 Task: Look for Airbnb properties in Ventanas, Ecuador from 12th December, 2023 to 16th December, 2023 for 8 adults.8 bedrooms having 8 beds and 8 bathrooms. Property type can be hotel. Amenities needed are: wifi, TV, free parkinig on premises, gym, breakfast. Look for 3 properties as per requirement.
Action: Mouse moved to (478, 100)
Screenshot: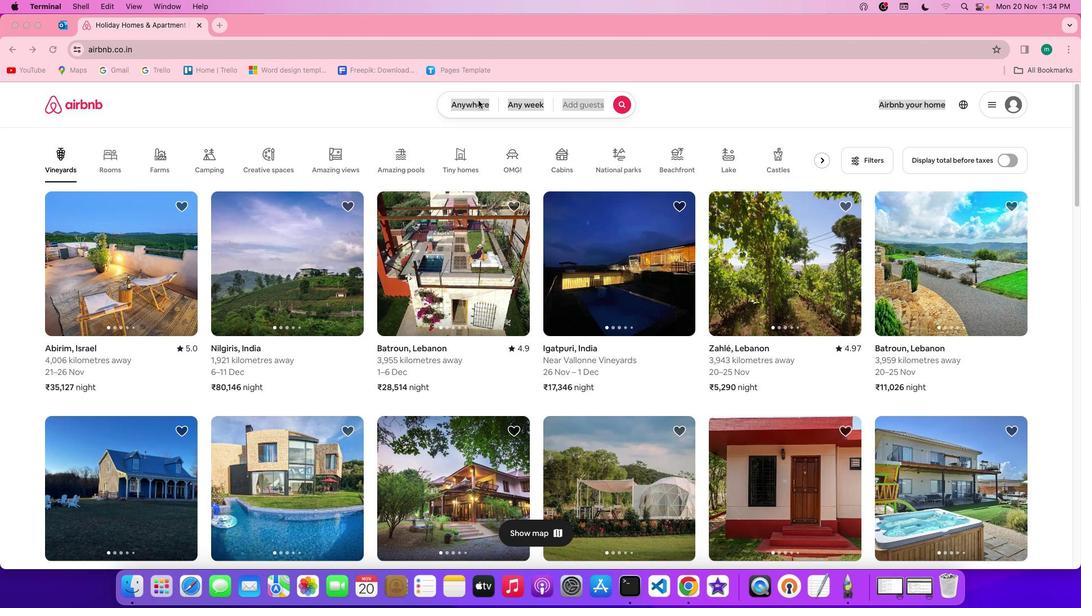 
Action: Mouse pressed left at (478, 100)
Screenshot: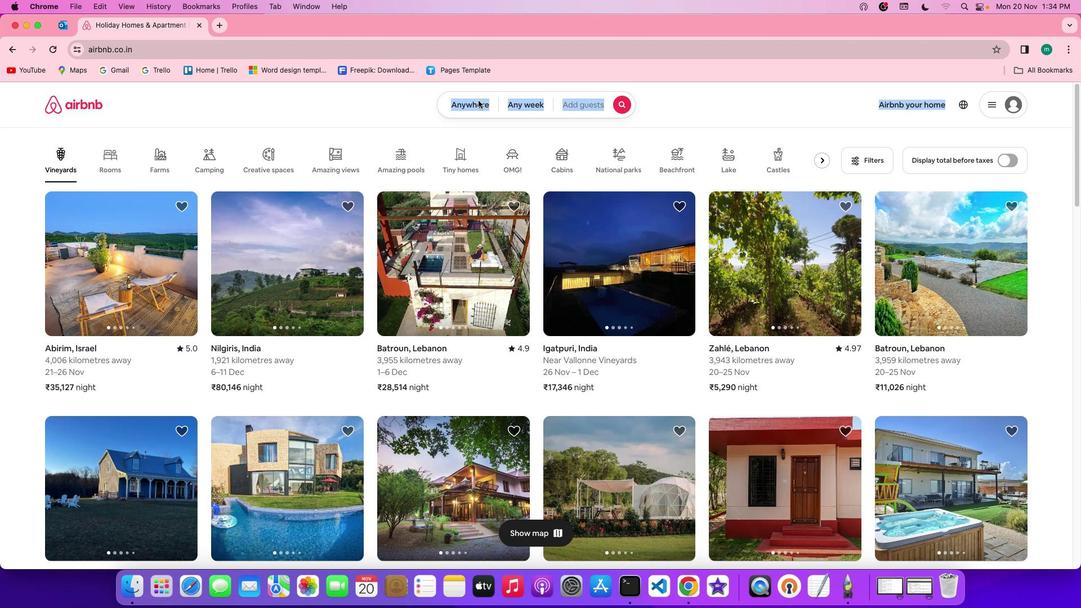 
Action: Mouse moved to (477, 100)
Screenshot: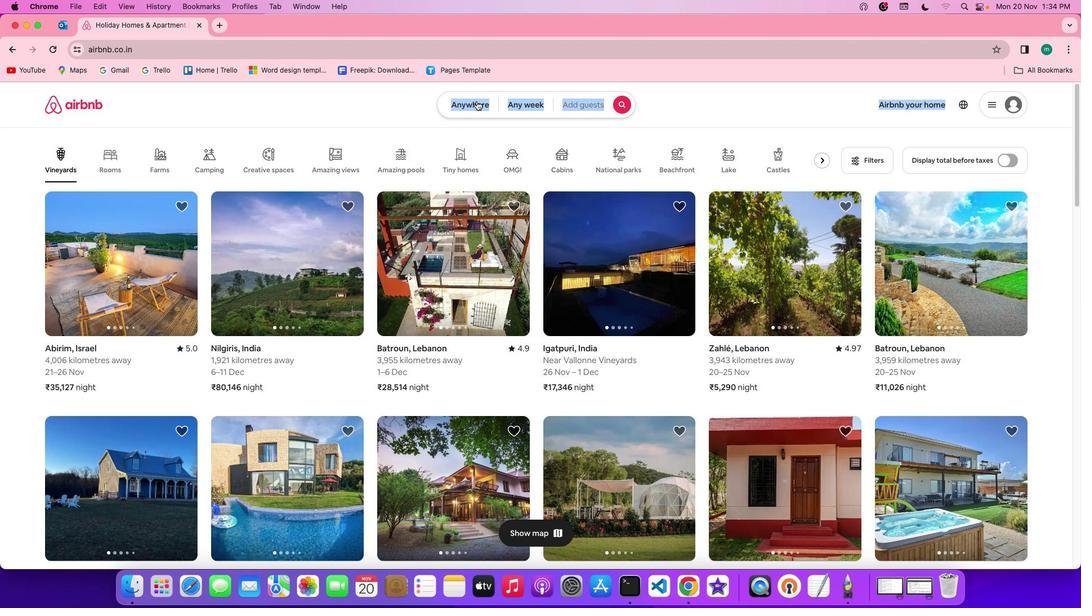 
Action: Mouse pressed left at (477, 100)
Screenshot: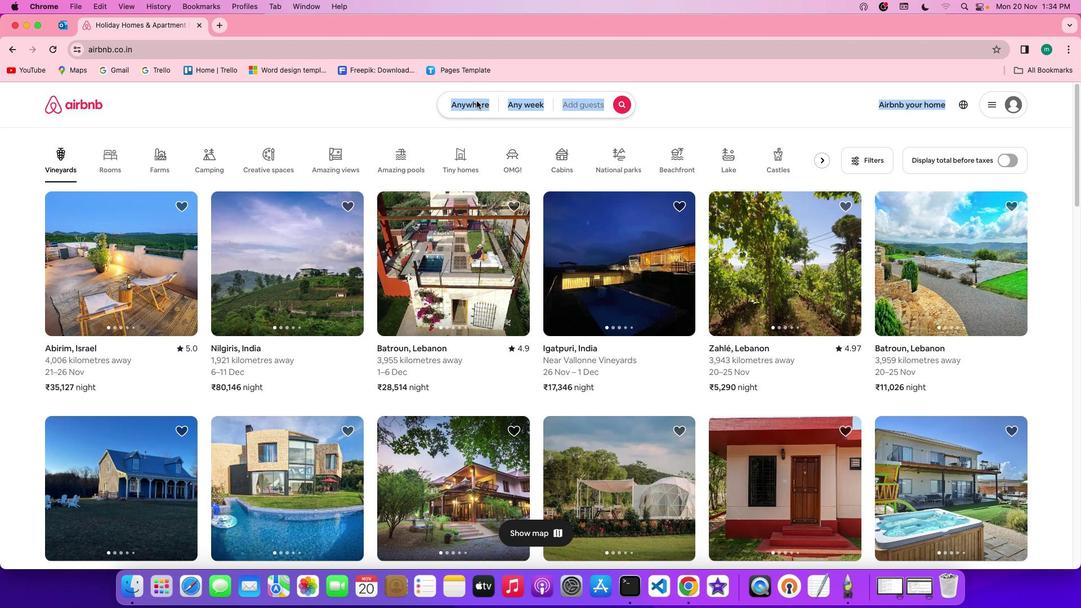 
Action: Mouse moved to (416, 145)
Screenshot: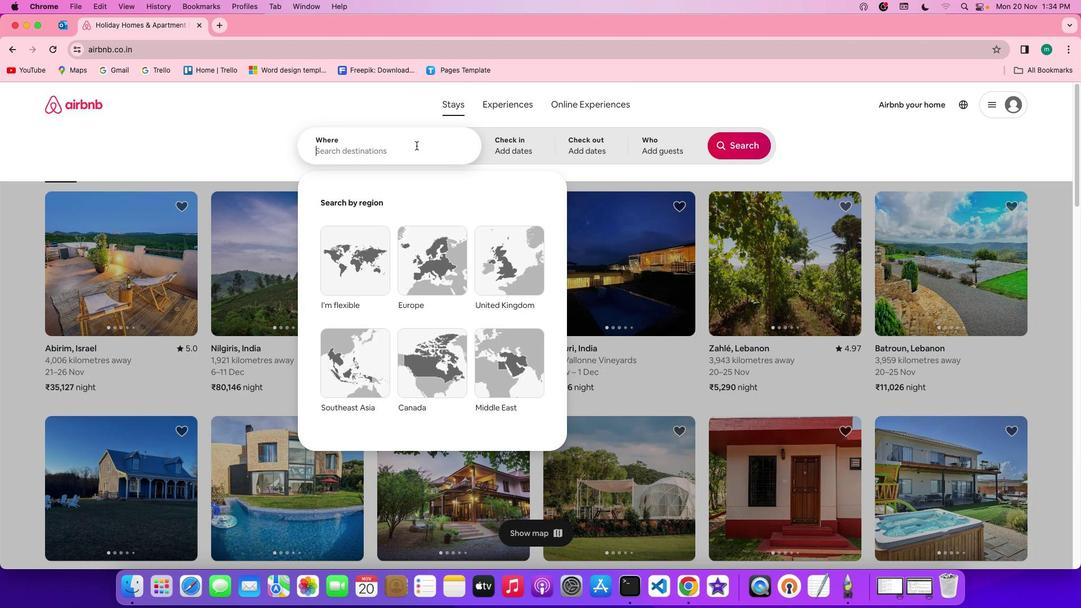 
Action: Mouse pressed left at (416, 145)
Screenshot: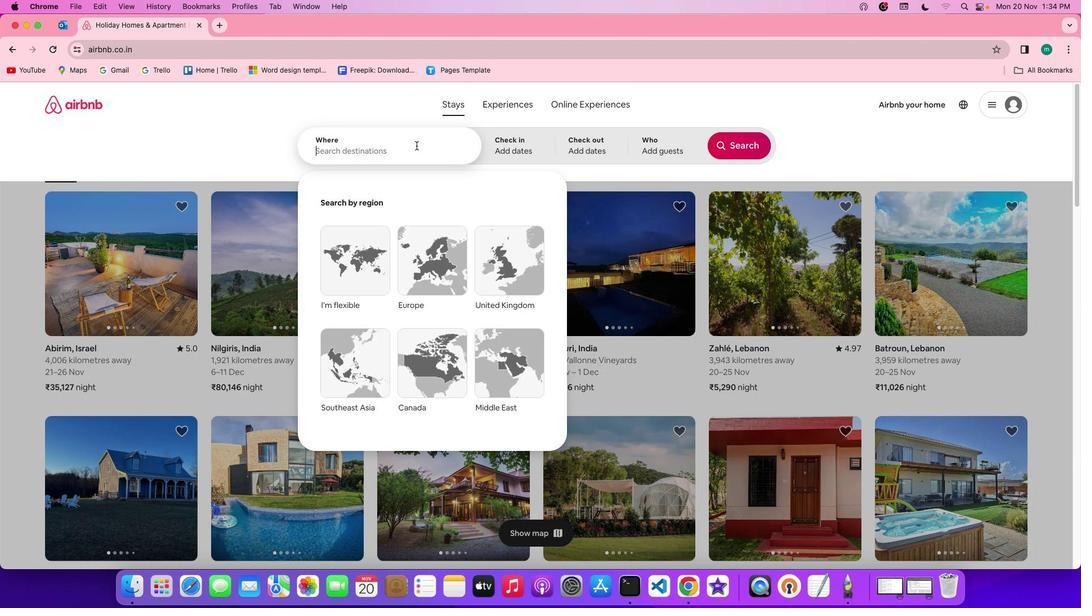 
Action: Mouse moved to (412, 149)
Screenshot: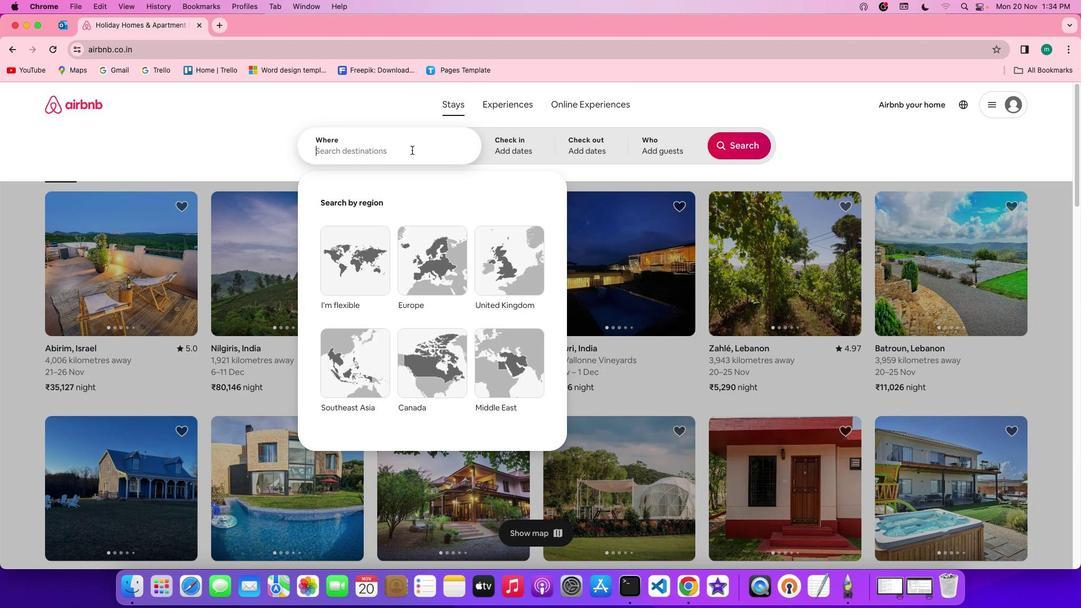 
Action: Key pressed Key.shift'V''e''n''t''a''a'Key.backspace'n''a''s'','Key.spaceKey.shift'E''d''u''a''d''o''r'
Screenshot: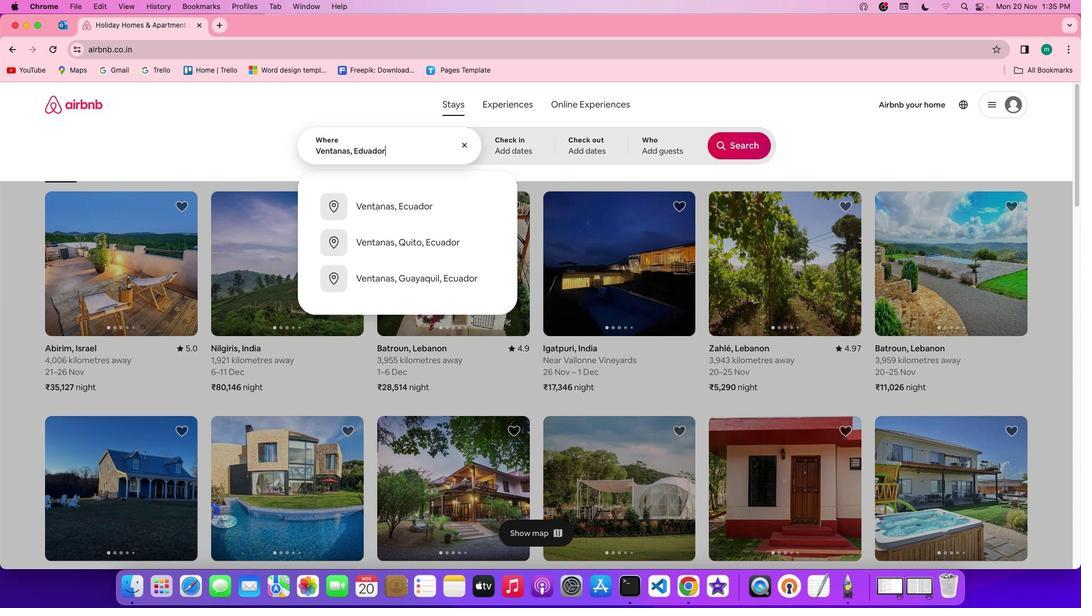 
Action: Mouse moved to (527, 153)
Screenshot: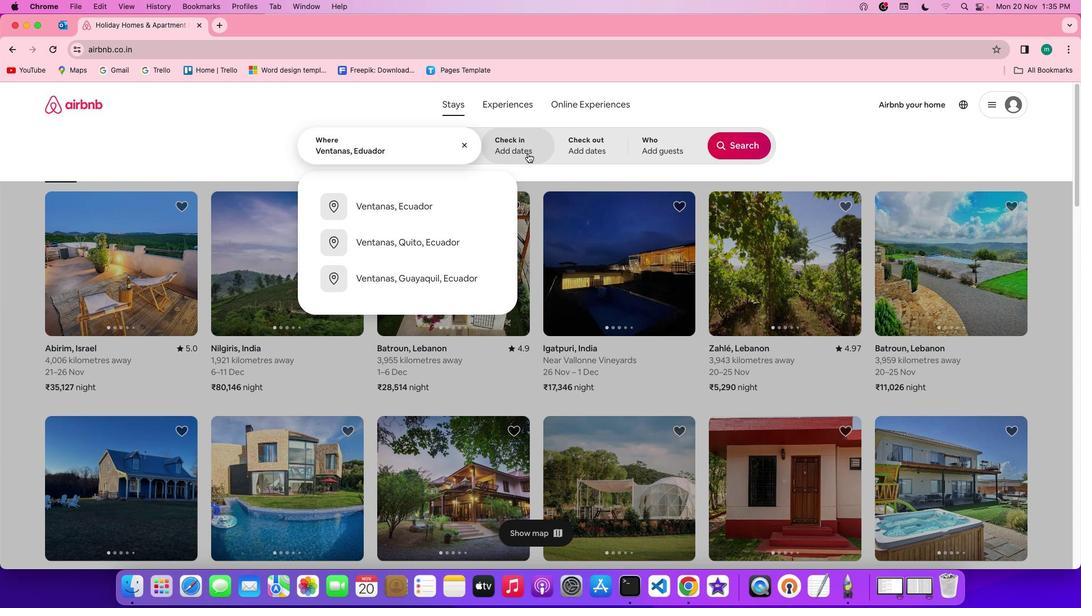 
Action: Mouse pressed left at (527, 153)
Screenshot: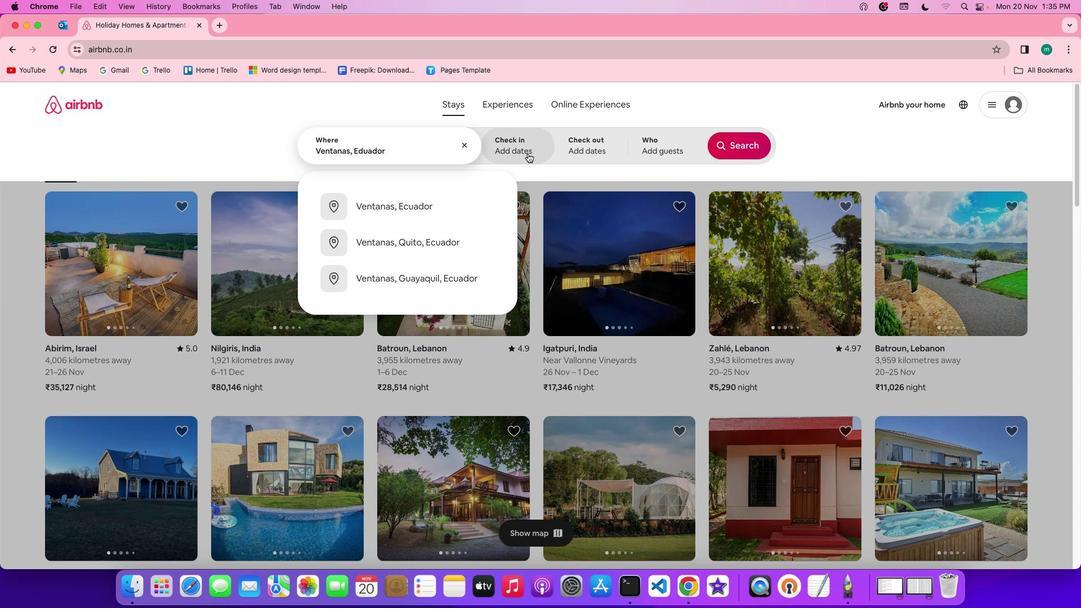 
Action: Mouse moved to (620, 339)
Screenshot: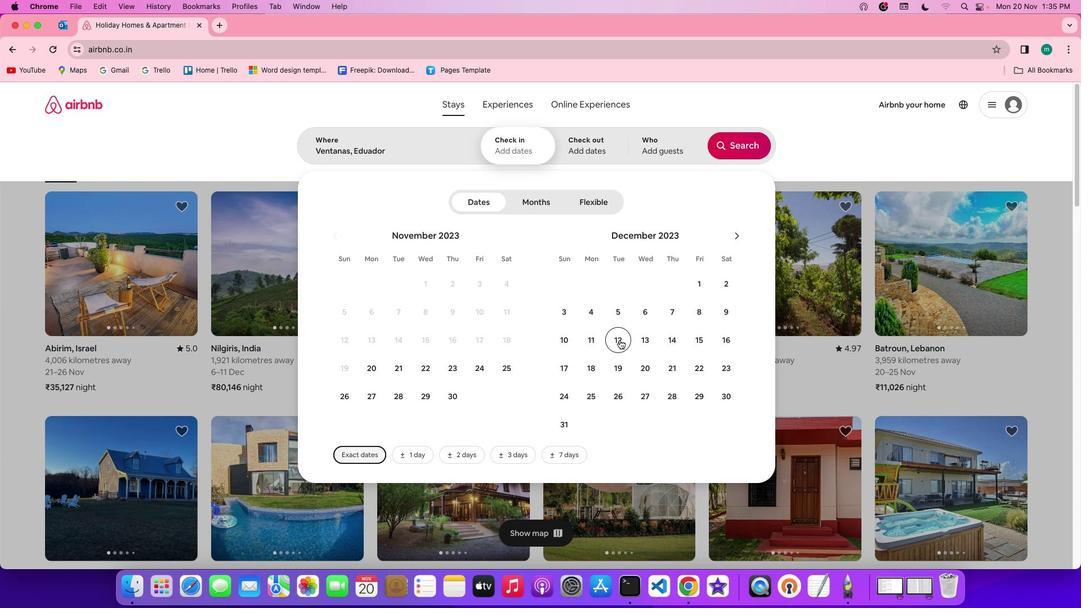 
Action: Mouse pressed left at (620, 339)
Screenshot: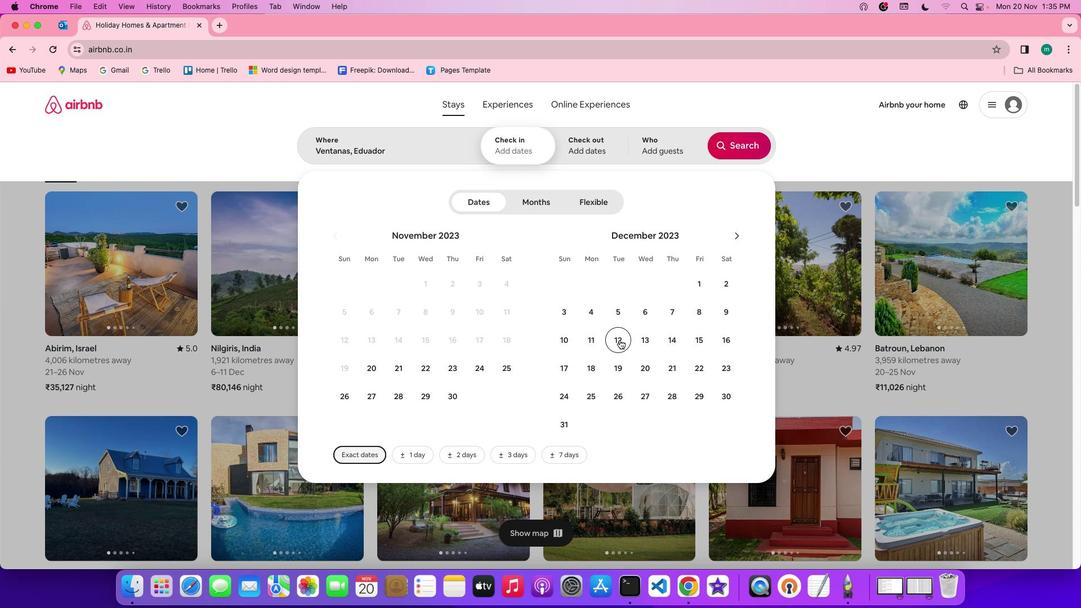 
Action: Mouse moved to (724, 341)
Screenshot: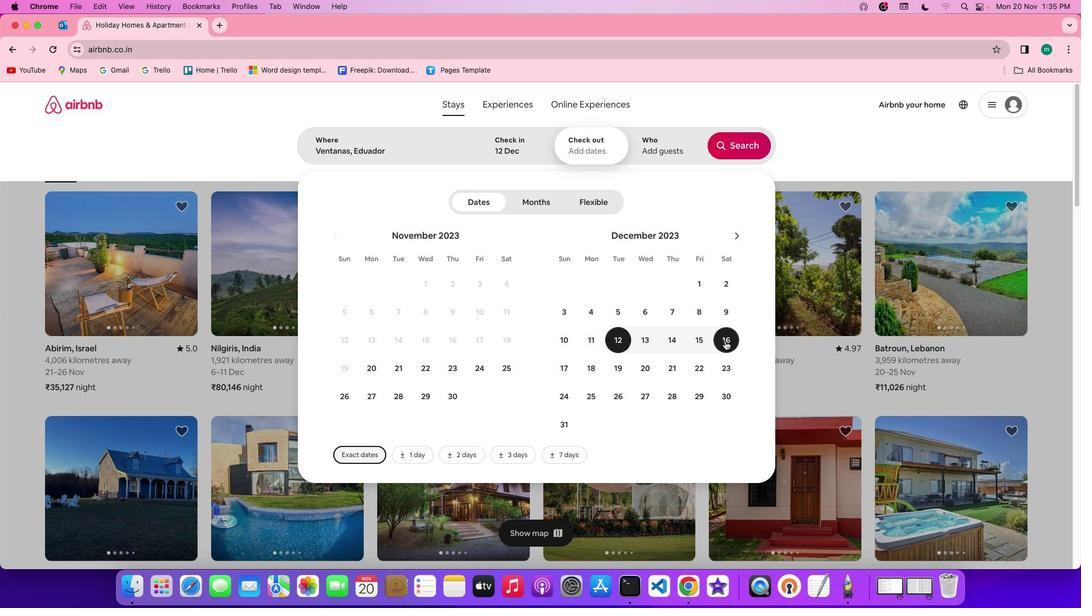 
Action: Mouse pressed left at (724, 341)
Screenshot: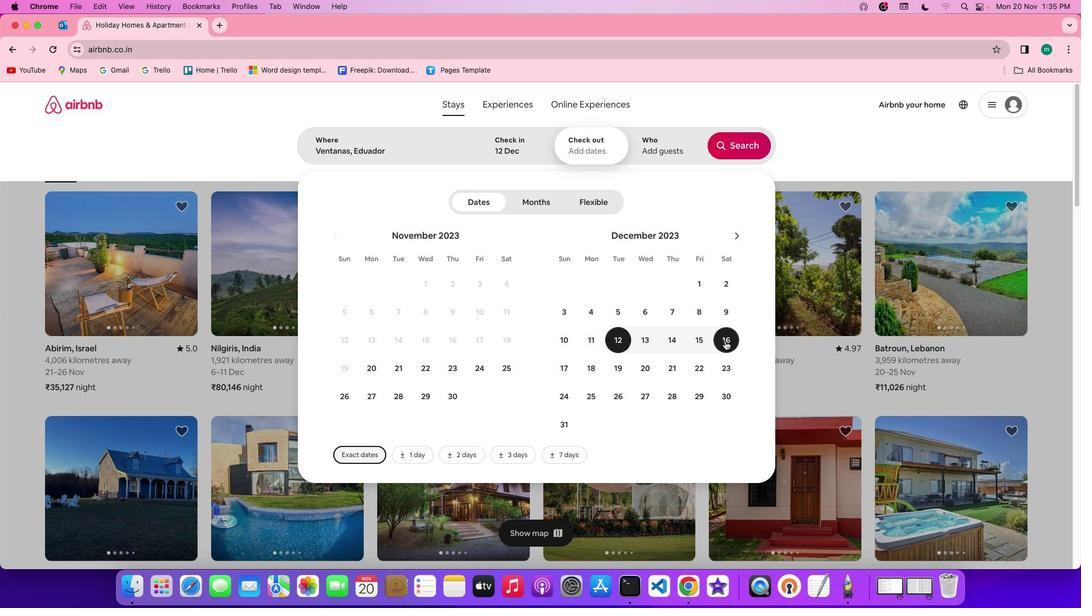 
Action: Mouse moved to (681, 145)
Screenshot: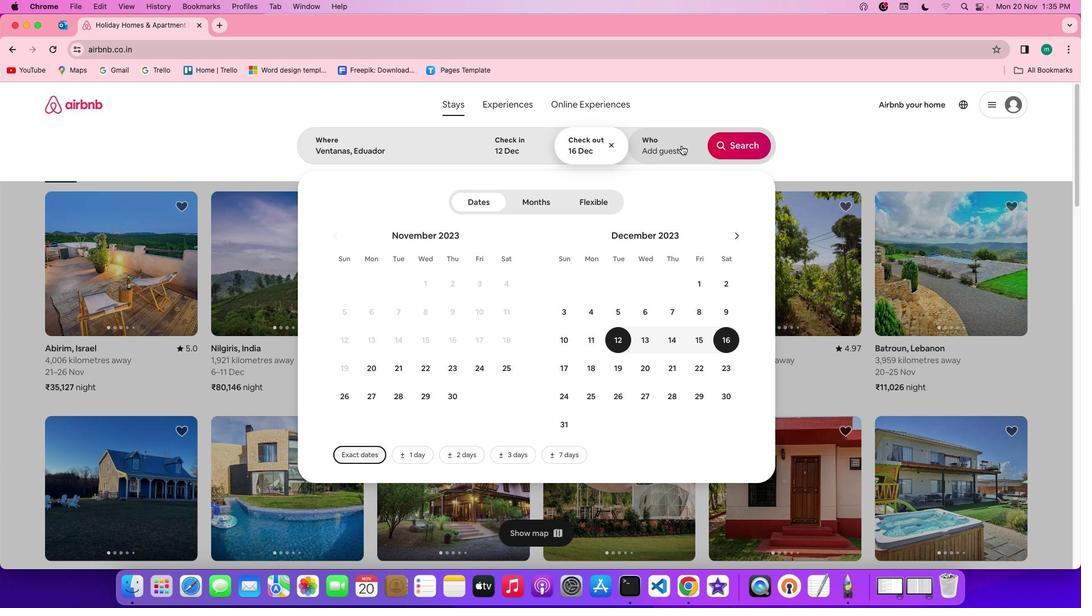 
Action: Mouse pressed left at (681, 145)
Screenshot: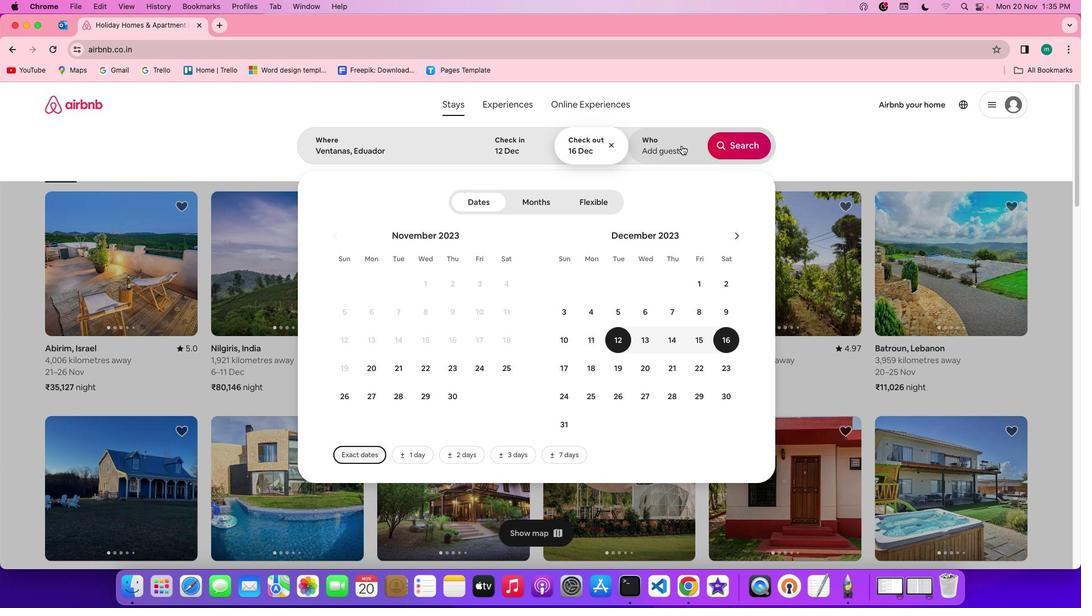 
Action: Mouse moved to (749, 204)
Screenshot: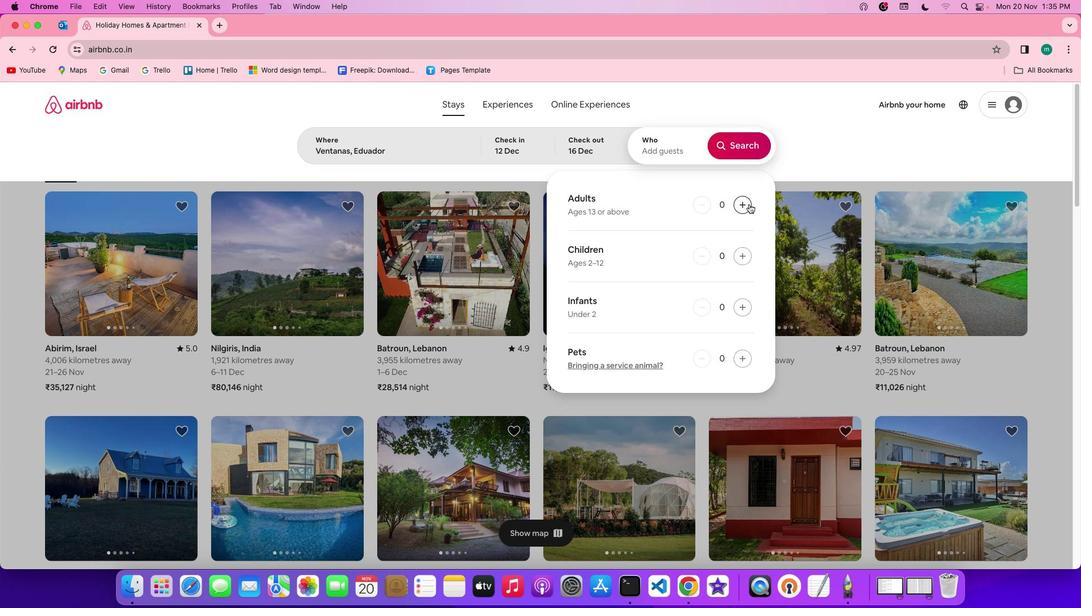 
Action: Mouse pressed left at (749, 204)
Screenshot: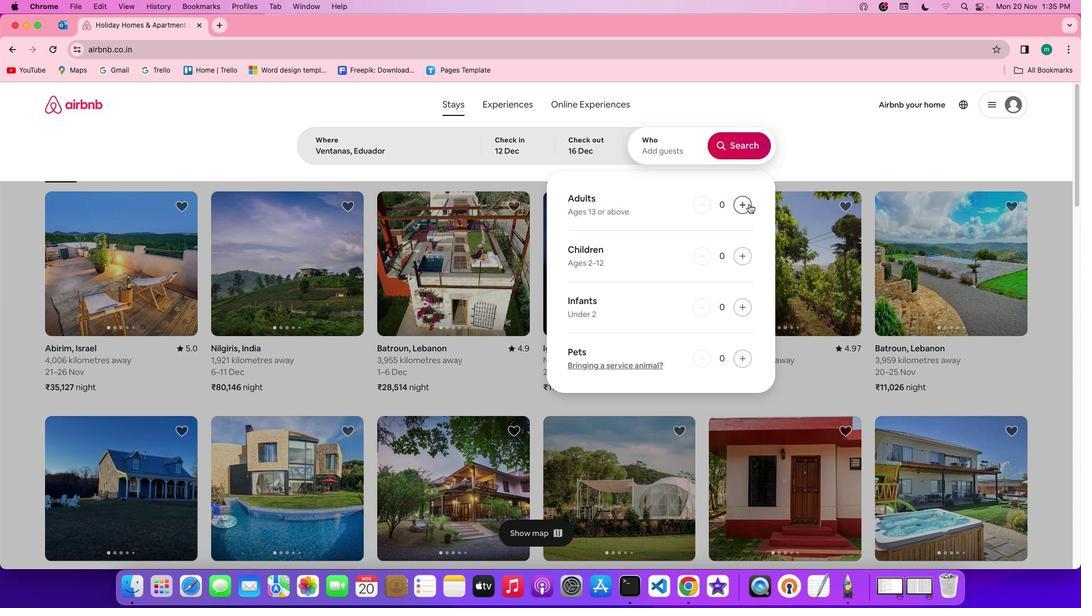 
Action: Mouse pressed left at (749, 204)
Screenshot: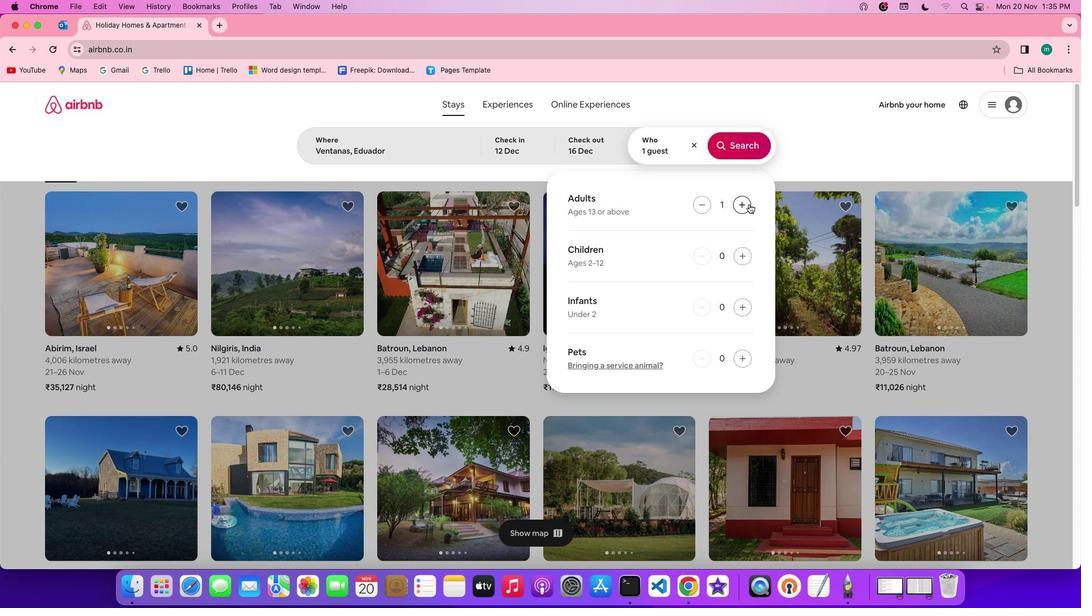 
Action: Mouse pressed left at (749, 204)
Screenshot: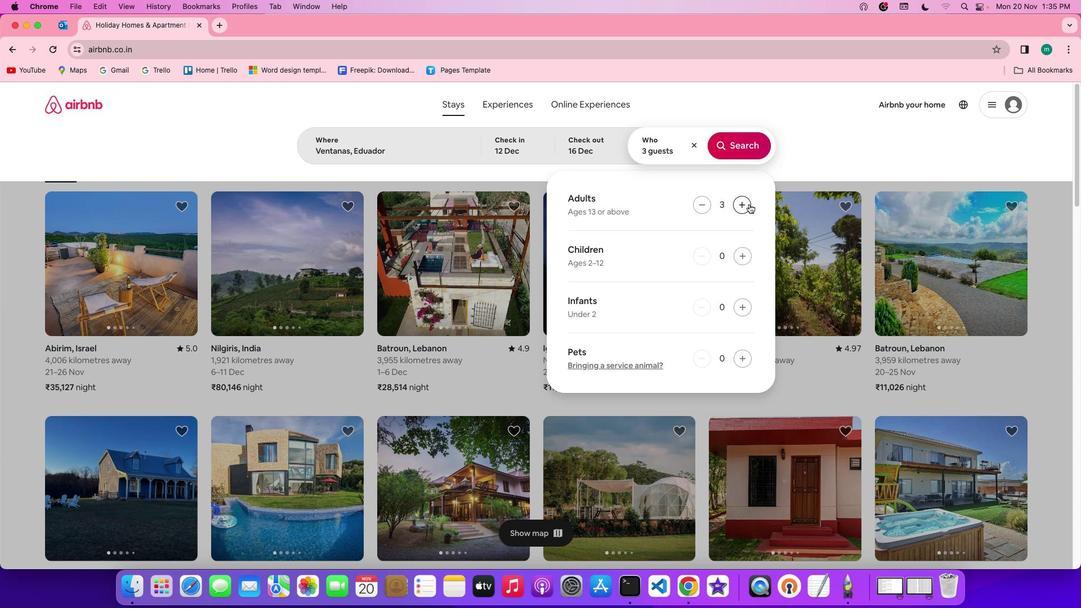 
Action: Mouse pressed left at (749, 204)
Screenshot: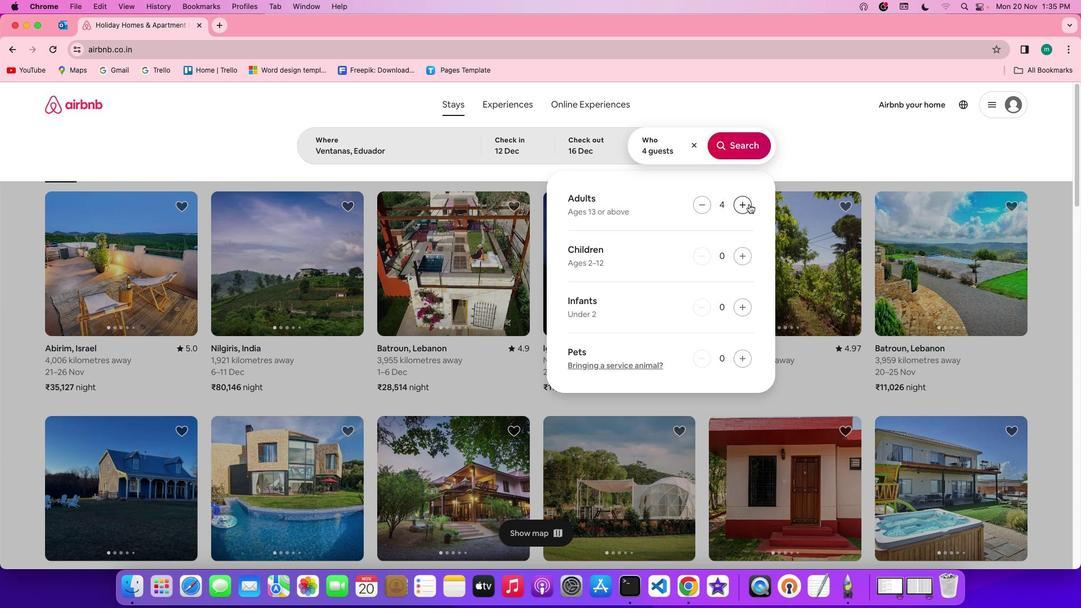 
Action: Mouse pressed left at (749, 204)
Screenshot: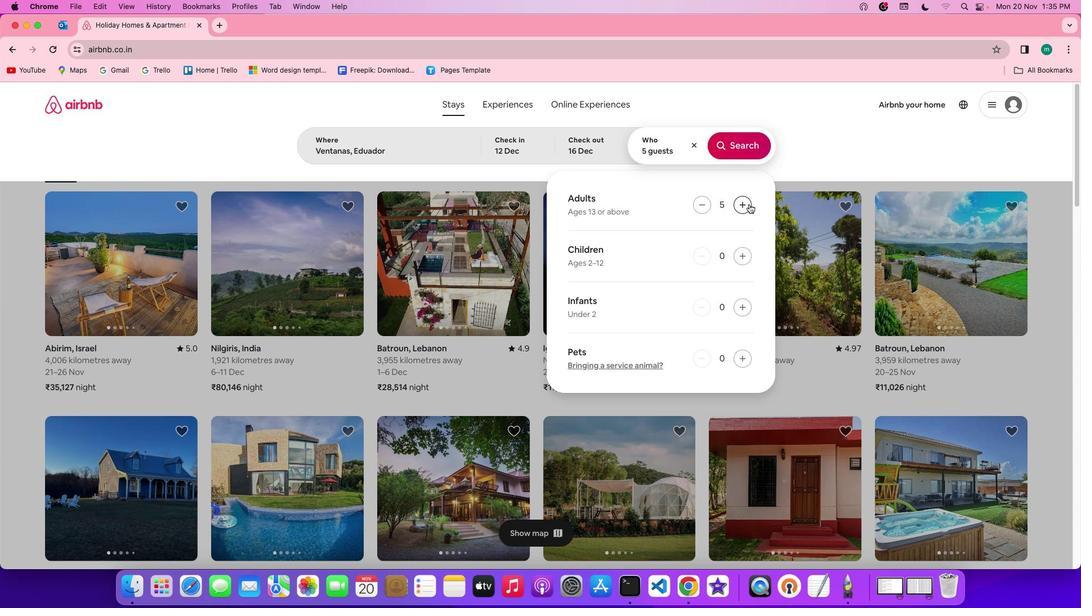 
Action: Mouse pressed left at (749, 204)
Screenshot: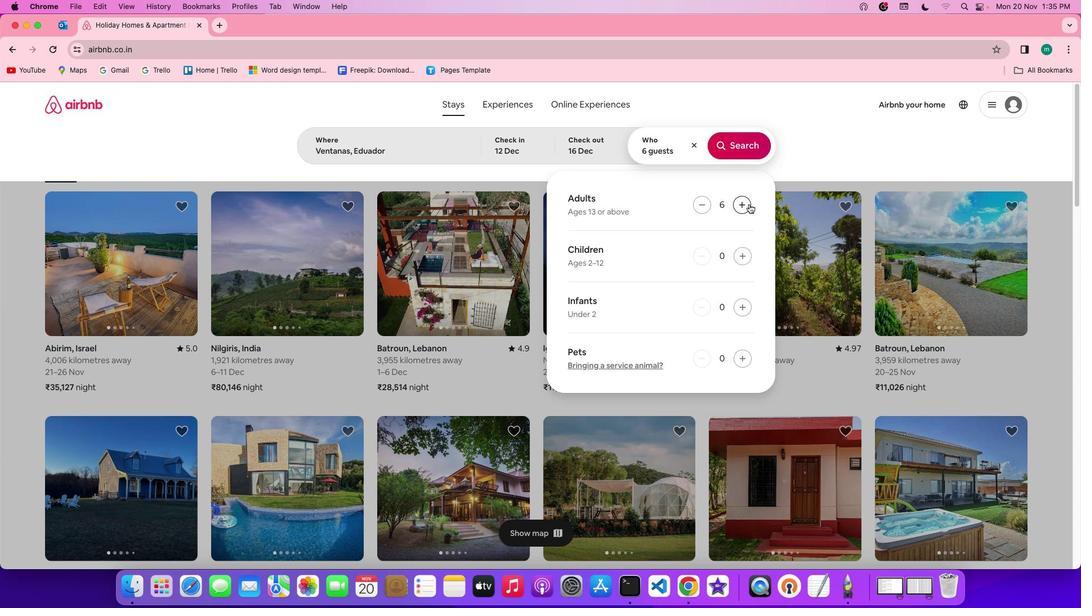 
Action: Mouse pressed left at (749, 204)
Screenshot: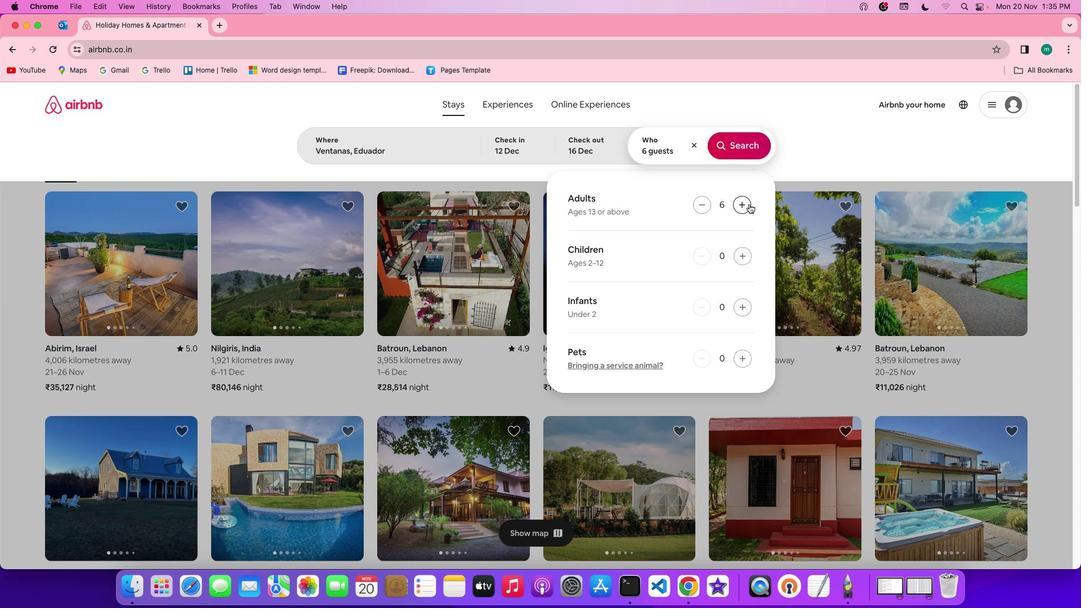 
Action: Mouse pressed left at (749, 204)
Screenshot: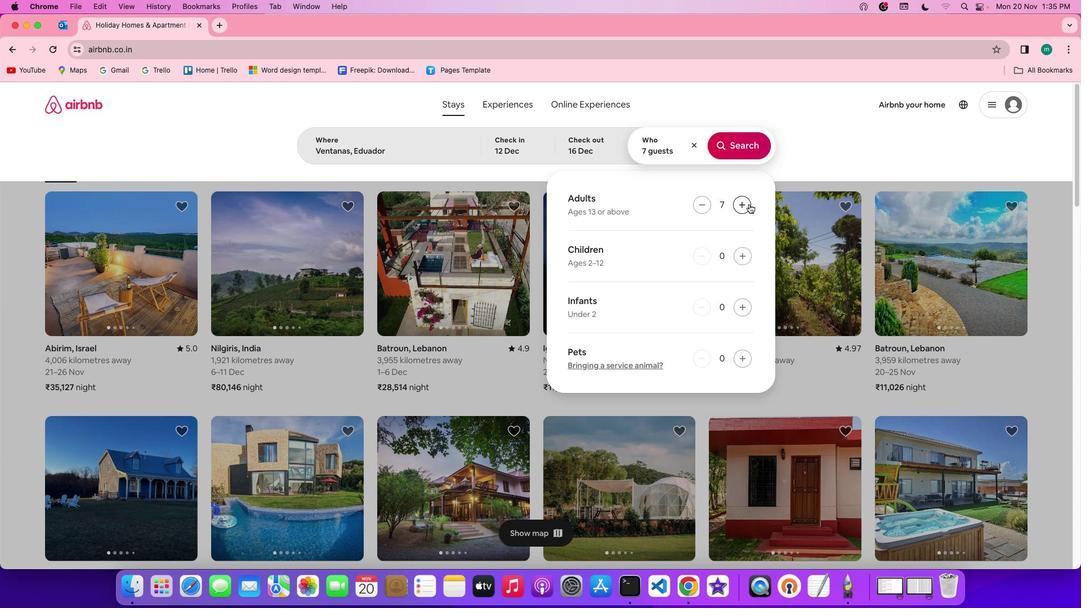 
Action: Mouse moved to (734, 142)
Screenshot: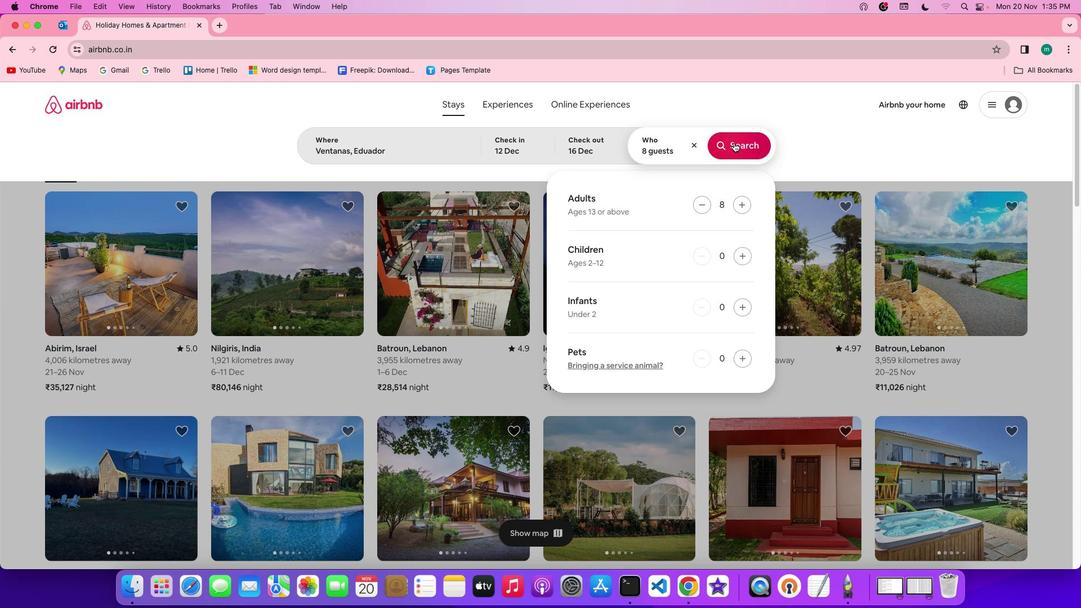 
Action: Mouse pressed left at (734, 142)
Screenshot: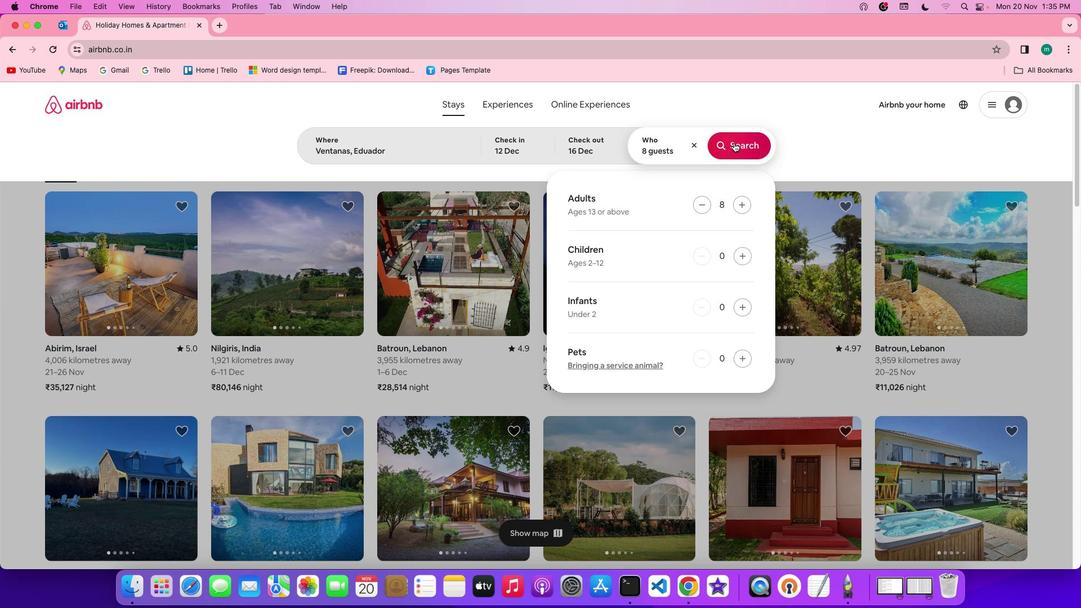 
Action: Mouse moved to (908, 147)
Screenshot: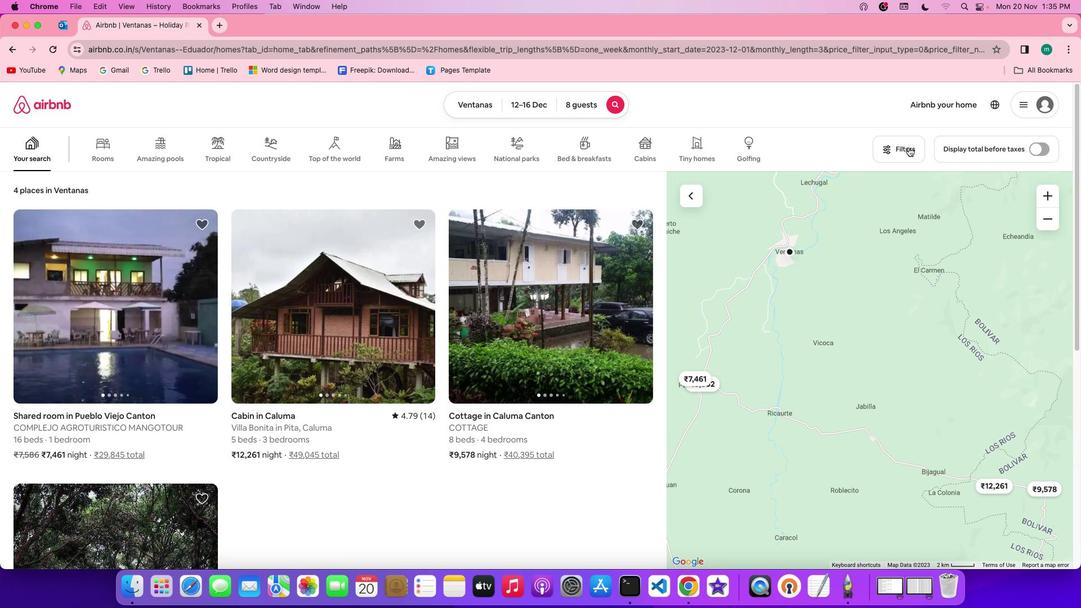 
Action: Mouse pressed left at (908, 147)
Screenshot: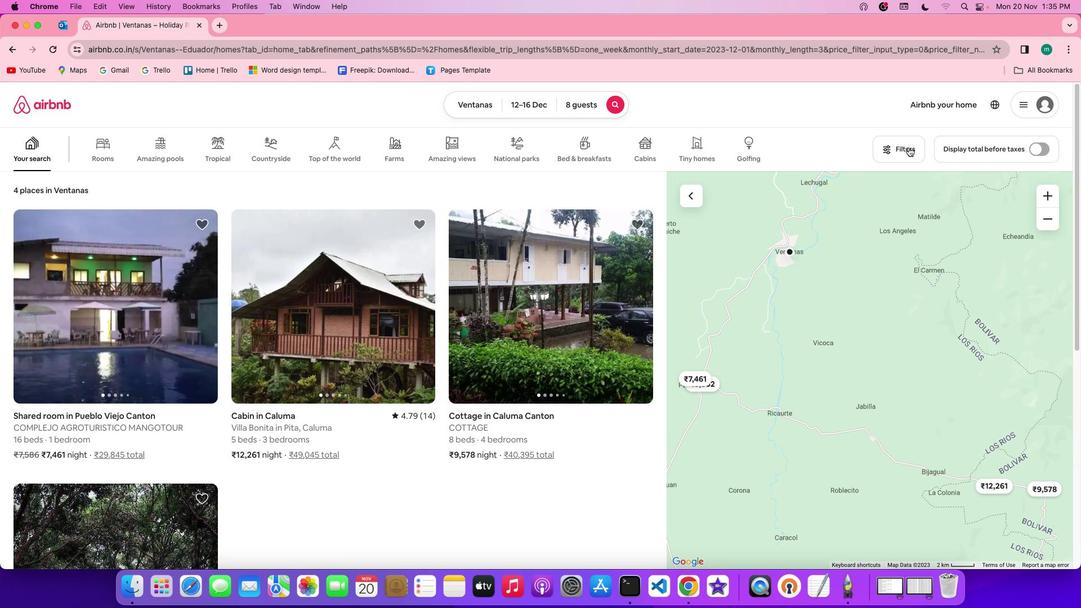 
Action: Mouse moved to (435, 327)
Screenshot: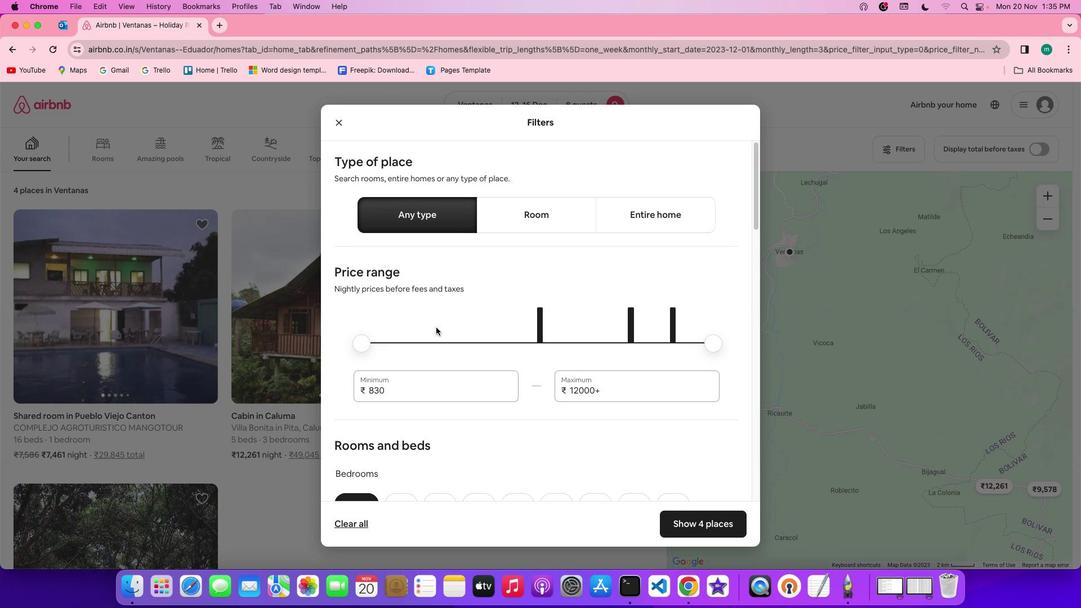 
Action: Mouse scrolled (435, 327) with delta (0, 0)
Screenshot: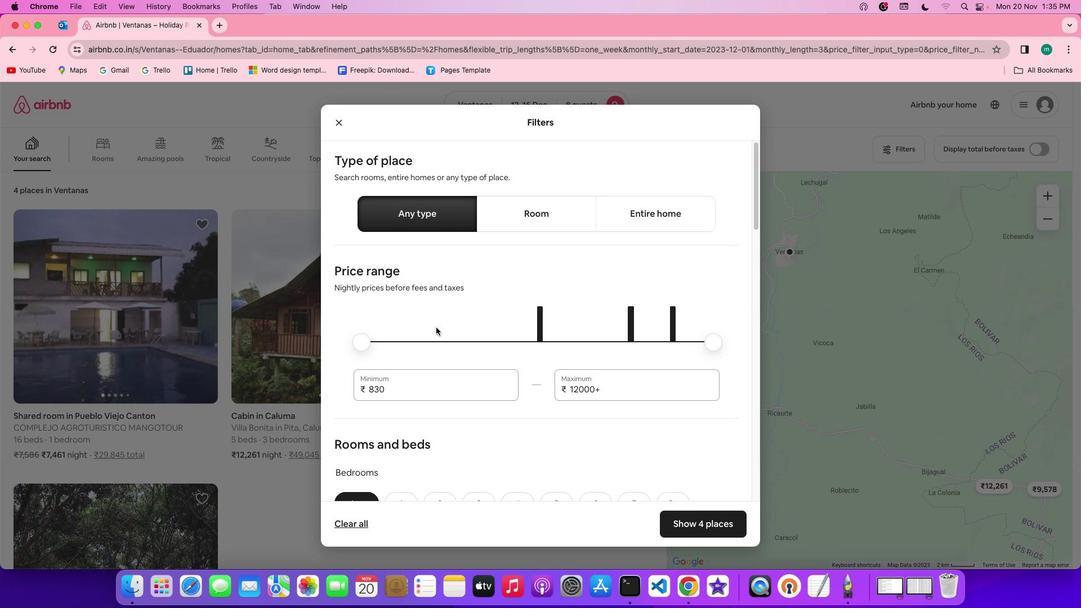 
Action: Mouse scrolled (435, 327) with delta (0, 0)
Screenshot: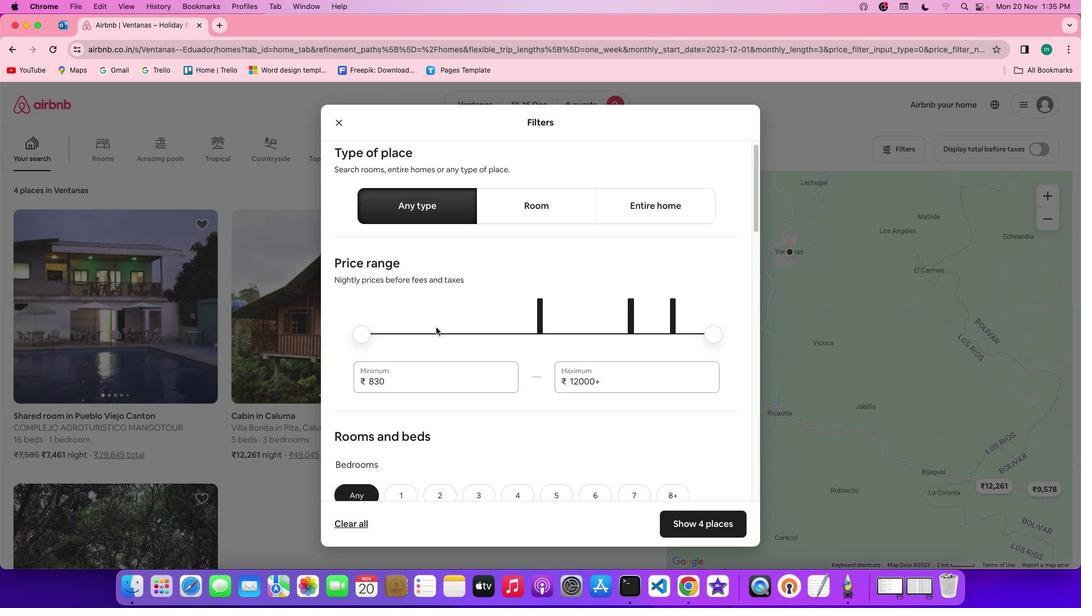 
Action: Mouse scrolled (435, 327) with delta (0, -1)
Screenshot: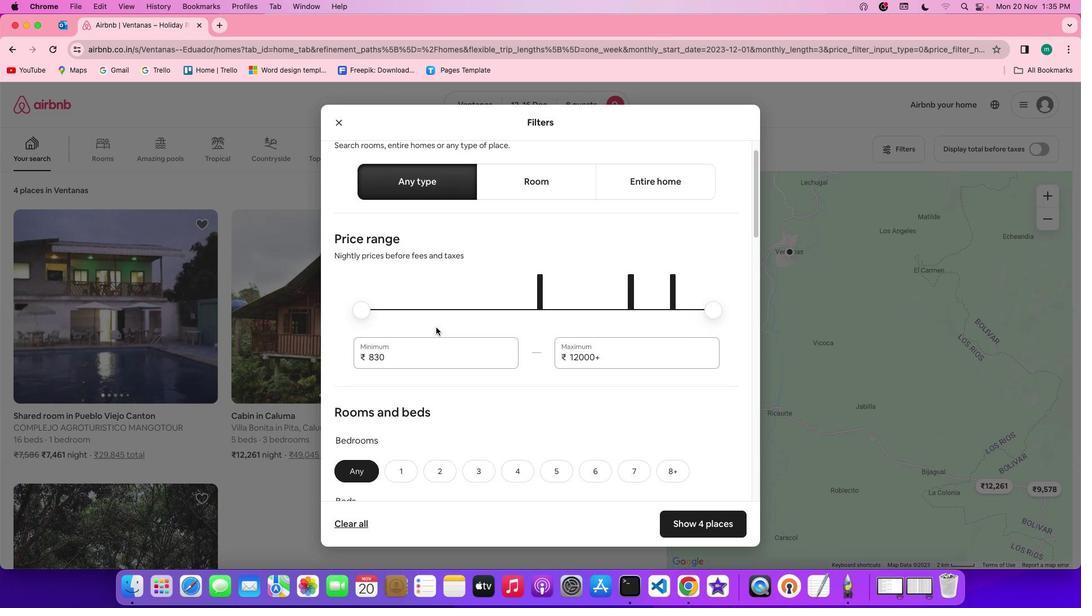 
Action: Mouse scrolled (435, 327) with delta (0, 0)
Screenshot: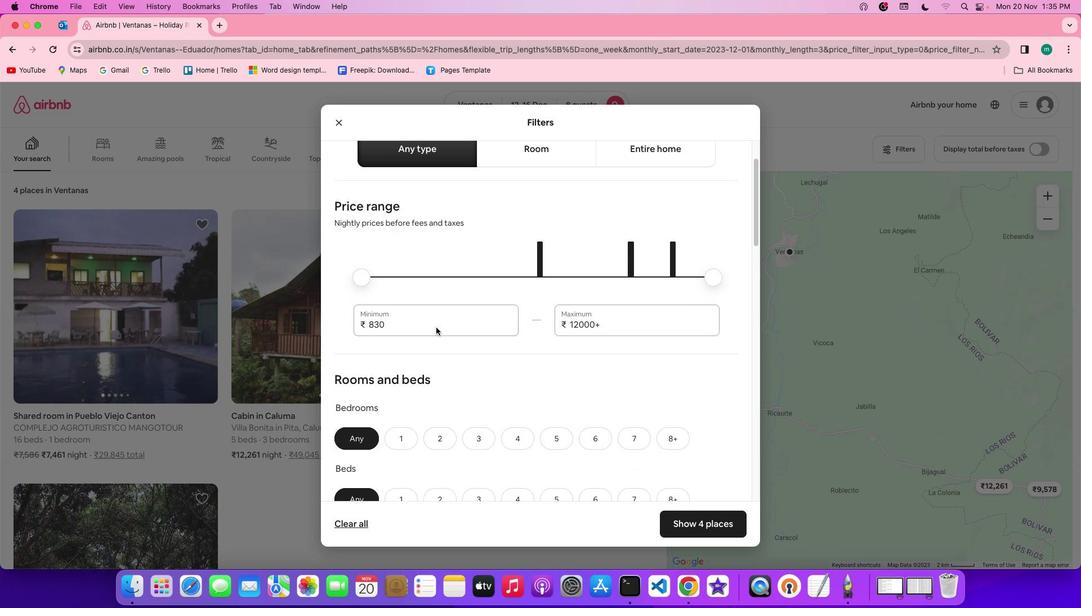 
Action: Mouse moved to (434, 324)
Screenshot: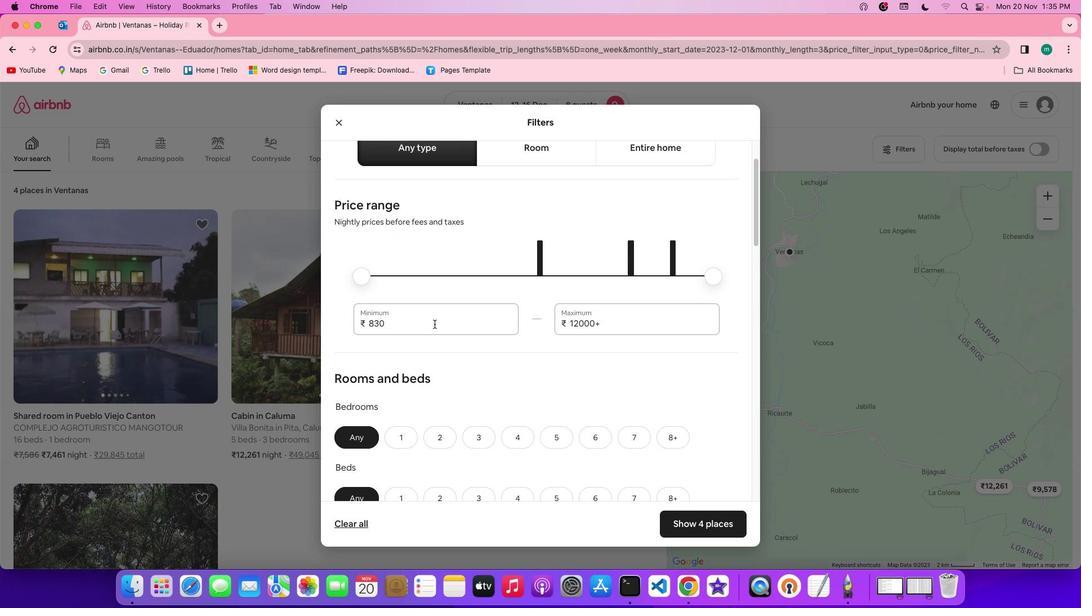 
Action: Mouse scrolled (434, 324) with delta (0, 0)
Screenshot: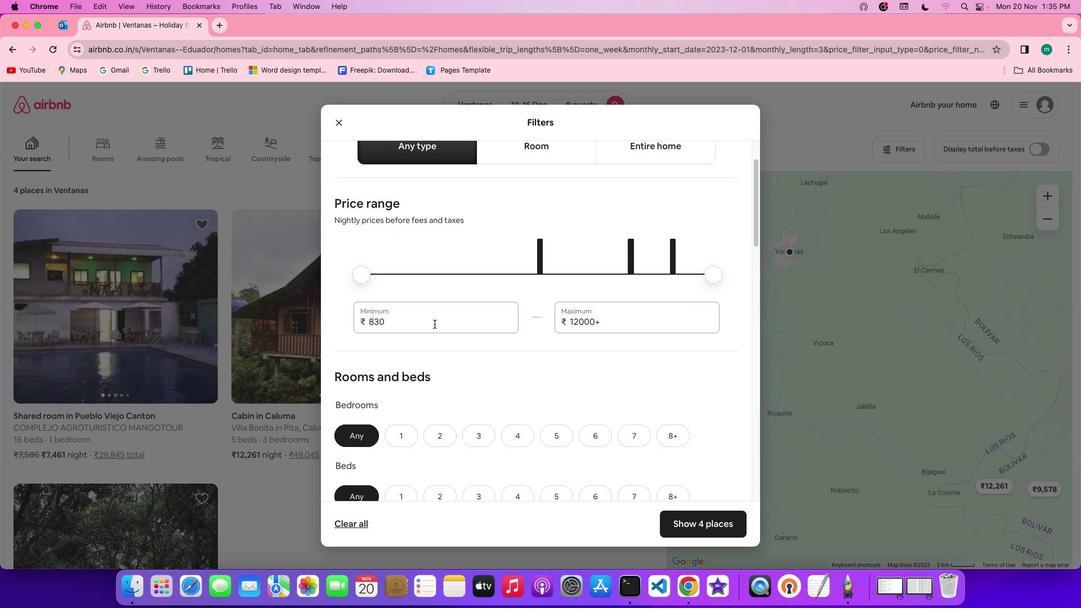 
Action: Mouse scrolled (434, 324) with delta (0, 0)
Screenshot: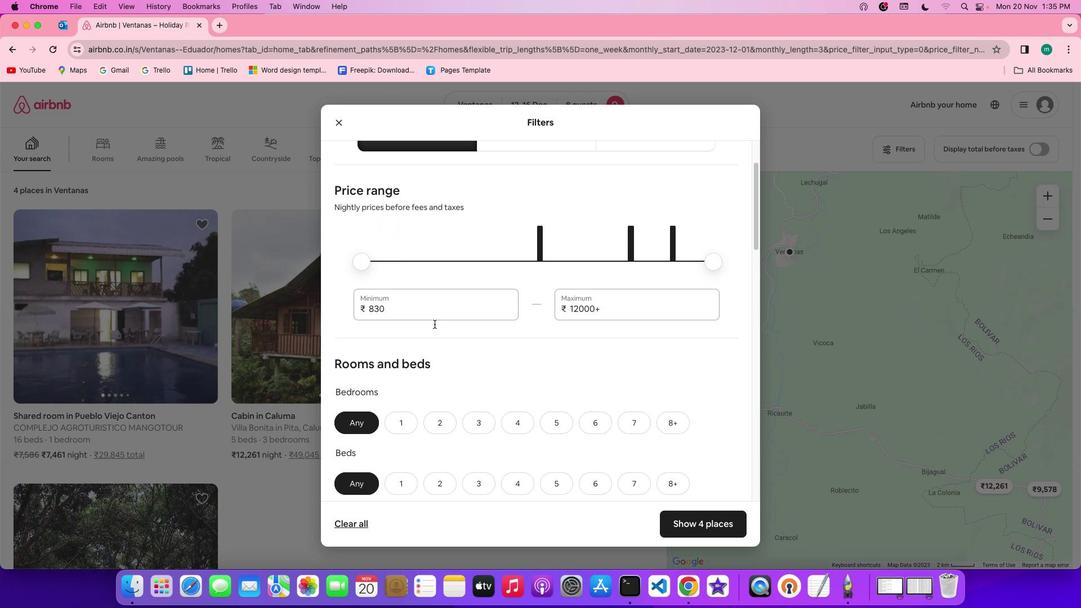 
Action: Mouse scrolled (434, 324) with delta (0, -1)
Screenshot: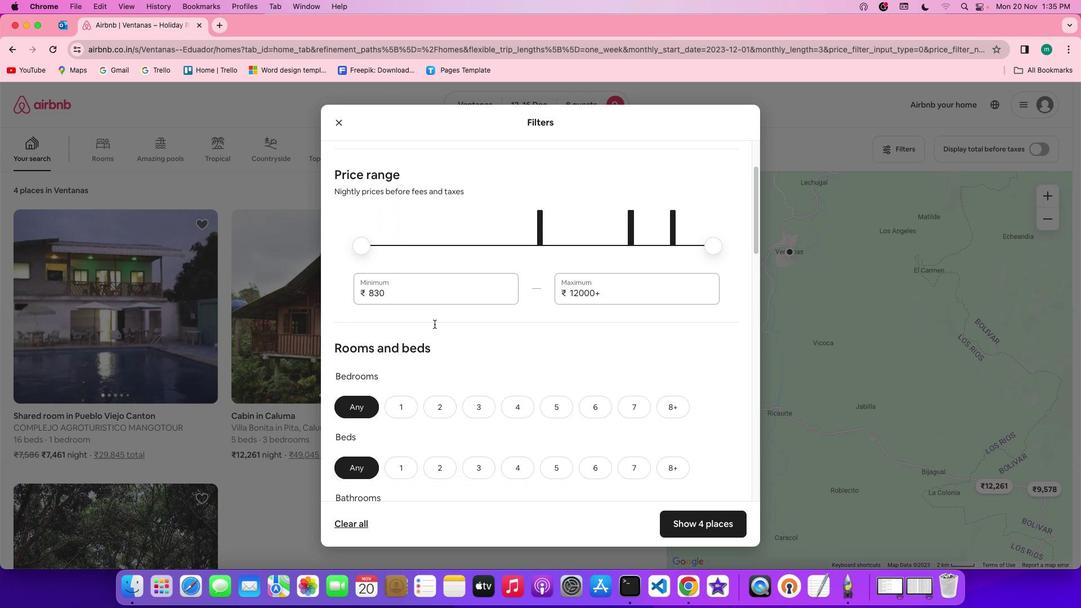
Action: Mouse scrolled (434, 324) with delta (0, -1)
Screenshot: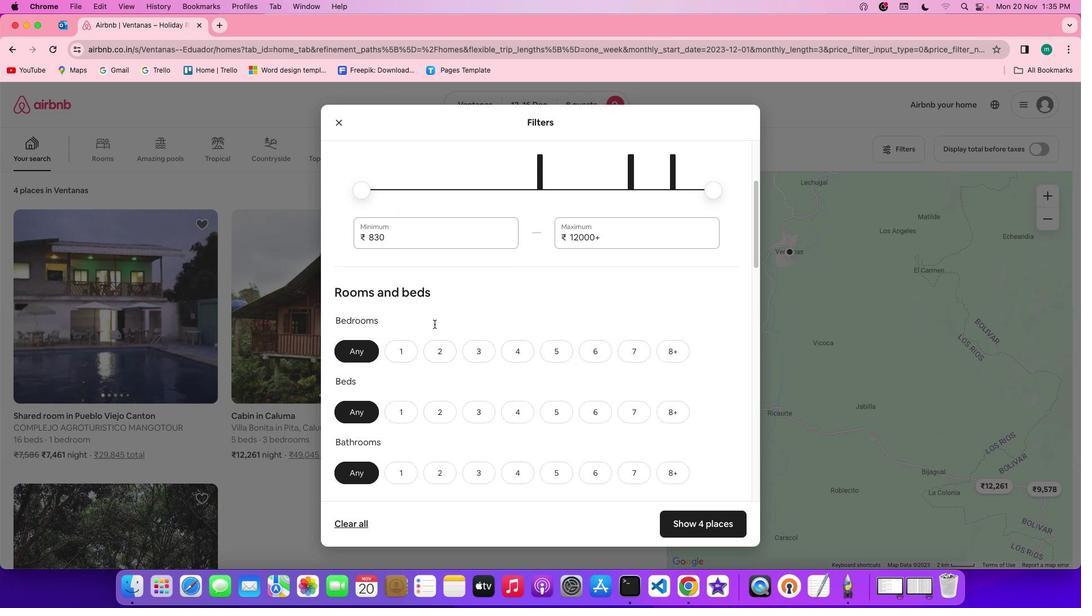 
Action: Mouse scrolled (434, 324) with delta (0, -1)
Screenshot: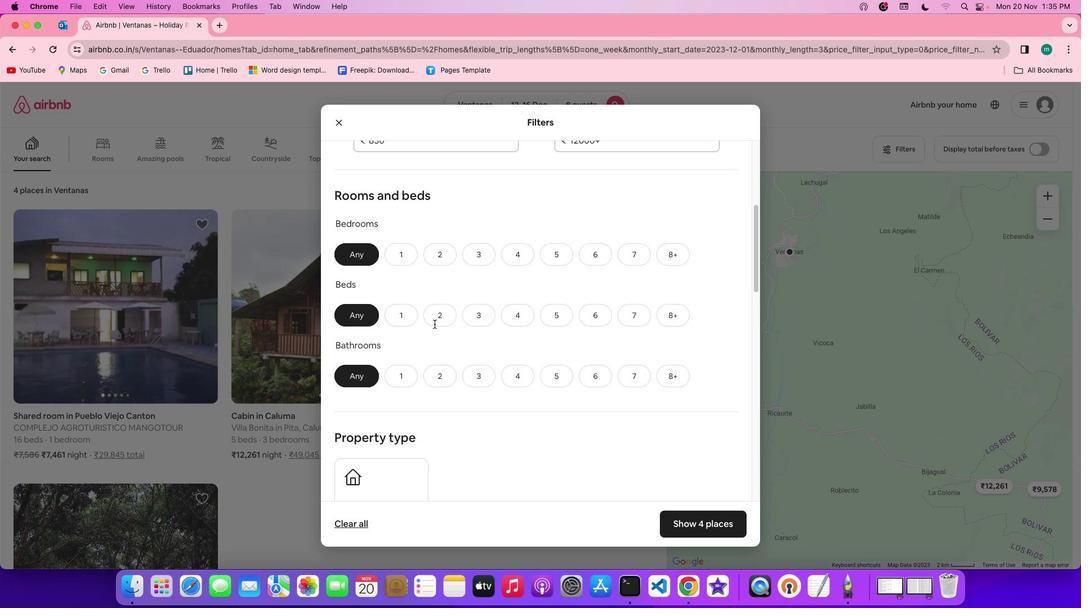 
Action: Mouse scrolled (434, 324) with delta (0, 0)
Screenshot: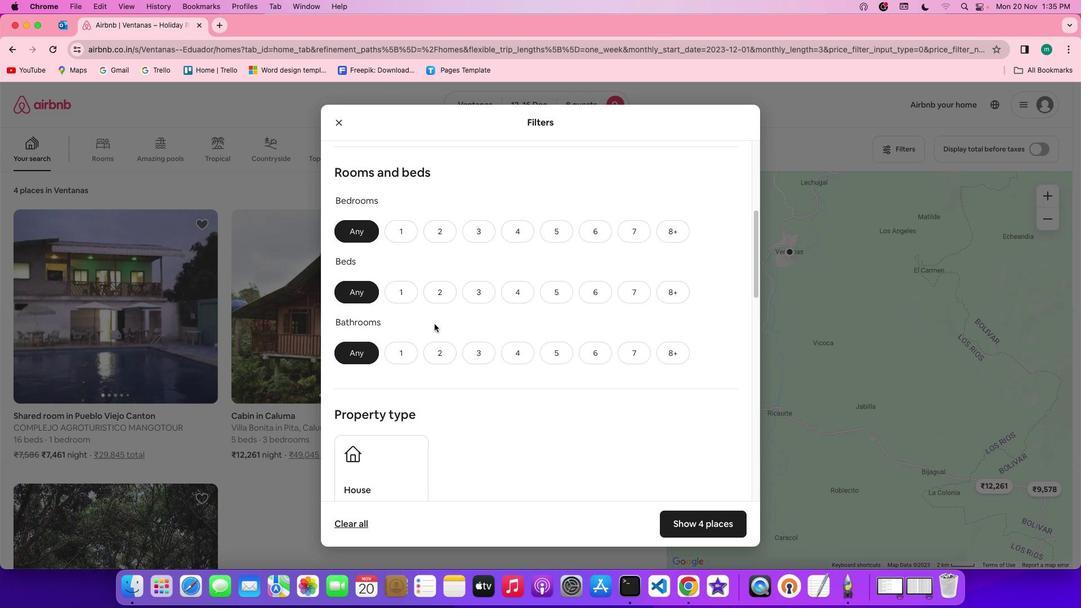 
Action: Mouse scrolled (434, 324) with delta (0, 0)
Screenshot: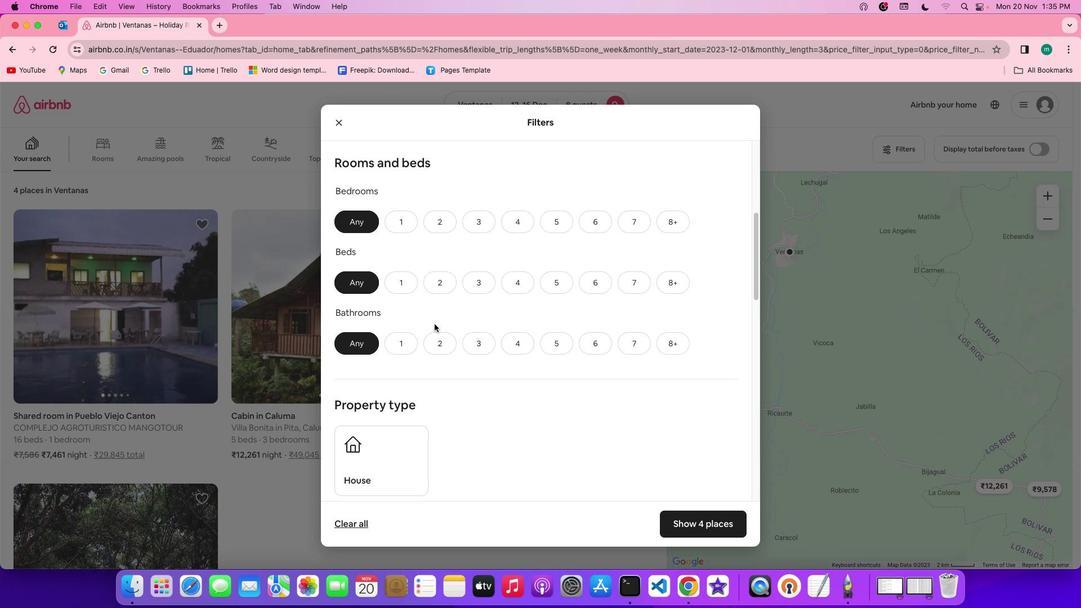 
Action: Mouse scrolled (434, 324) with delta (0, 0)
Screenshot: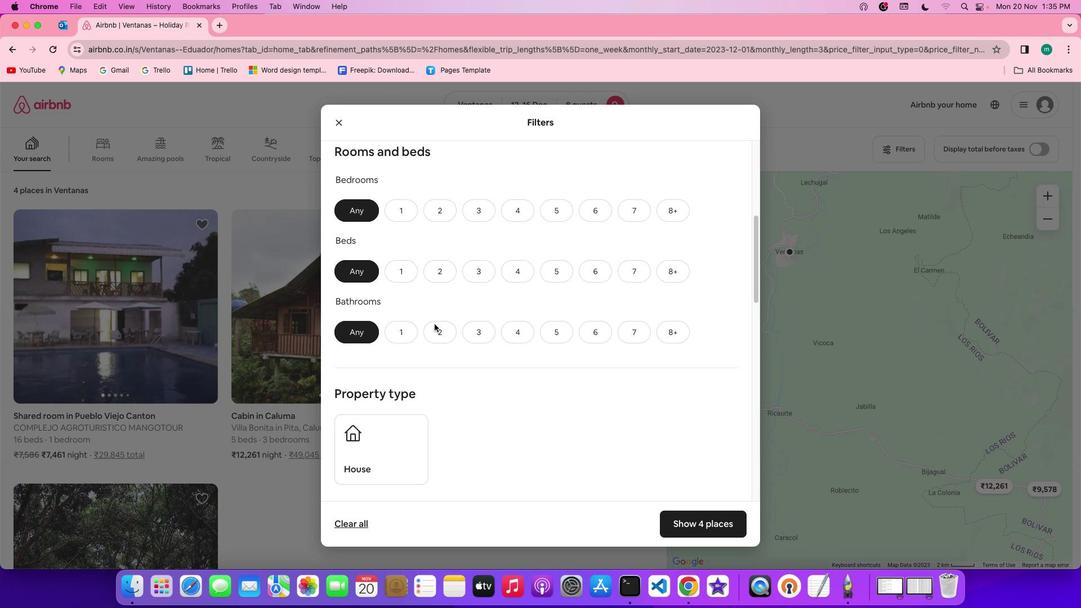 
Action: Mouse scrolled (434, 324) with delta (0, 0)
Screenshot: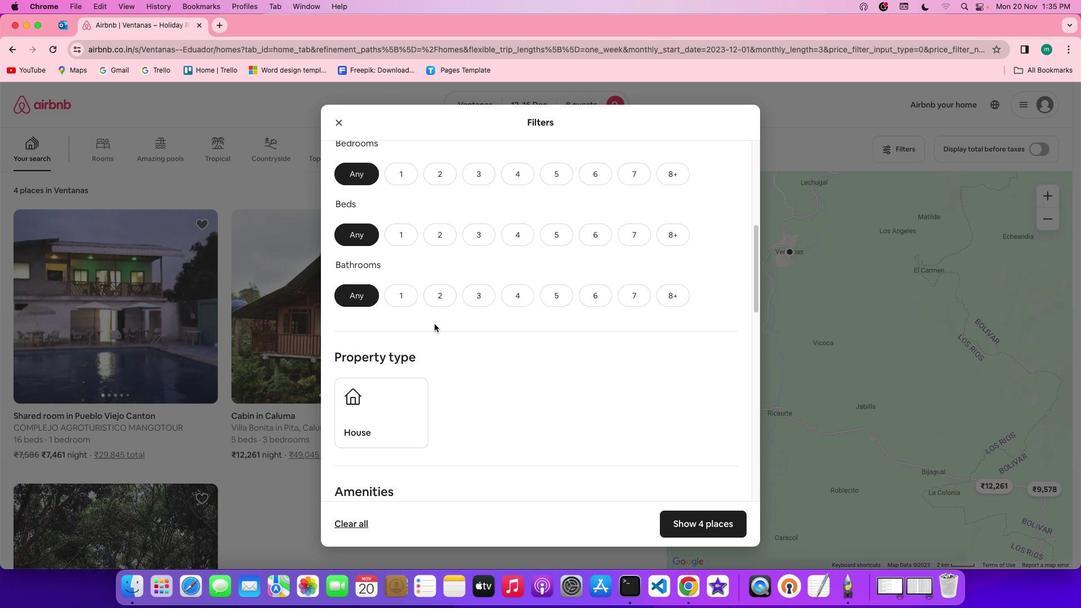 
Action: Mouse scrolled (434, 324) with delta (0, 0)
Screenshot: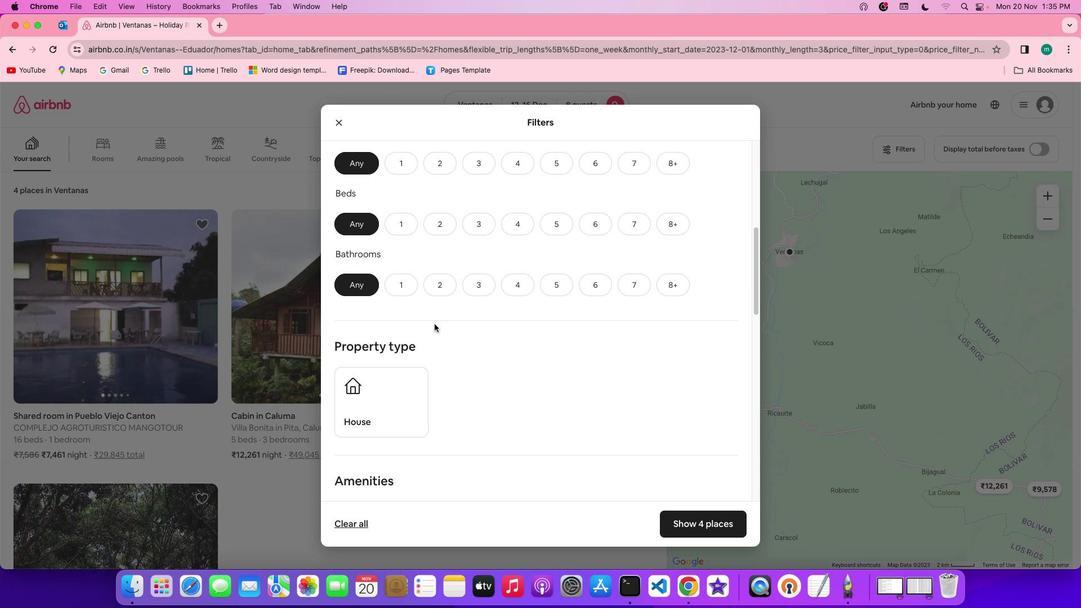 
Action: Mouse scrolled (434, 324) with delta (0, -1)
Screenshot: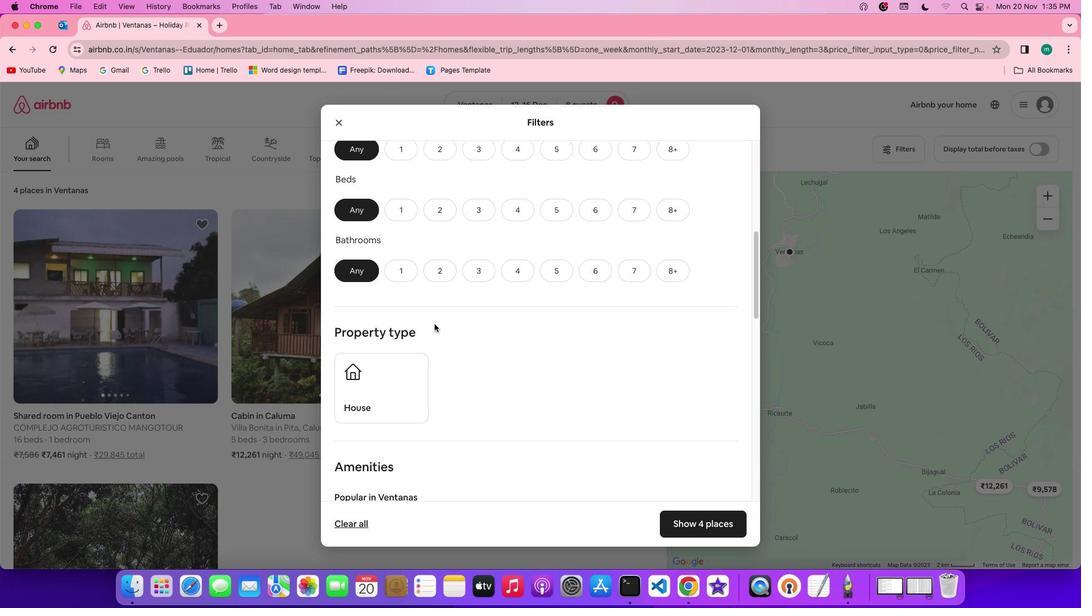
Action: Mouse moved to (661, 255)
Screenshot: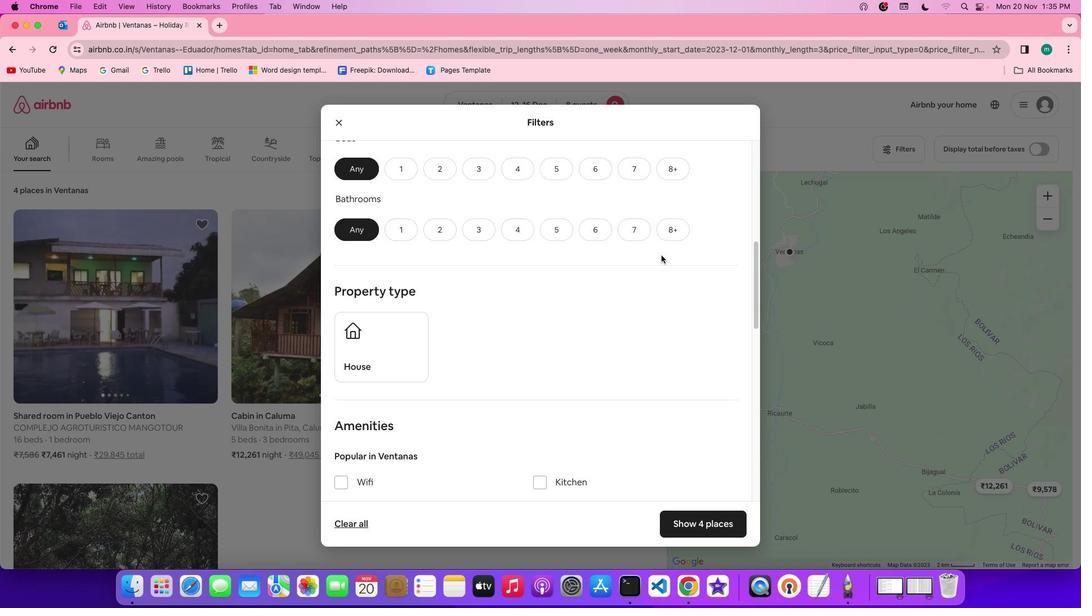 
Action: Mouse scrolled (661, 255) with delta (0, 0)
Screenshot: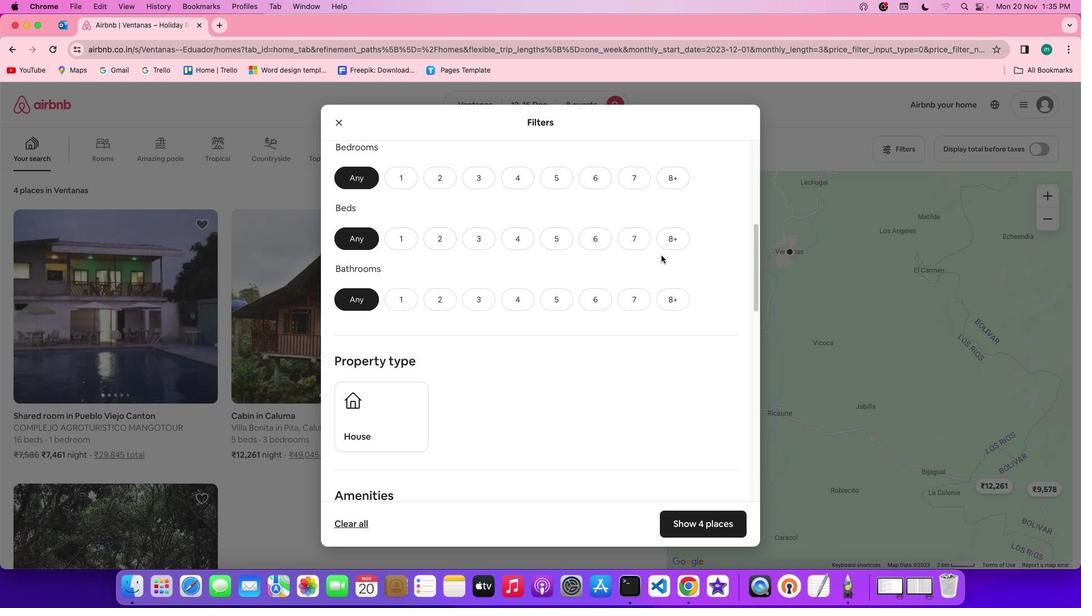 
Action: Mouse scrolled (661, 255) with delta (0, 0)
Screenshot: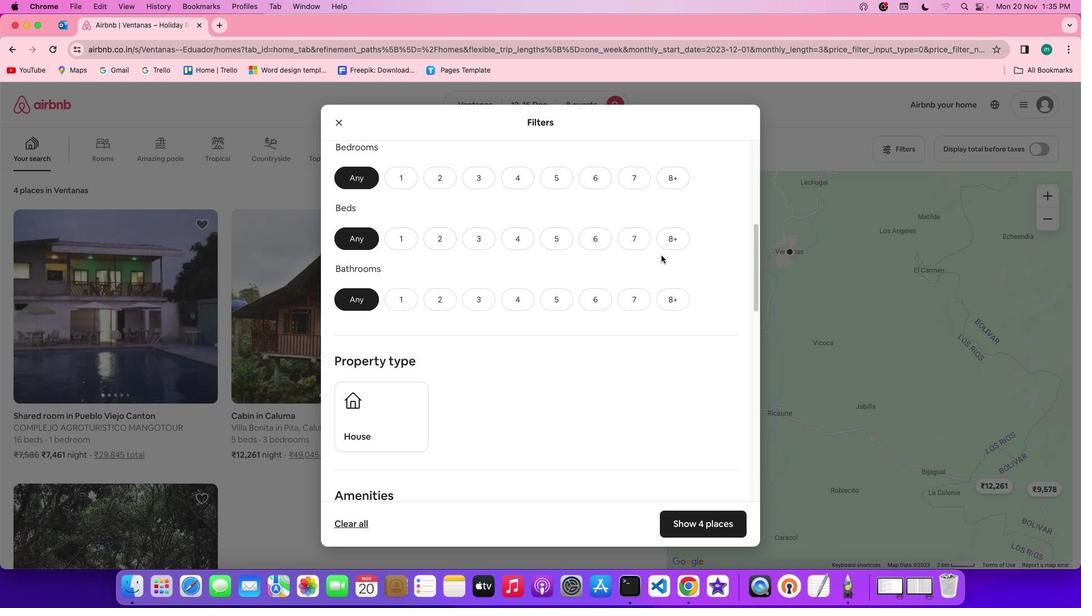 
Action: Mouse scrolled (661, 255) with delta (0, 1)
Screenshot: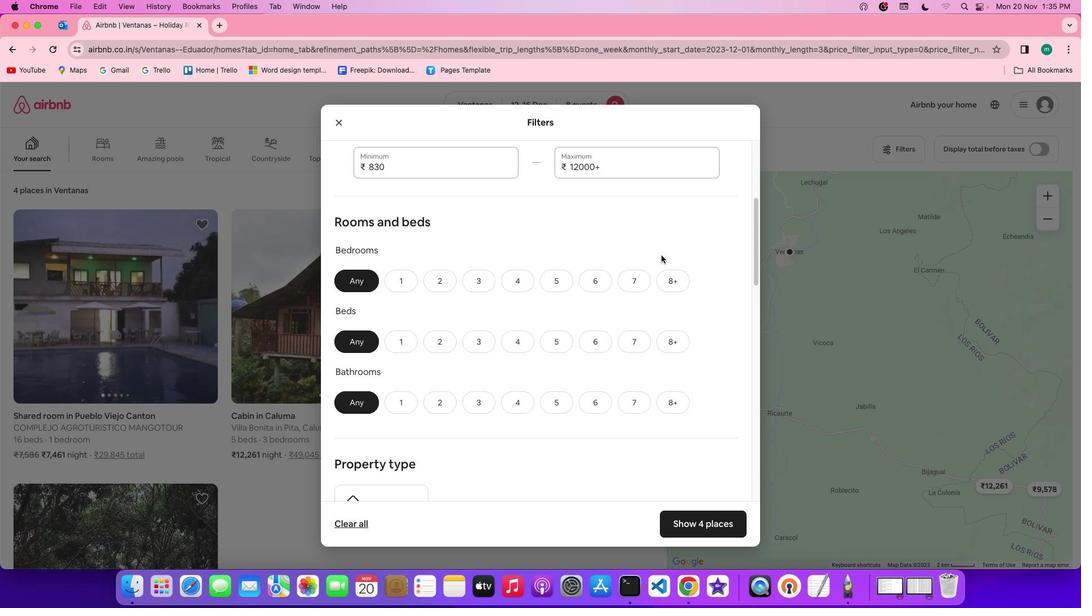 
Action: Mouse scrolled (661, 255) with delta (0, 2)
Screenshot: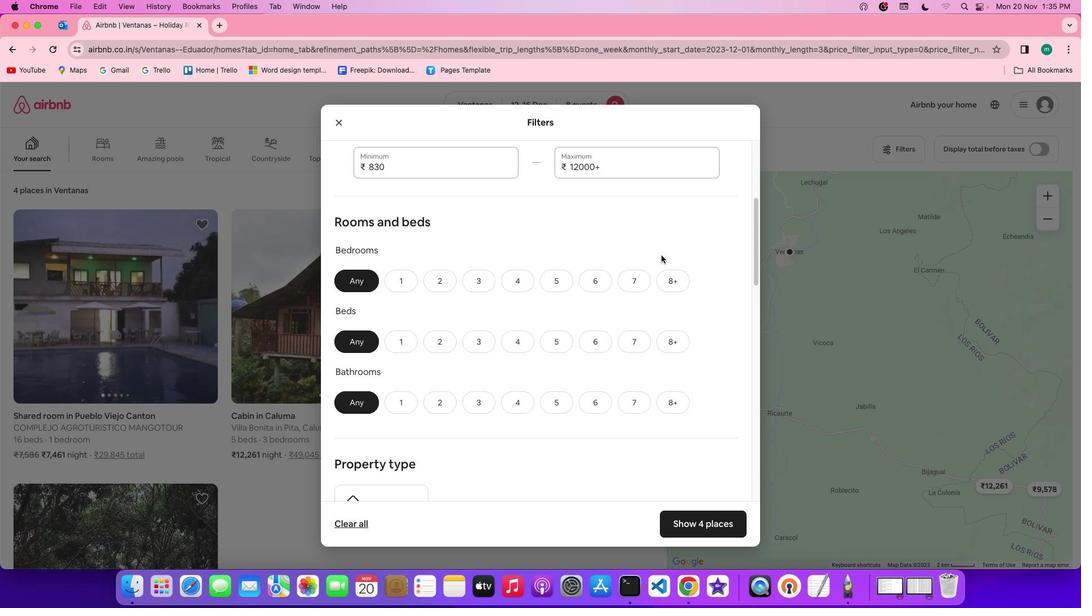 
Action: Mouse moved to (669, 336)
Screenshot: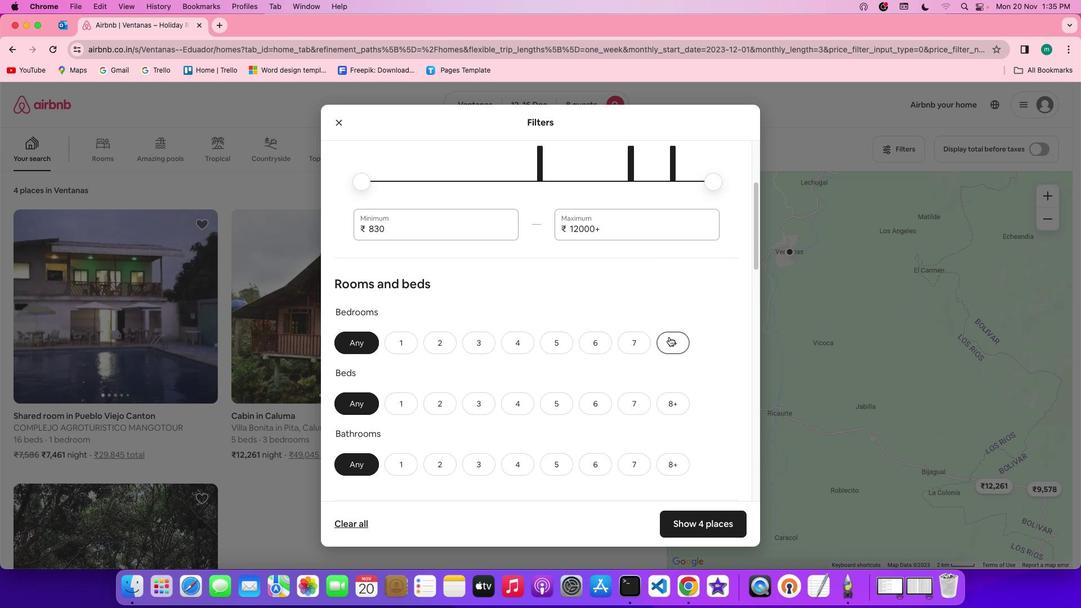 
Action: Mouse pressed left at (669, 336)
Screenshot: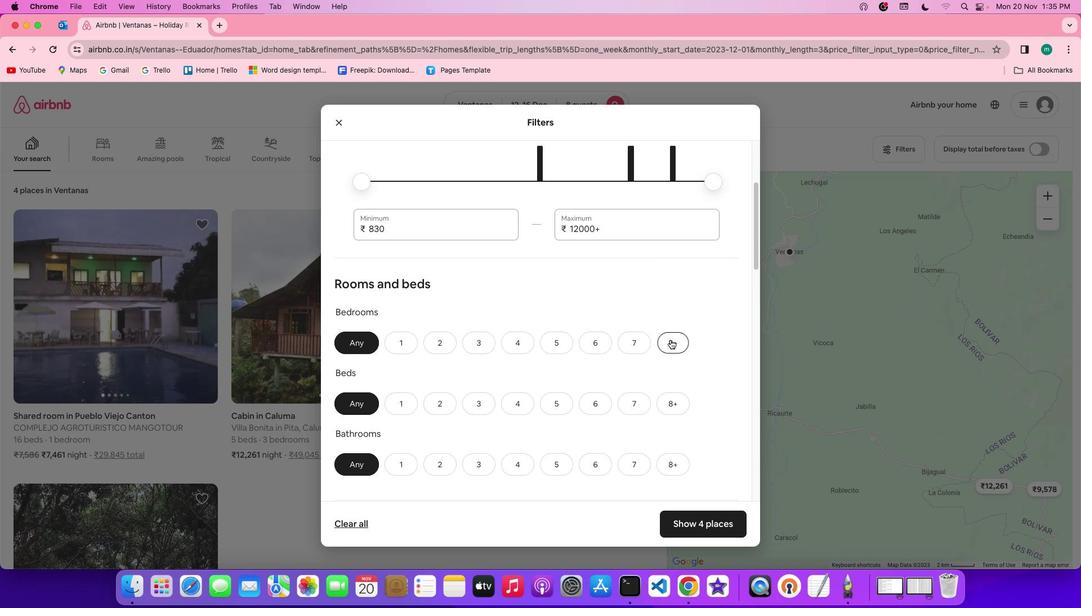 
Action: Mouse moved to (672, 410)
Screenshot: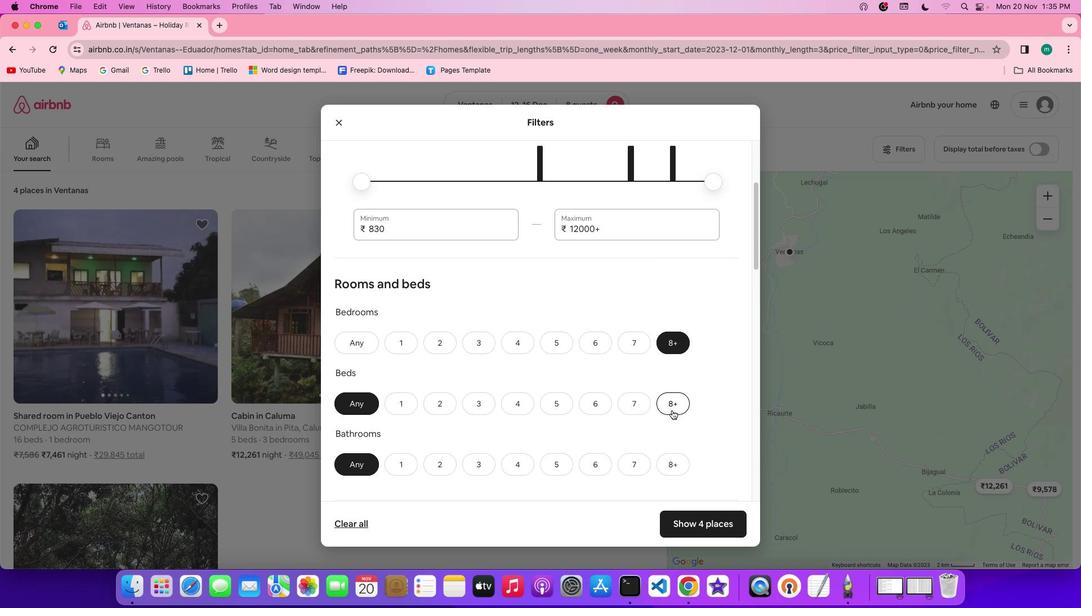 
Action: Mouse pressed left at (672, 410)
Screenshot: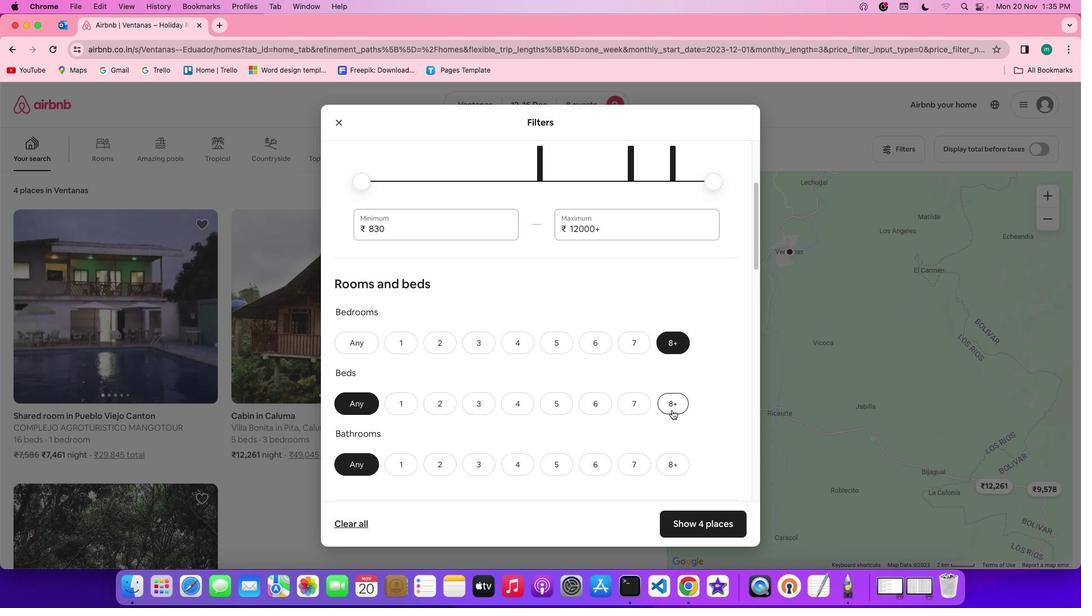 
Action: Mouse moved to (670, 461)
Screenshot: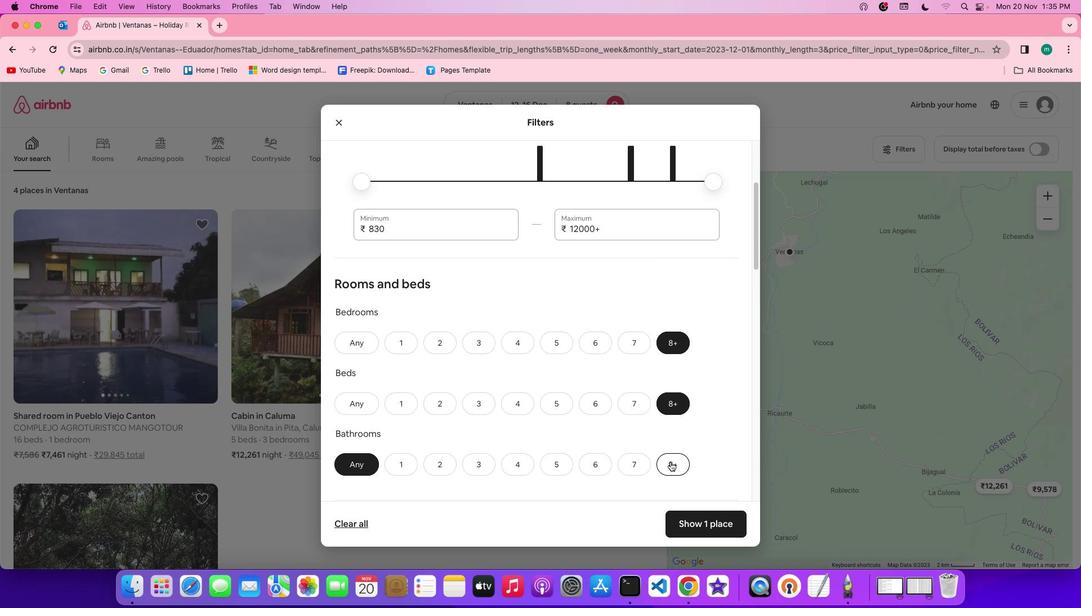 
Action: Mouse pressed left at (670, 461)
Screenshot: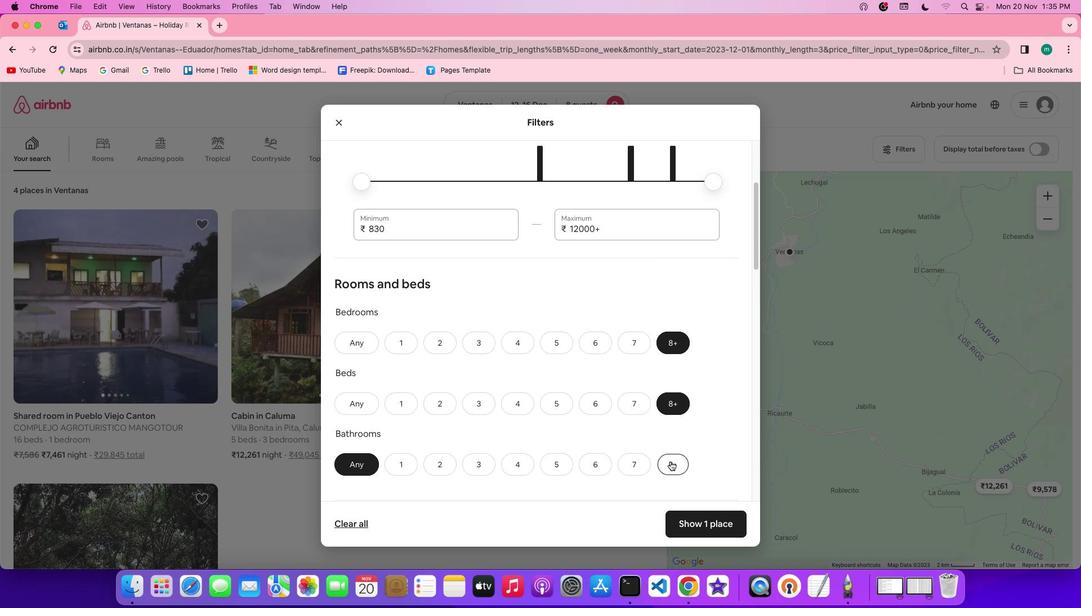 
Action: Mouse moved to (590, 435)
Screenshot: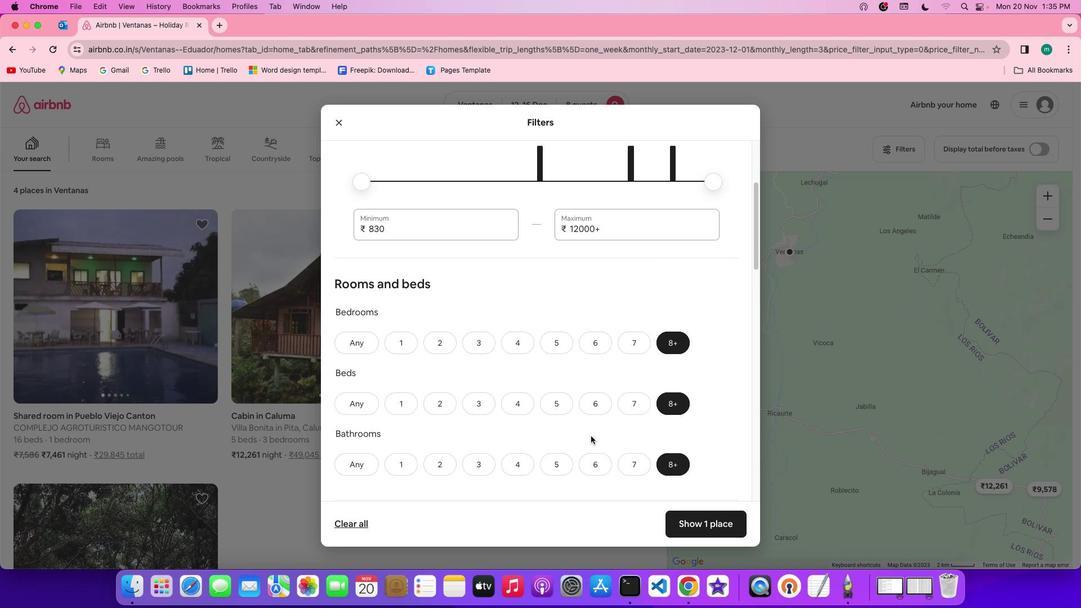 
Action: Mouse scrolled (590, 435) with delta (0, 0)
Screenshot: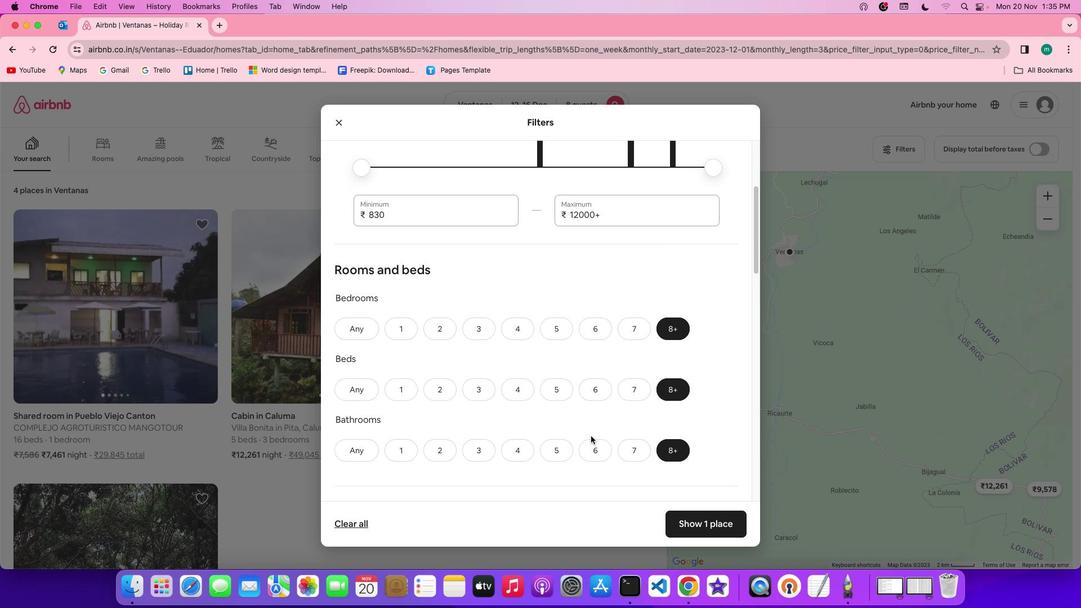 
Action: Mouse scrolled (590, 435) with delta (0, 0)
Screenshot: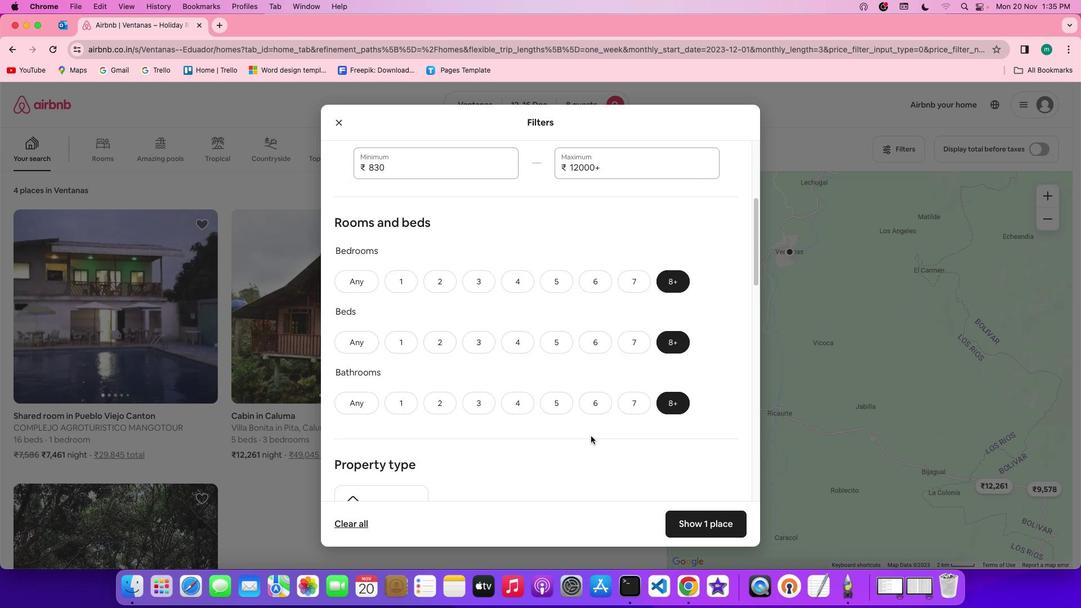 
Action: Mouse scrolled (590, 435) with delta (0, -1)
Screenshot: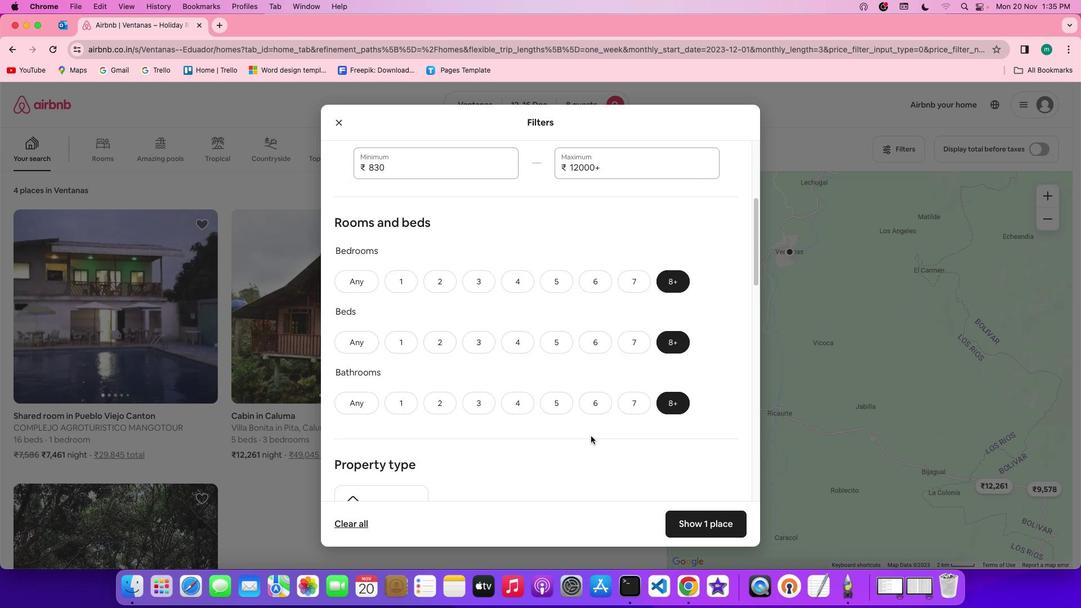 
Action: Mouse scrolled (590, 435) with delta (0, -2)
Screenshot: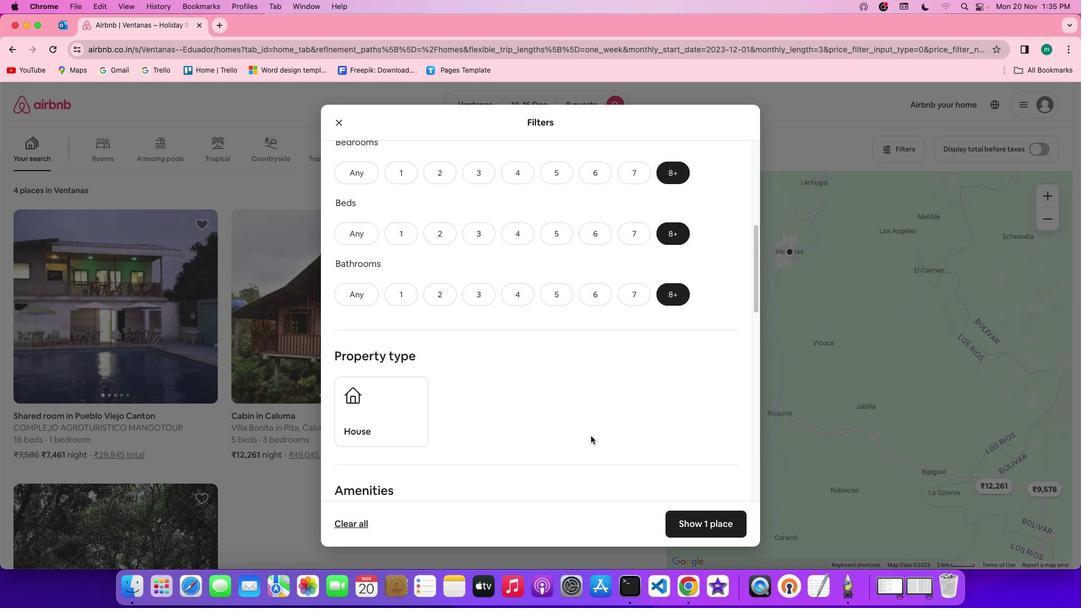 
Action: Mouse moved to (590, 433)
Screenshot: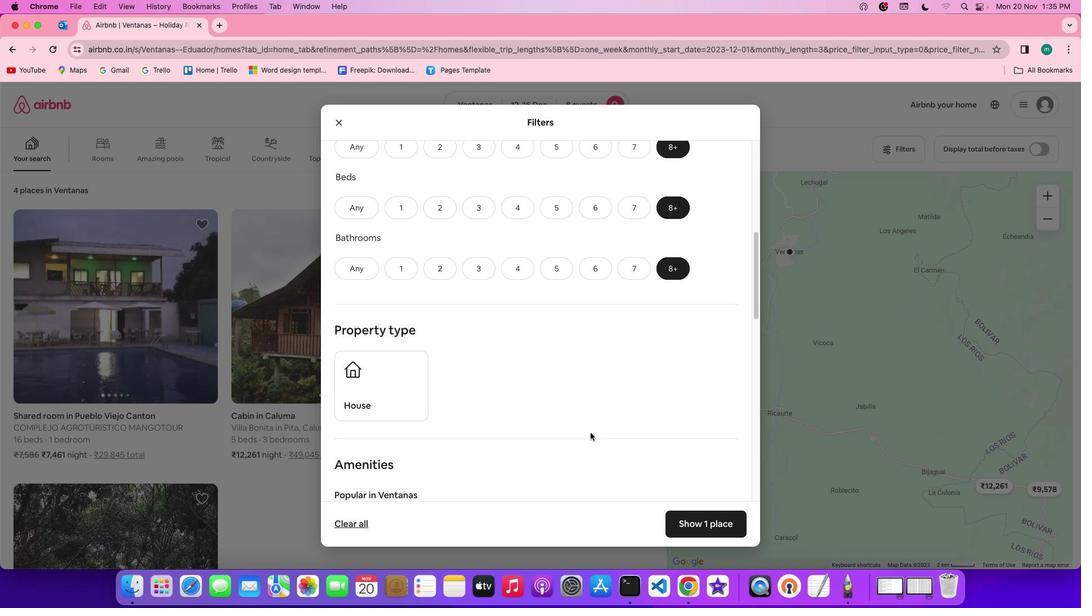 
Action: Mouse scrolled (590, 433) with delta (0, 0)
Screenshot: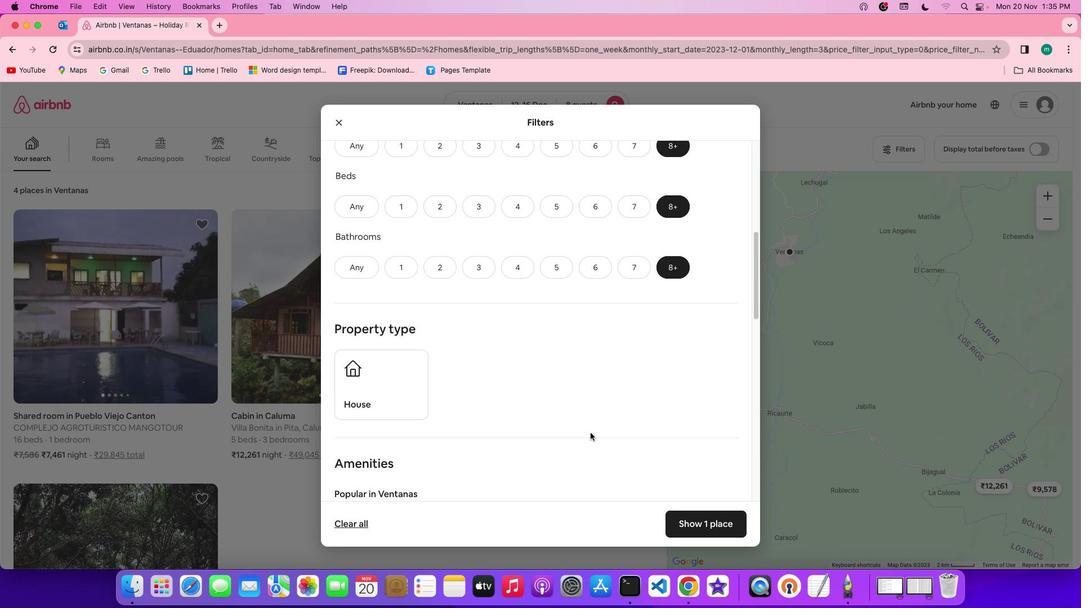
Action: Mouse moved to (590, 433)
Screenshot: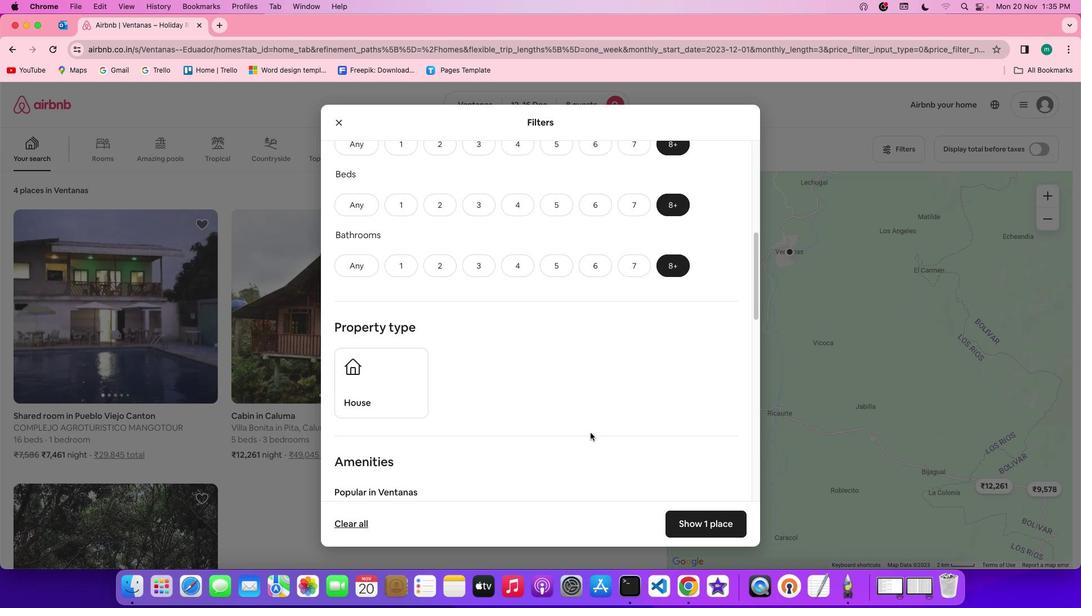 
Action: Mouse scrolled (590, 433) with delta (0, 0)
Screenshot: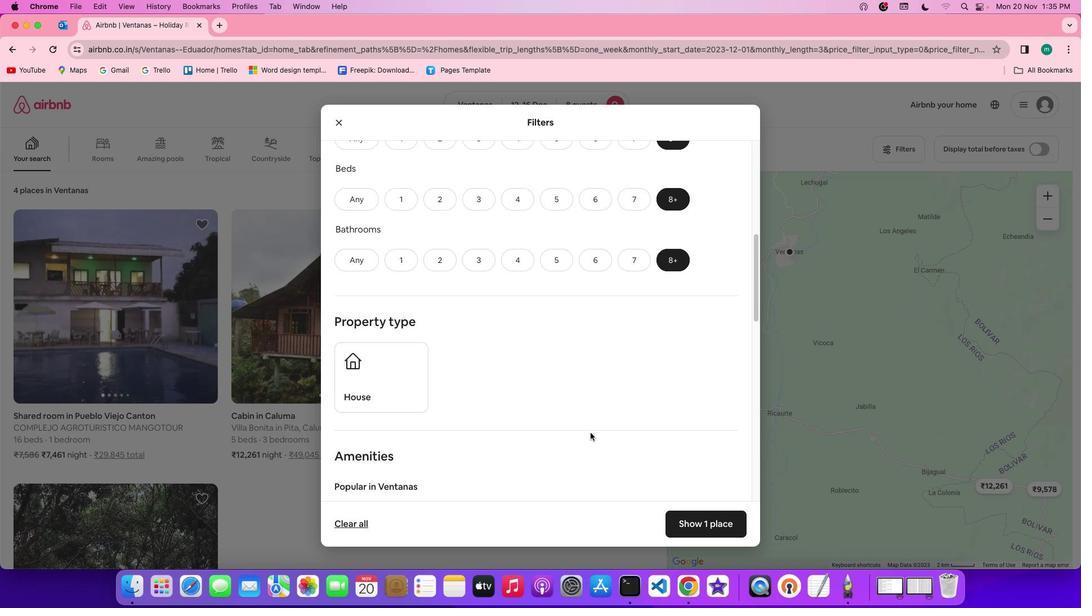 
Action: Mouse scrolled (590, 433) with delta (0, 0)
Screenshot: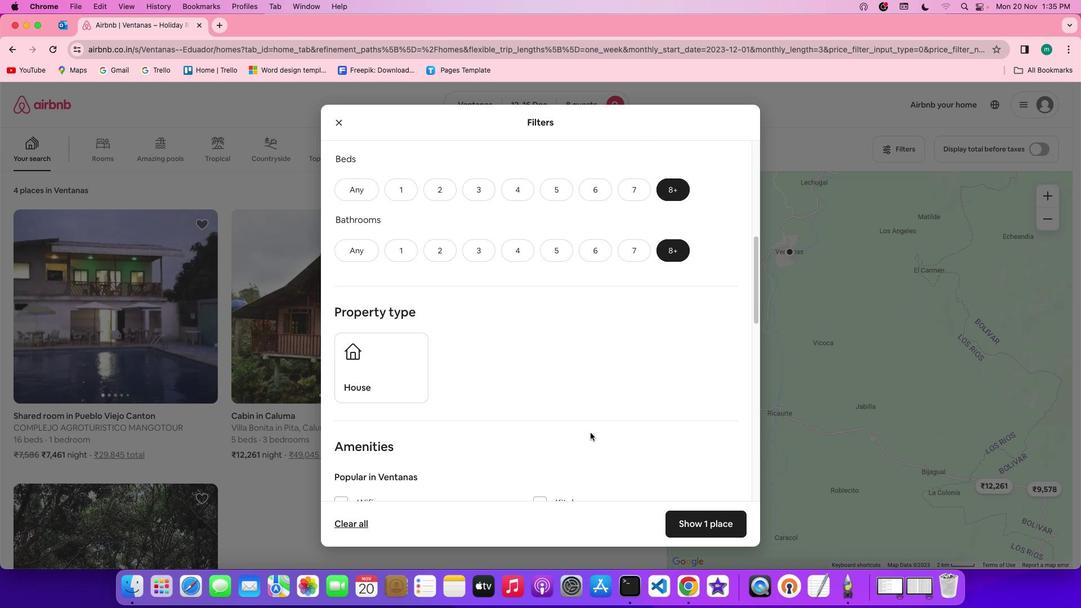 
Action: Mouse scrolled (590, 433) with delta (0, -1)
Screenshot: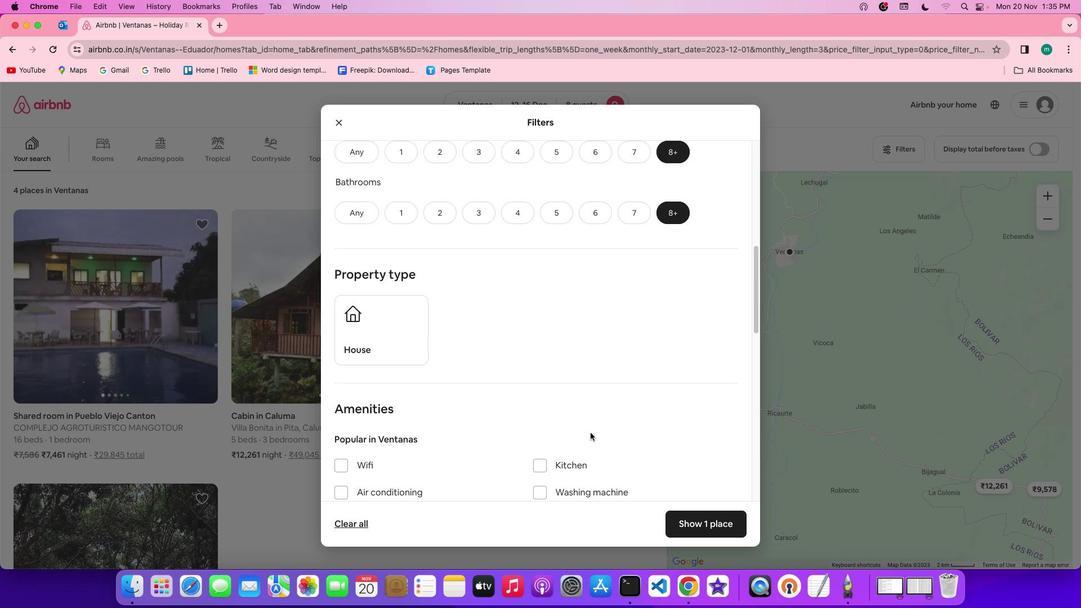 
Action: Mouse scrolled (590, 433) with delta (0, -1)
Screenshot: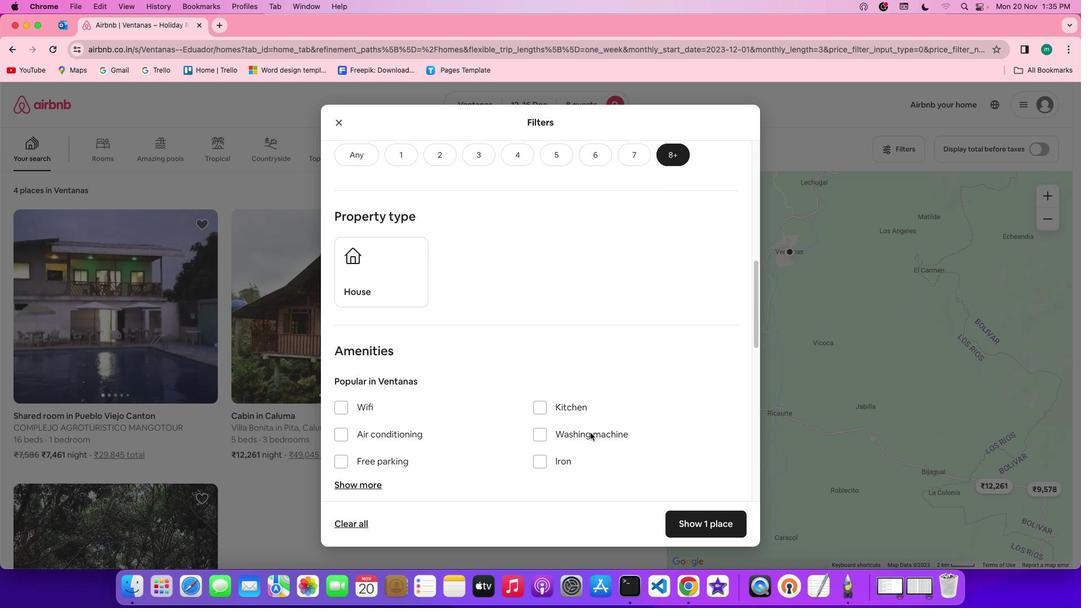 
Action: Mouse moved to (590, 431)
Screenshot: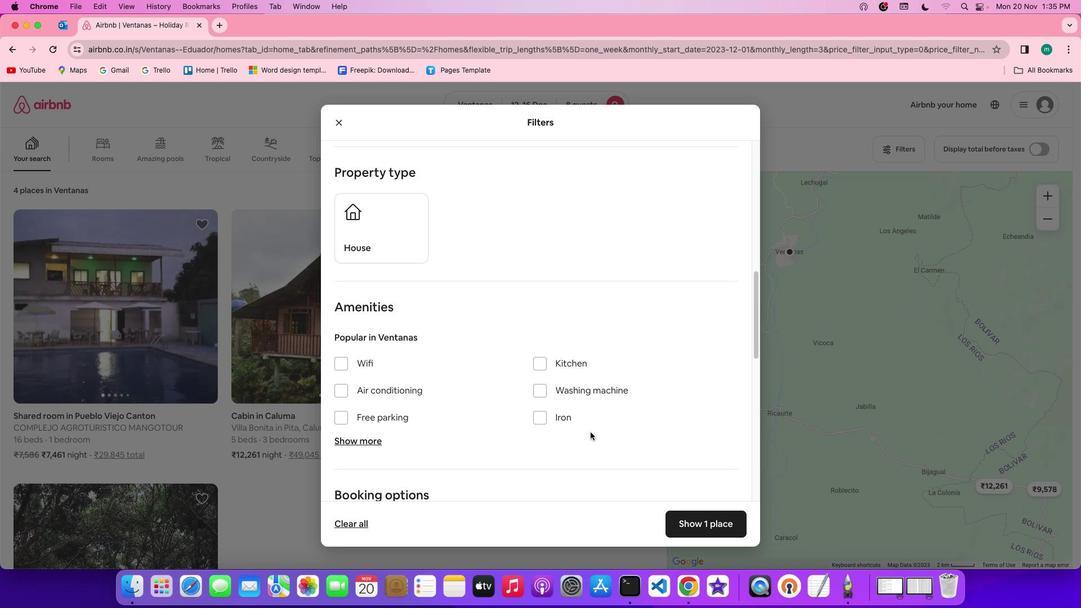 
Action: Mouse scrolled (590, 431) with delta (0, 0)
Screenshot: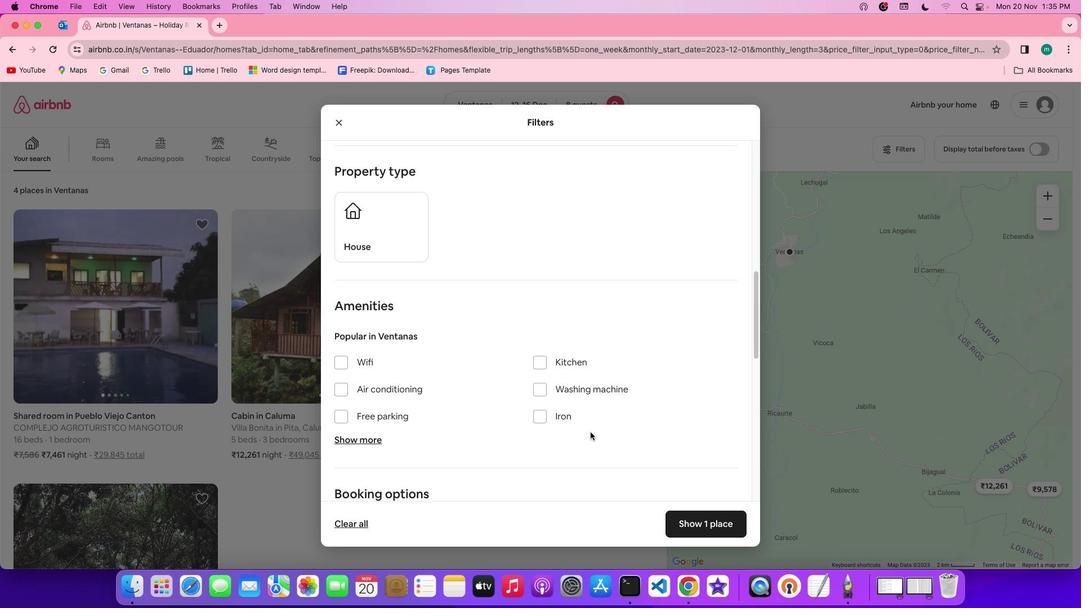 
Action: Mouse scrolled (590, 431) with delta (0, 0)
Screenshot: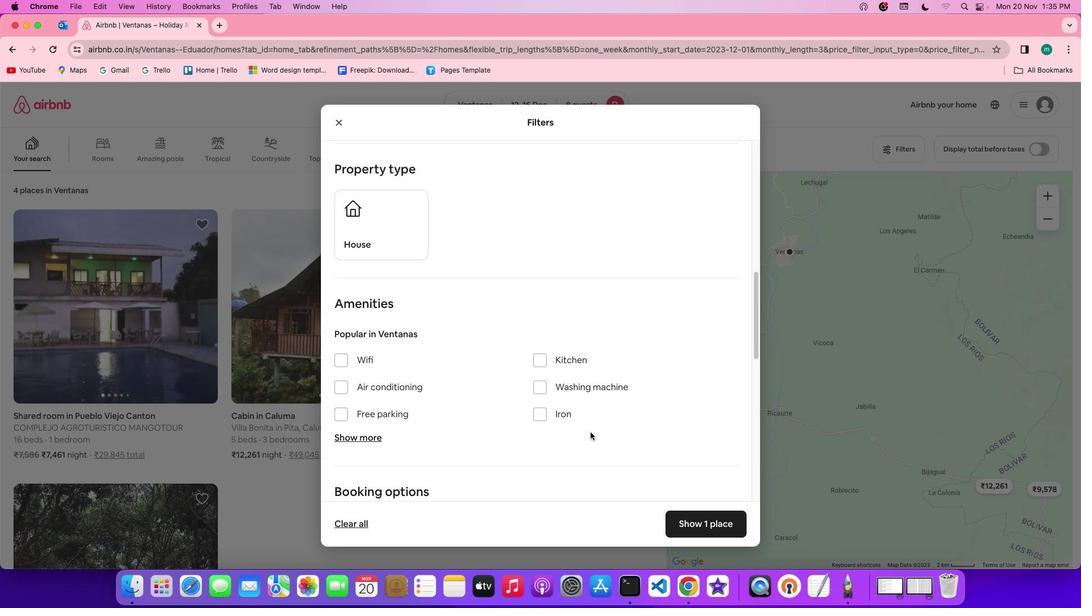 
Action: Mouse scrolled (590, 431) with delta (0, 0)
Screenshot: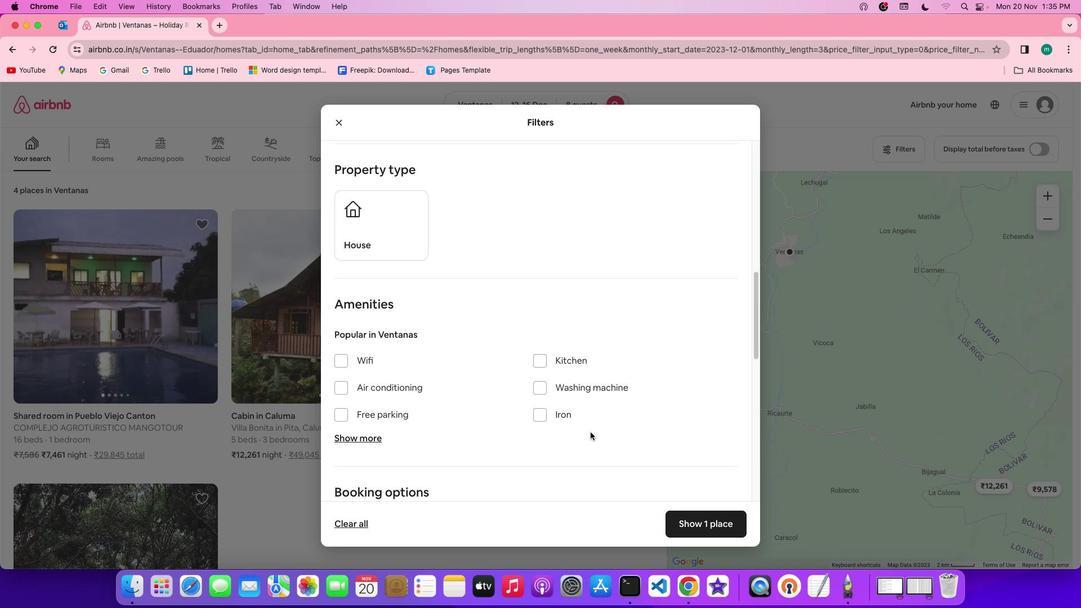 
Action: Mouse scrolled (590, 431) with delta (0, 0)
Screenshot: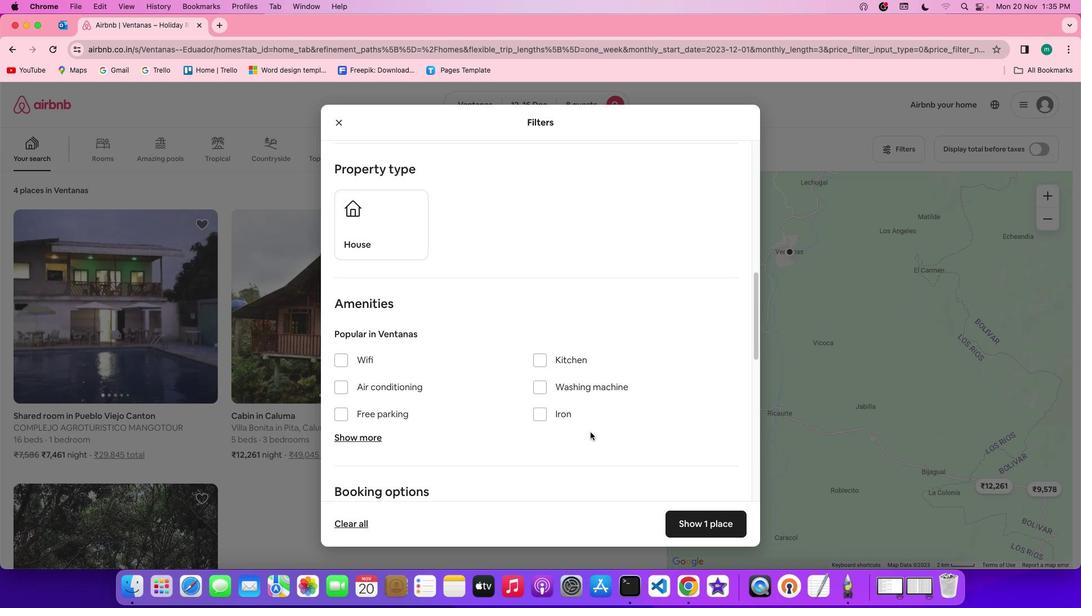 
Action: Mouse scrolled (590, 431) with delta (0, 0)
Screenshot: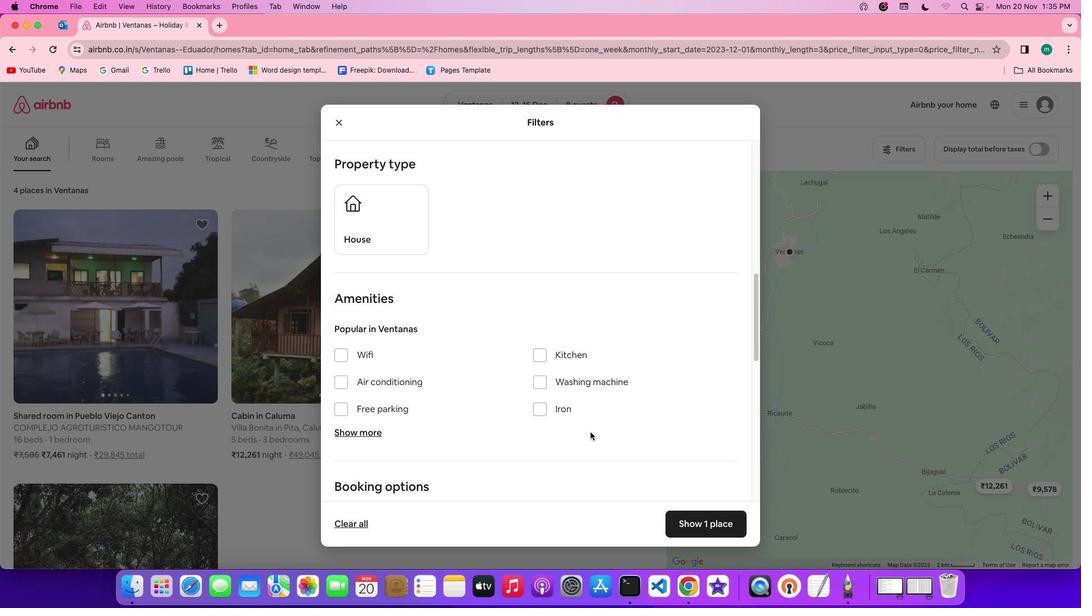 
Action: Mouse scrolled (590, 431) with delta (0, 0)
Screenshot: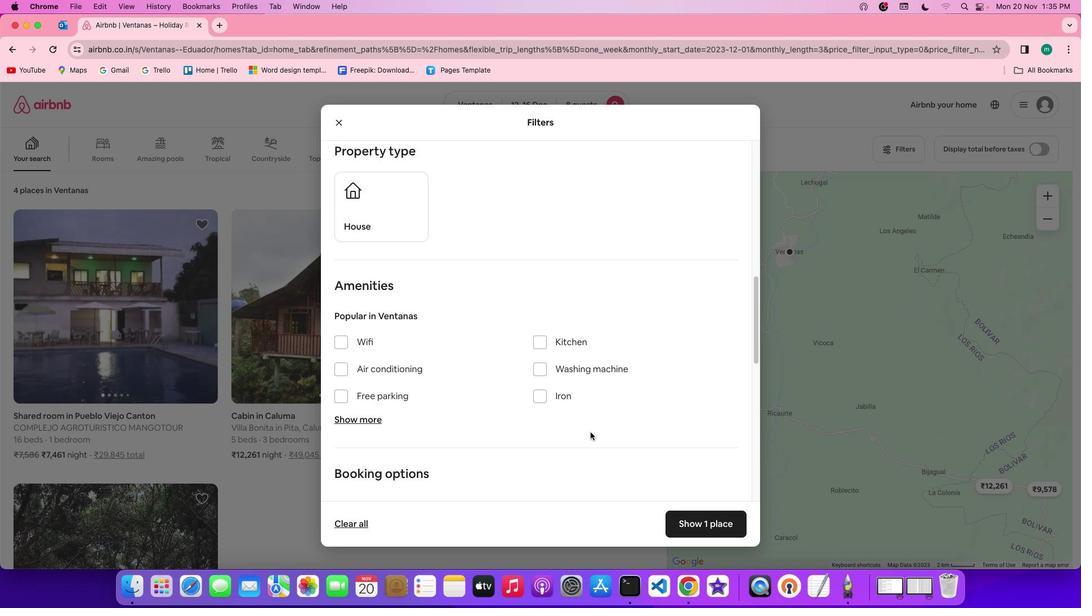 
Action: Mouse scrolled (590, 431) with delta (0, 0)
Screenshot: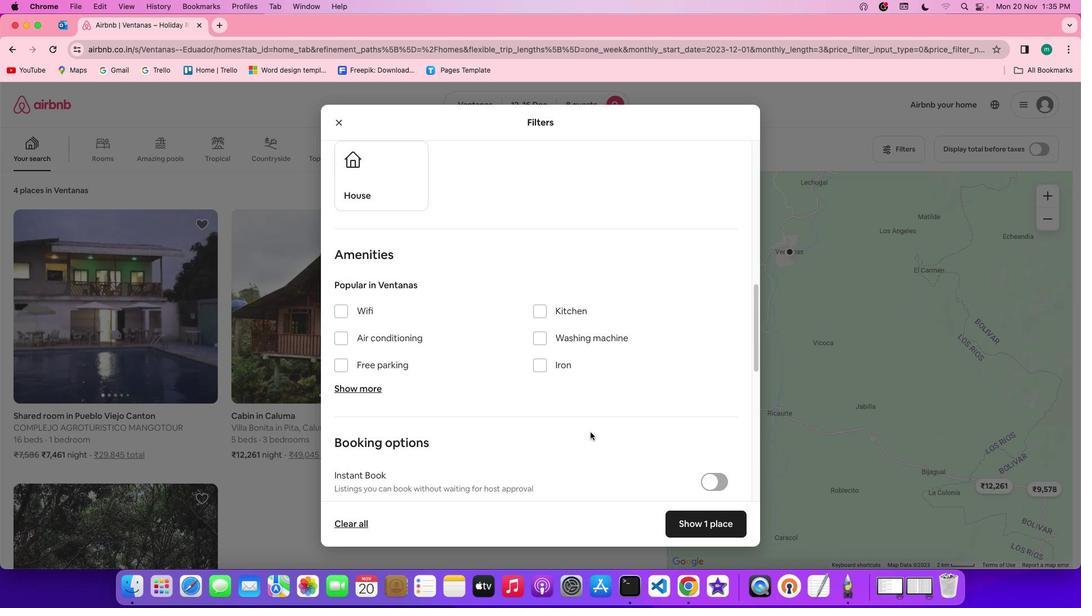
Action: Mouse scrolled (590, 431) with delta (0, 0)
Screenshot: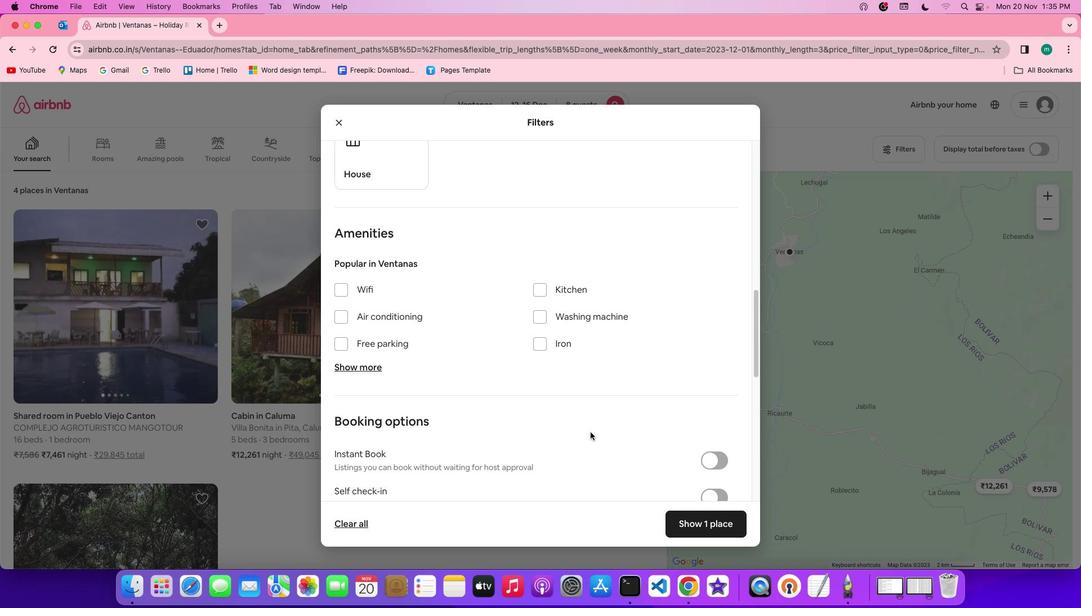 
Action: Mouse scrolled (590, 431) with delta (0, 0)
Screenshot: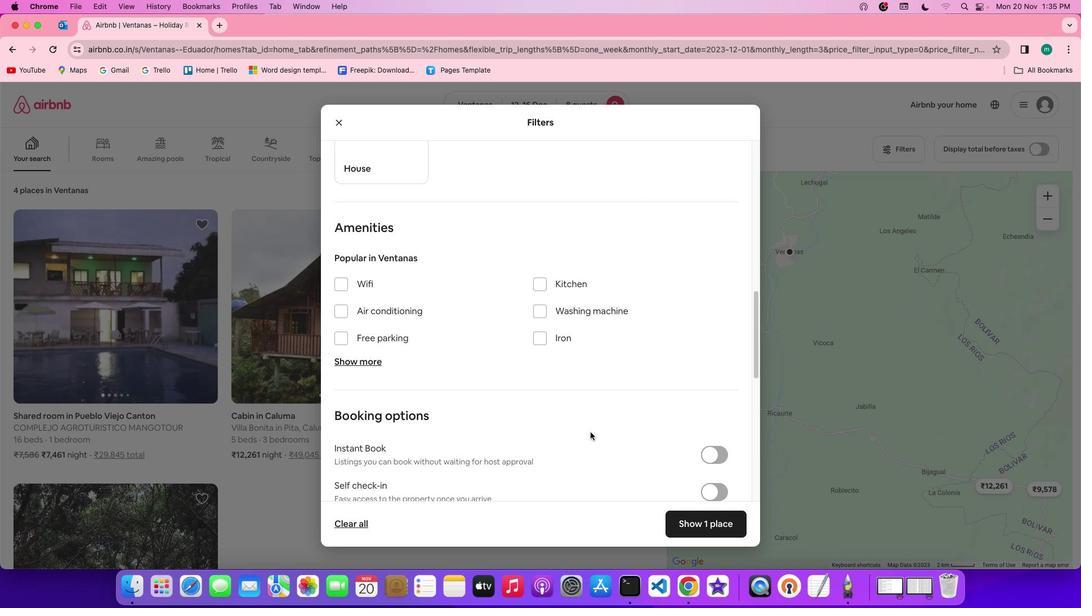 
Action: Mouse scrolled (590, 431) with delta (0, 0)
Screenshot: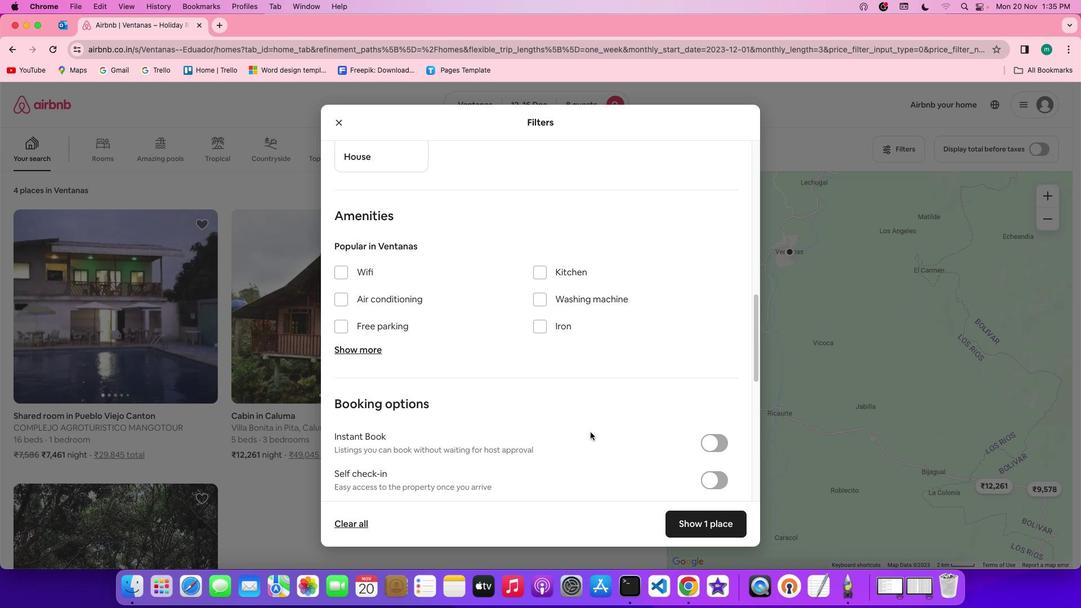 
Action: Mouse scrolled (590, 431) with delta (0, 0)
Screenshot: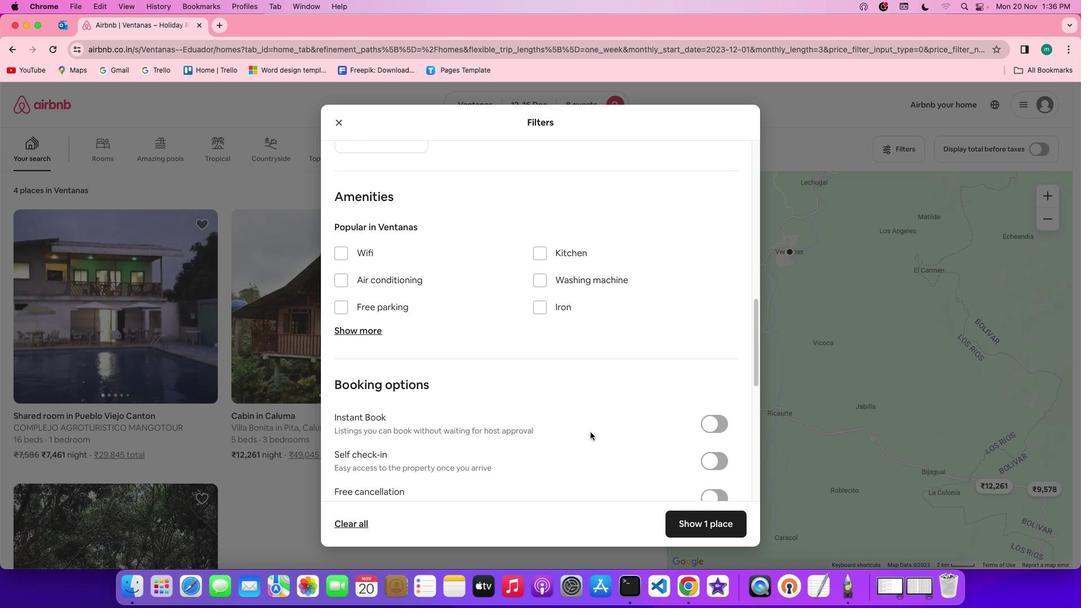 
Action: Mouse scrolled (590, 431) with delta (0, 0)
Screenshot: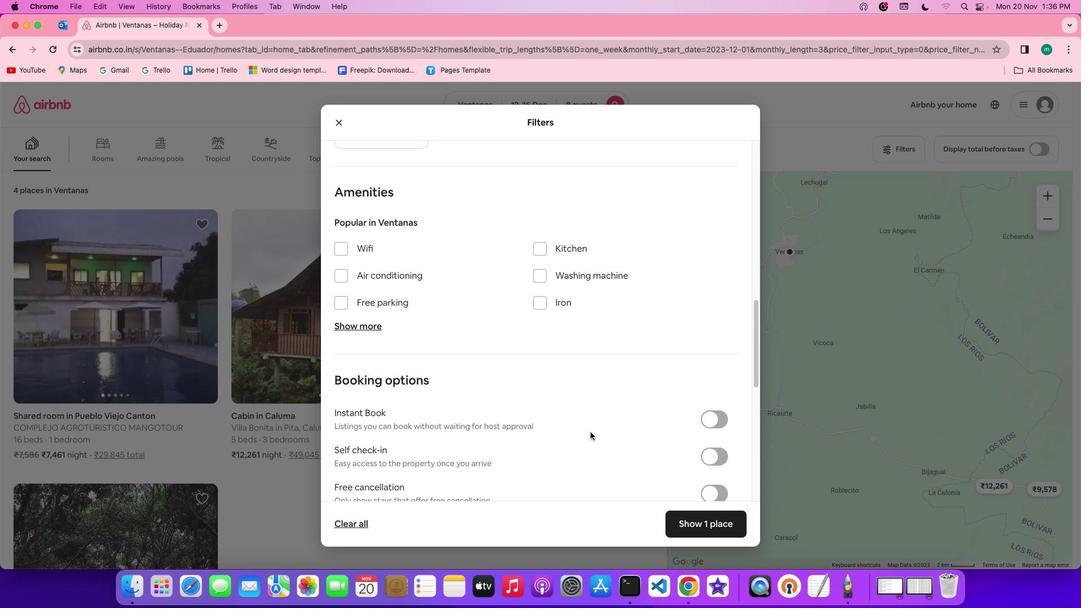 
Action: Mouse scrolled (590, 431) with delta (0, 0)
Screenshot: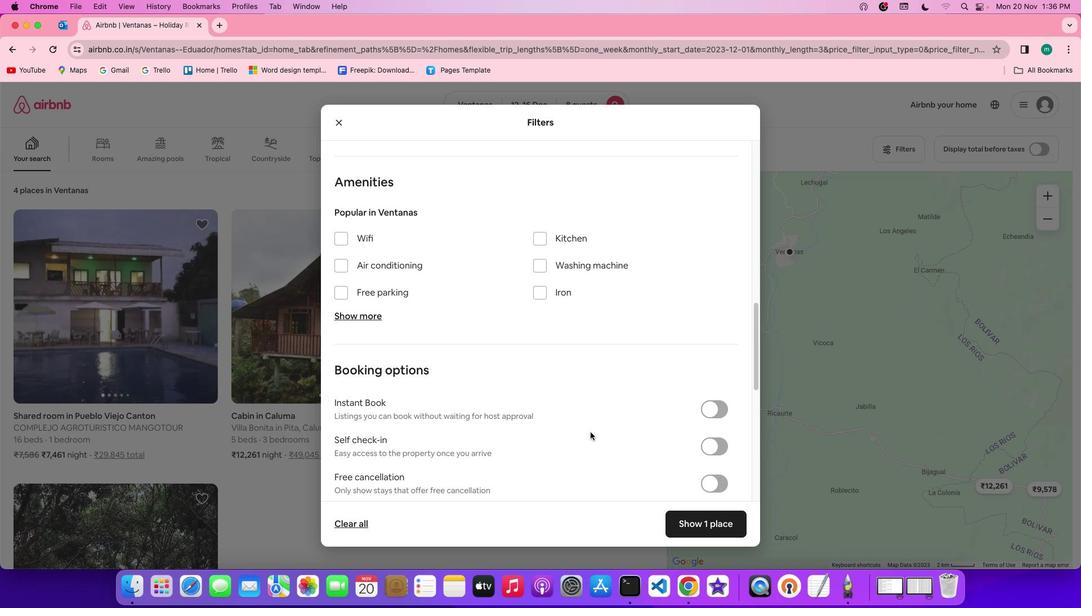 
Action: Mouse moved to (339, 223)
Screenshot: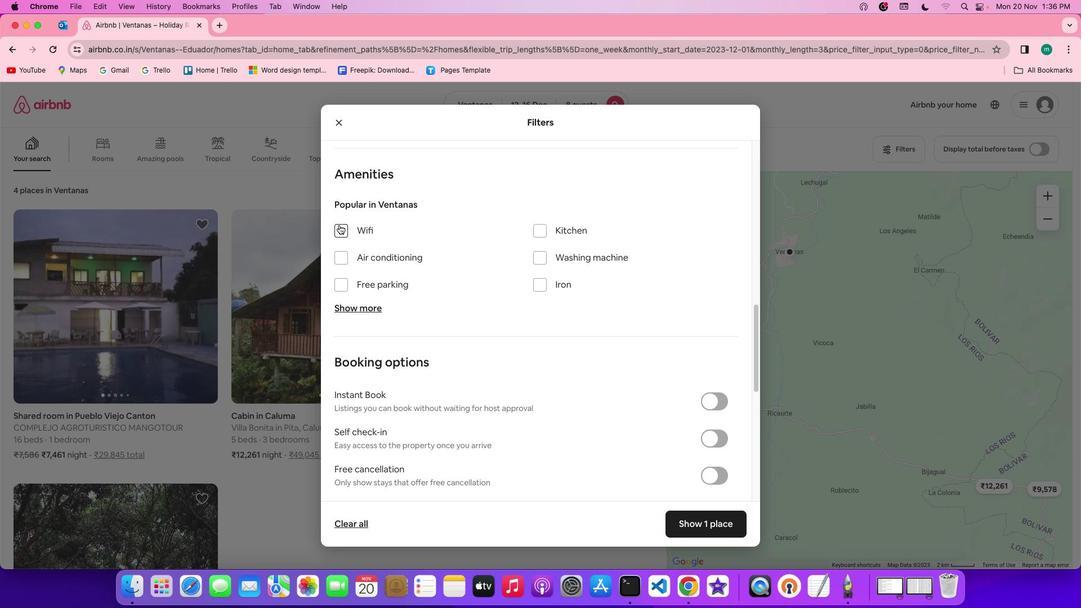 
Action: Mouse pressed left at (339, 223)
Screenshot: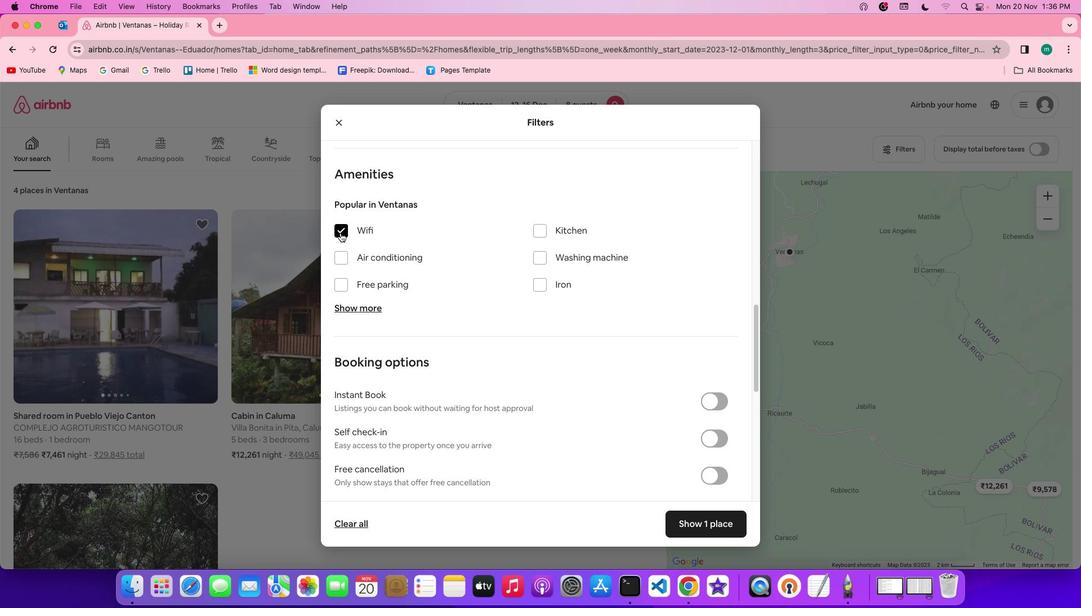 
Action: Mouse moved to (350, 302)
Screenshot: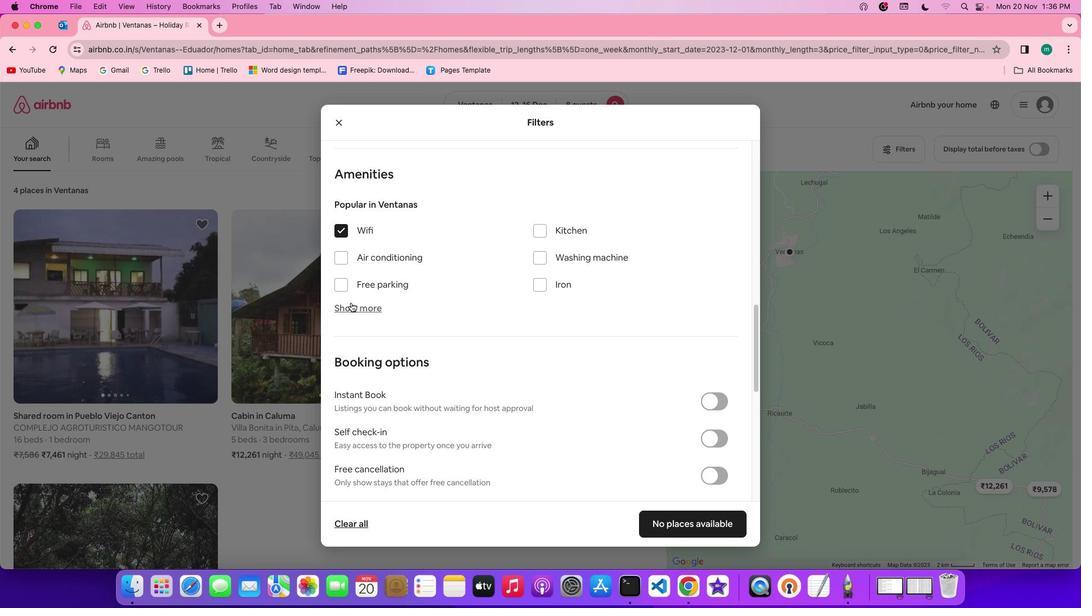 
Action: Mouse pressed left at (350, 302)
Screenshot: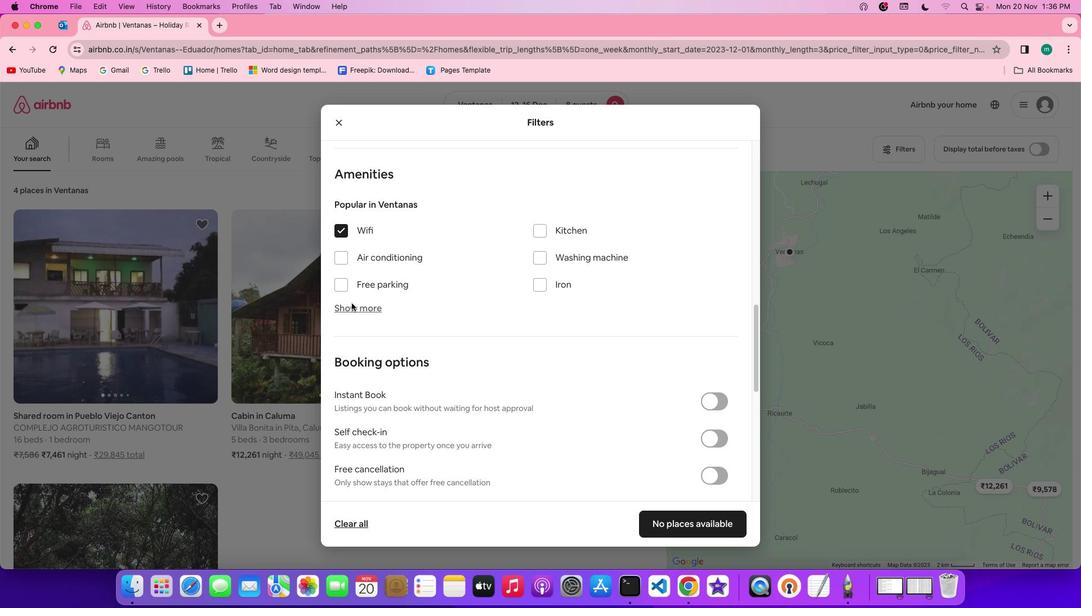 
Action: Mouse moved to (494, 319)
Screenshot: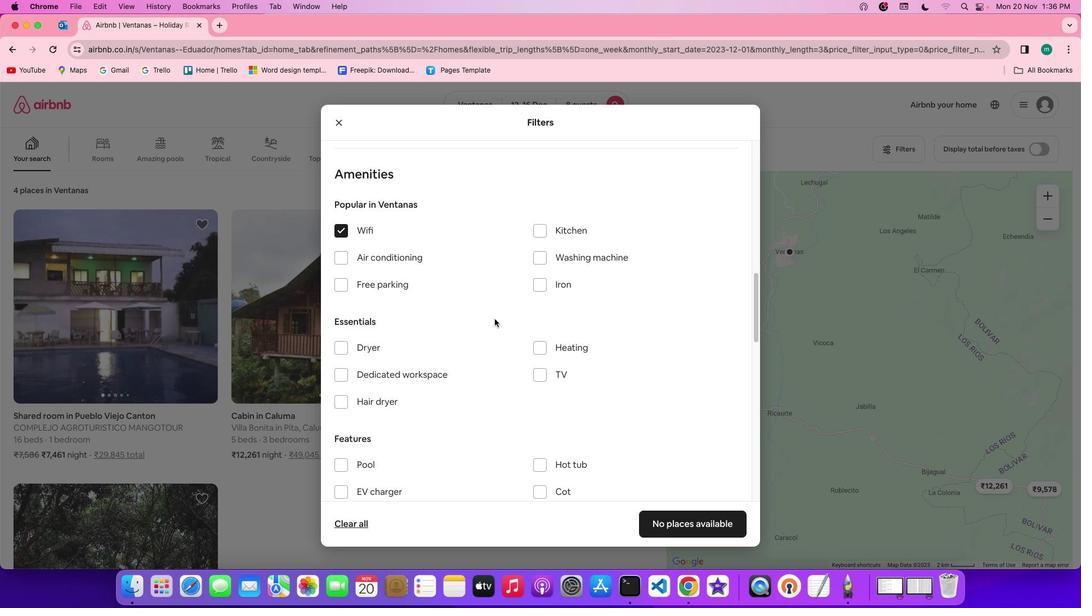 
Action: Mouse scrolled (494, 319) with delta (0, 0)
Screenshot: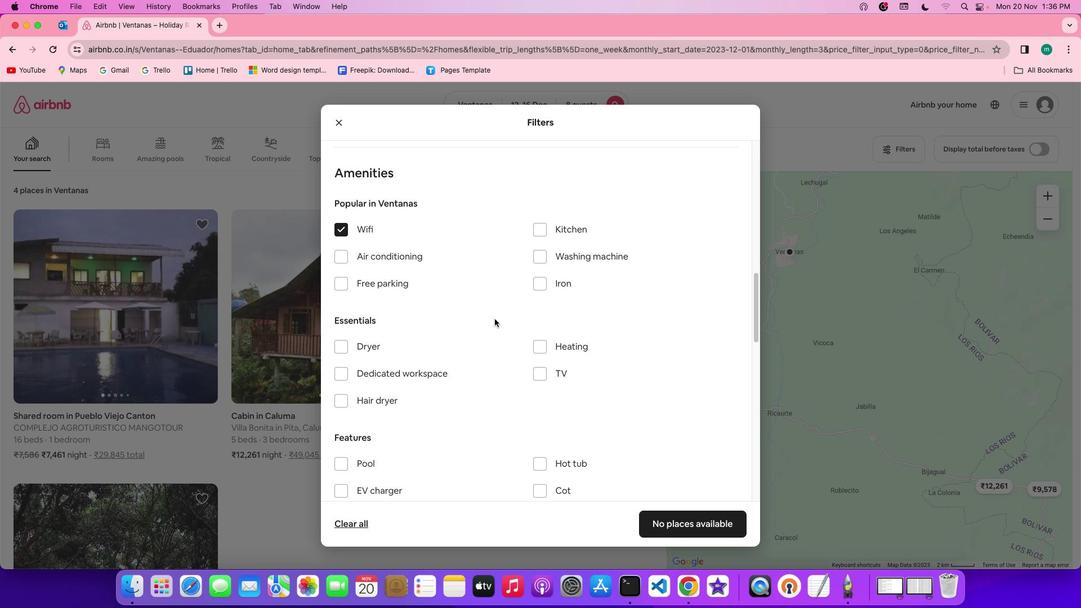 
Action: Mouse scrolled (494, 319) with delta (0, 0)
Screenshot: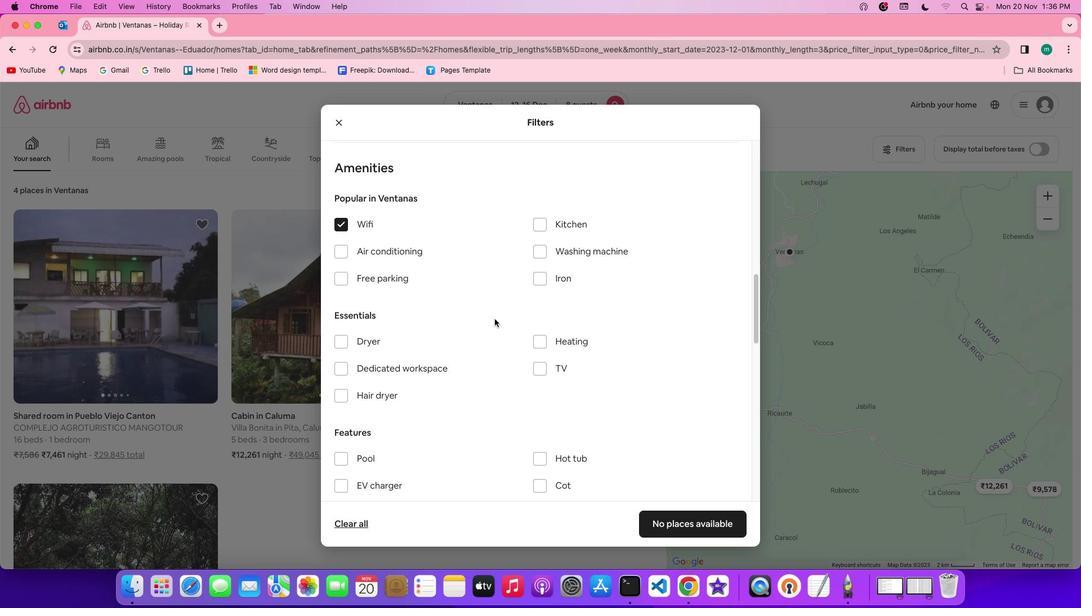 
Action: Mouse scrolled (494, 319) with delta (0, 0)
Screenshot: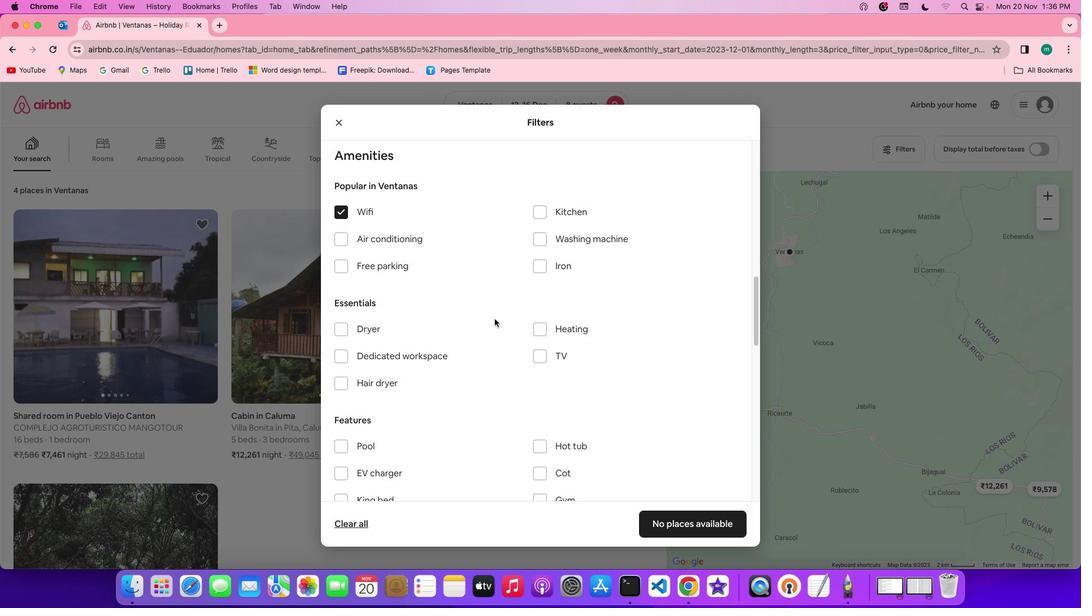 
Action: Mouse scrolled (494, 319) with delta (0, 0)
Screenshot: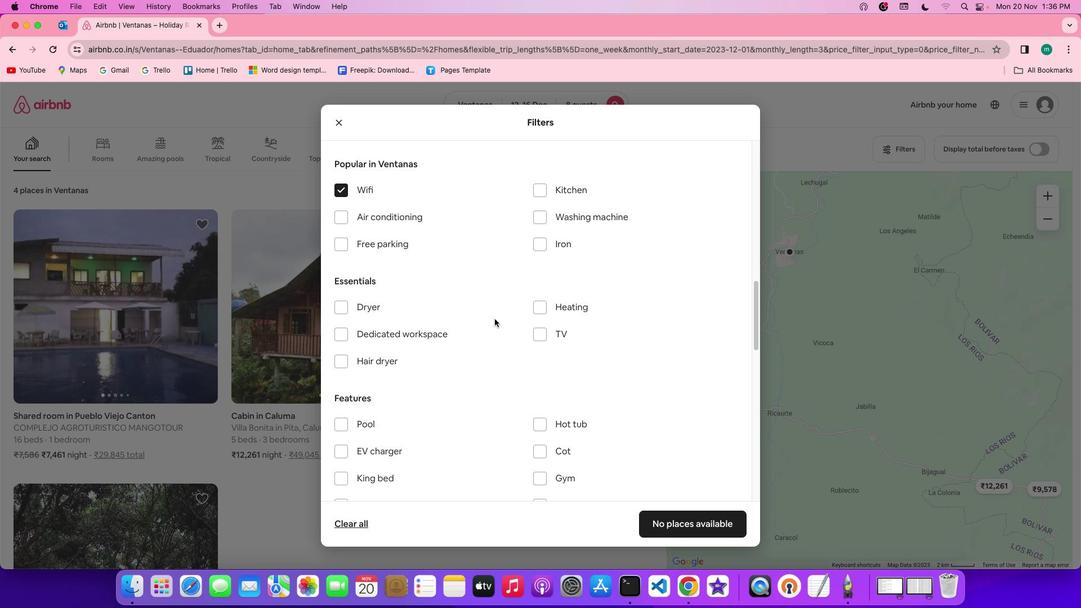 
Action: Mouse scrolled (494, 319) with delta (0, 0)
Screenshot: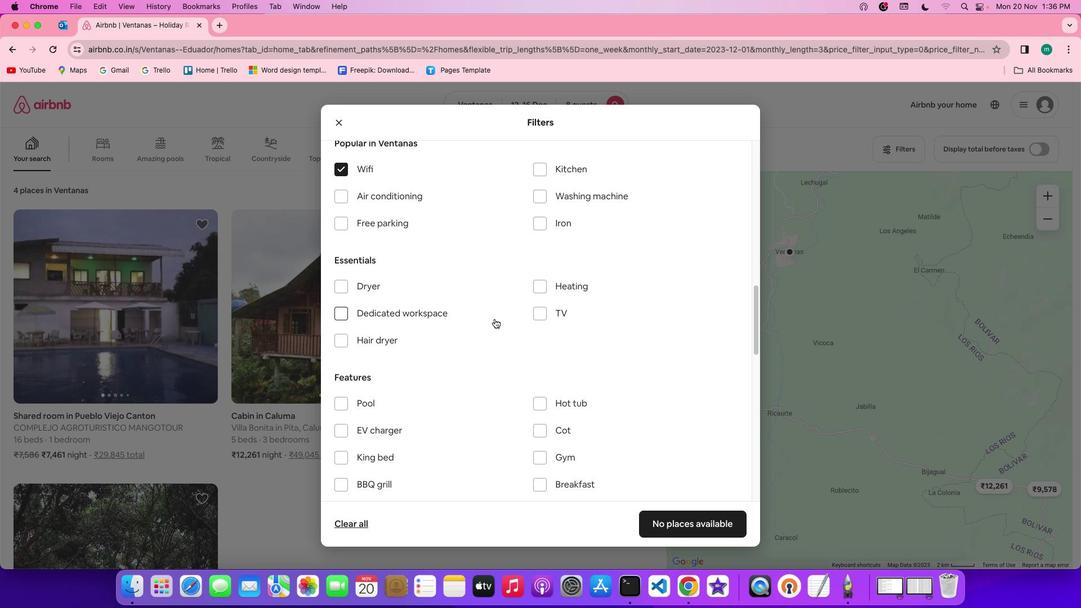 
Action: Mouse scrolled (494, 319) with delta (0, 0)
Screenshot: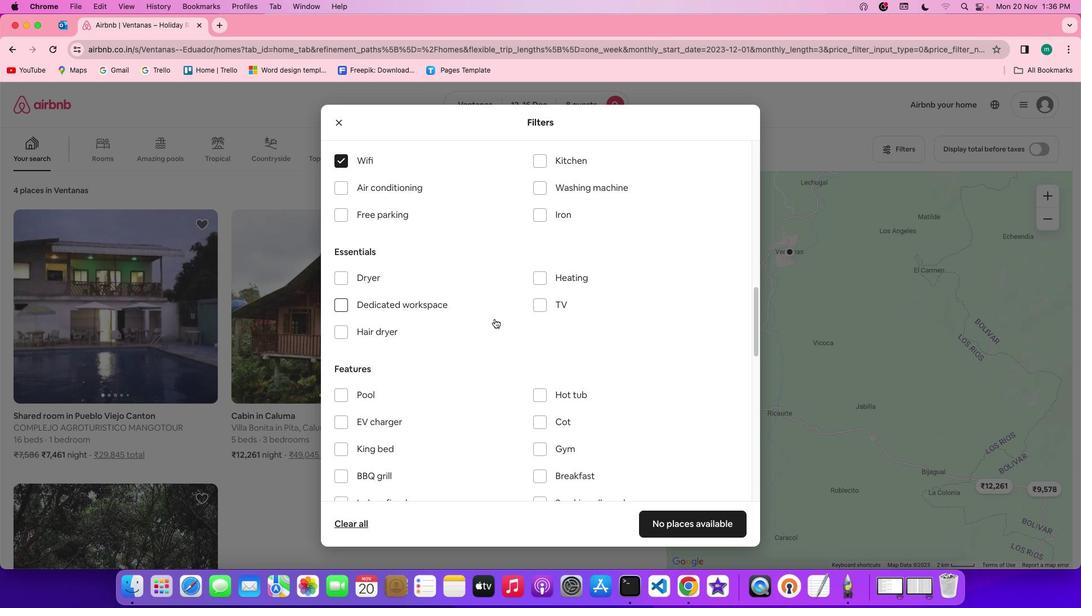 
Action: Mouse scrolled (494, 319) with delta (0, 0)
Screenshot: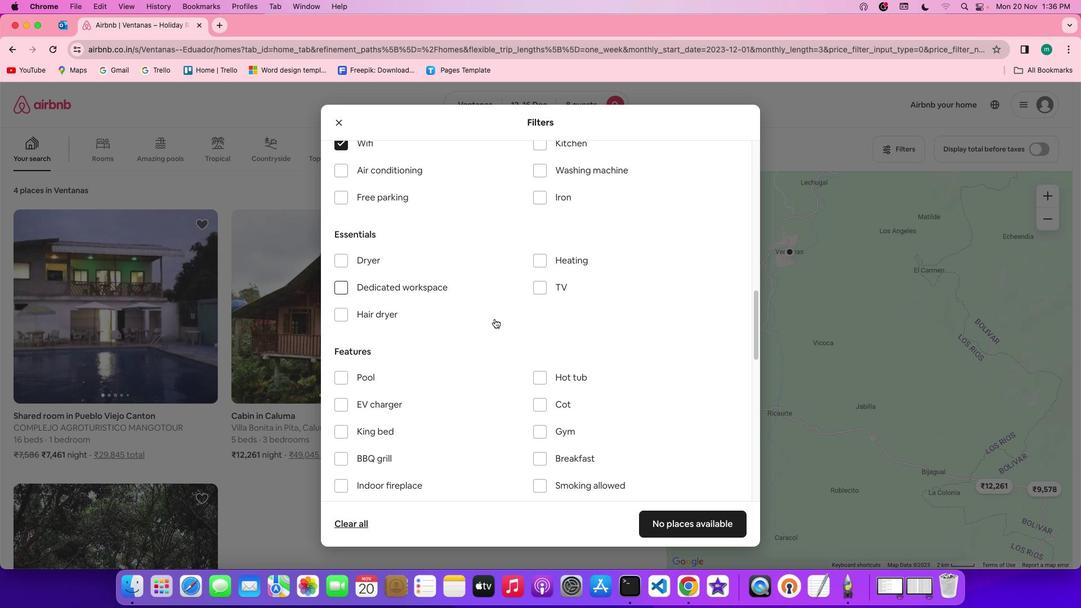 
Action: Mouse scrolled (494, 319) with delta (0, 0)
Screenshot: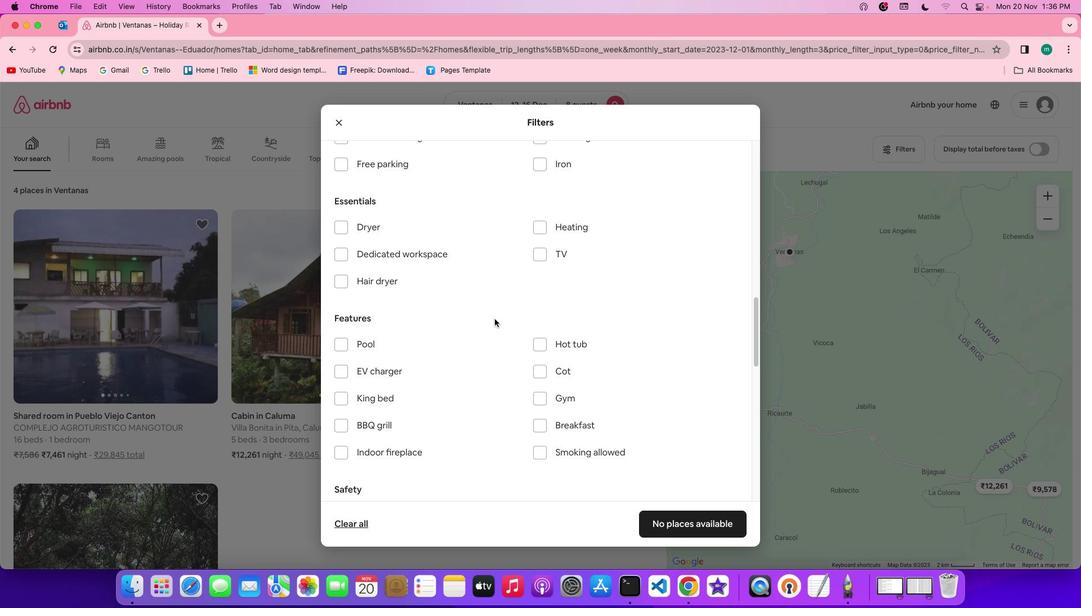 
Action: Mouse scrolled (494, 319) with delta (0, 0)
Screenshot: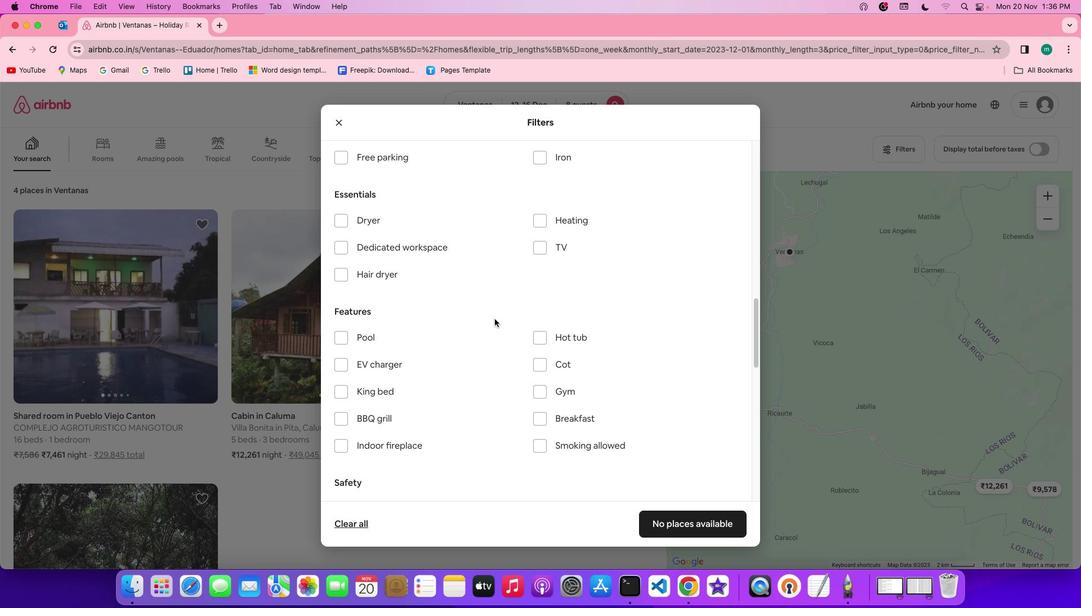 
Action: Mouse scrolled (494, 319) with delta (0, 0)
Screenshot: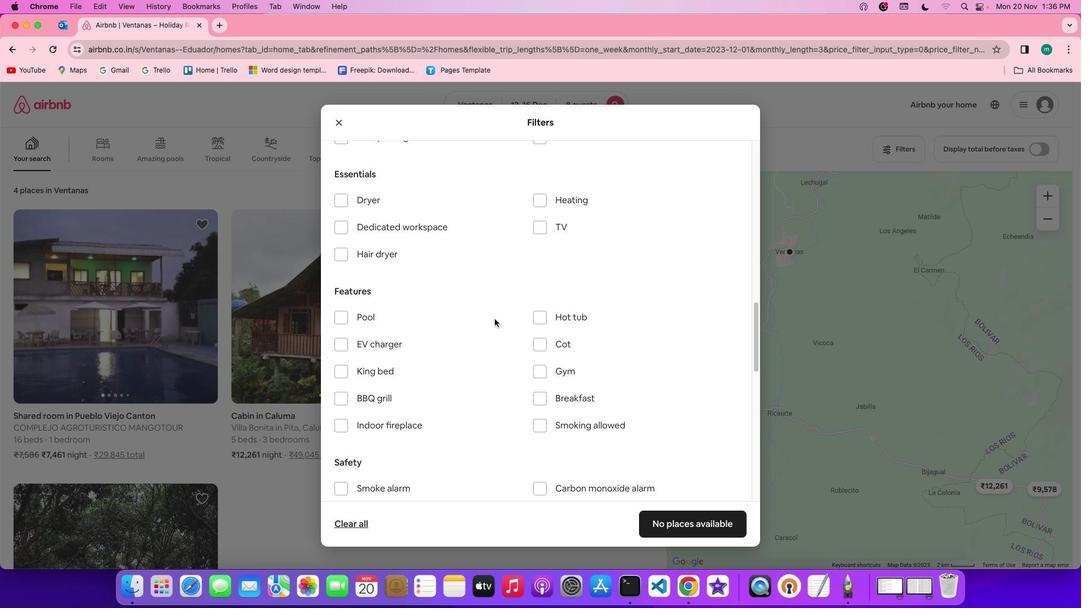 
Action: Mouse moved to (535, 211)
Screenshot: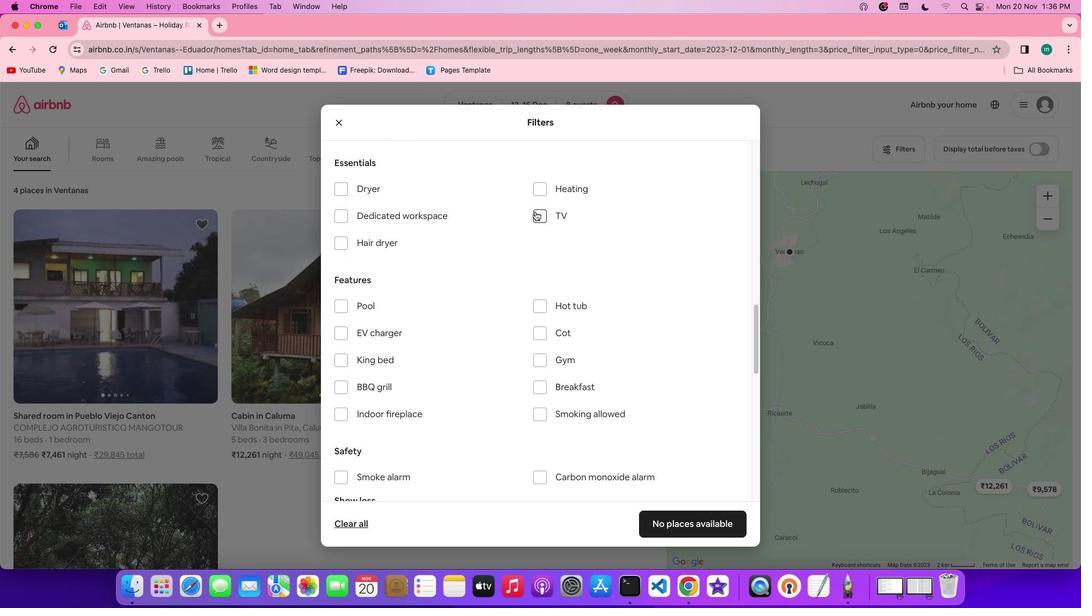 
Action: Mouse pressed left at (535, 211)
Screenshot: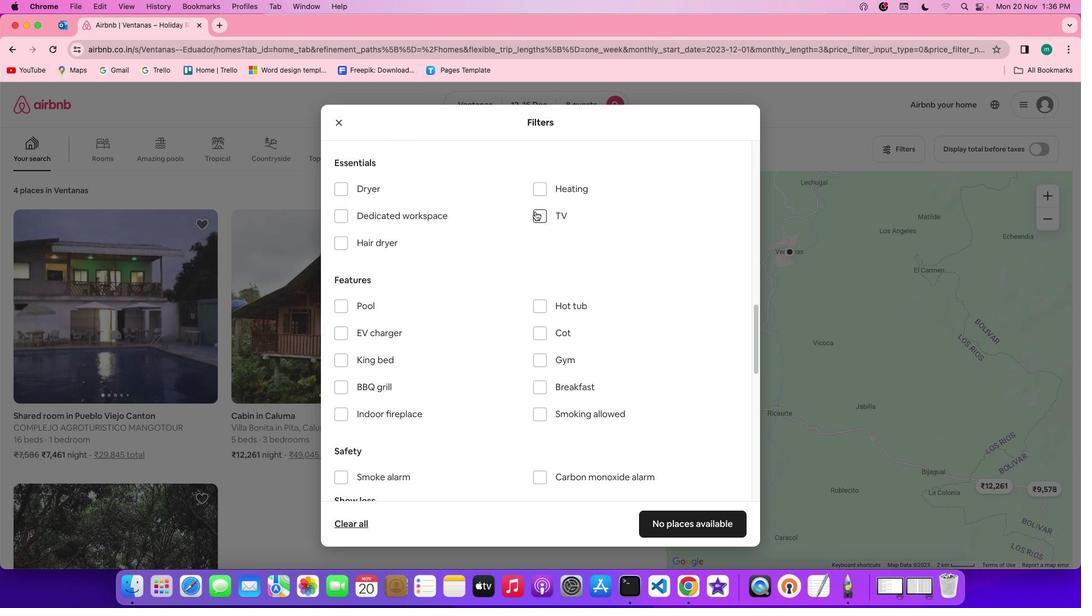 
Action: Mouse moved to (606, 297)
Screenshot: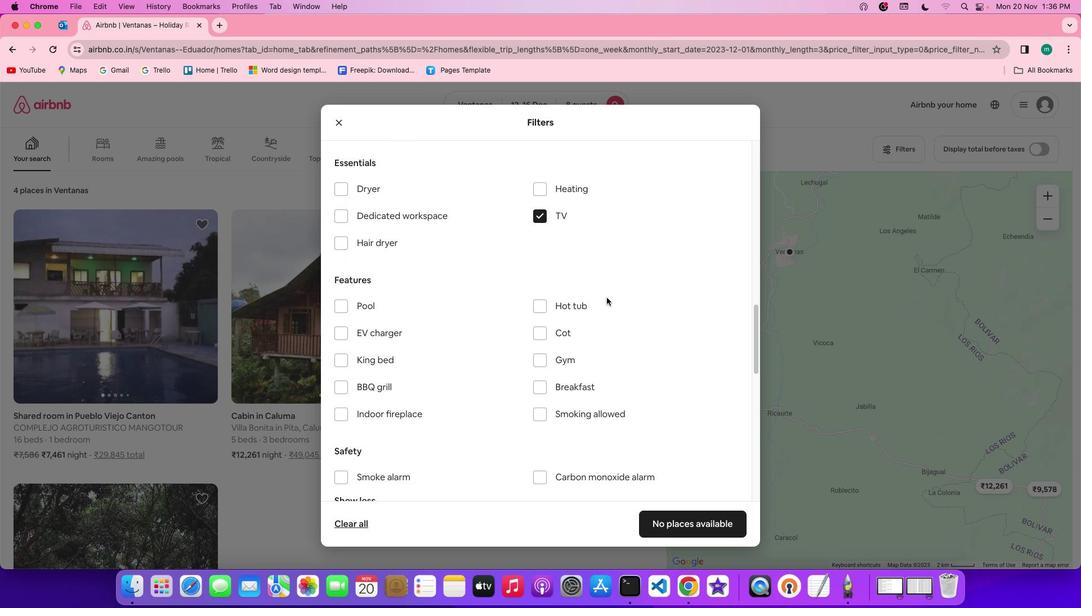 
Action: Mouse scrolled (606, 297) with delta (0, 0)
Screenshot: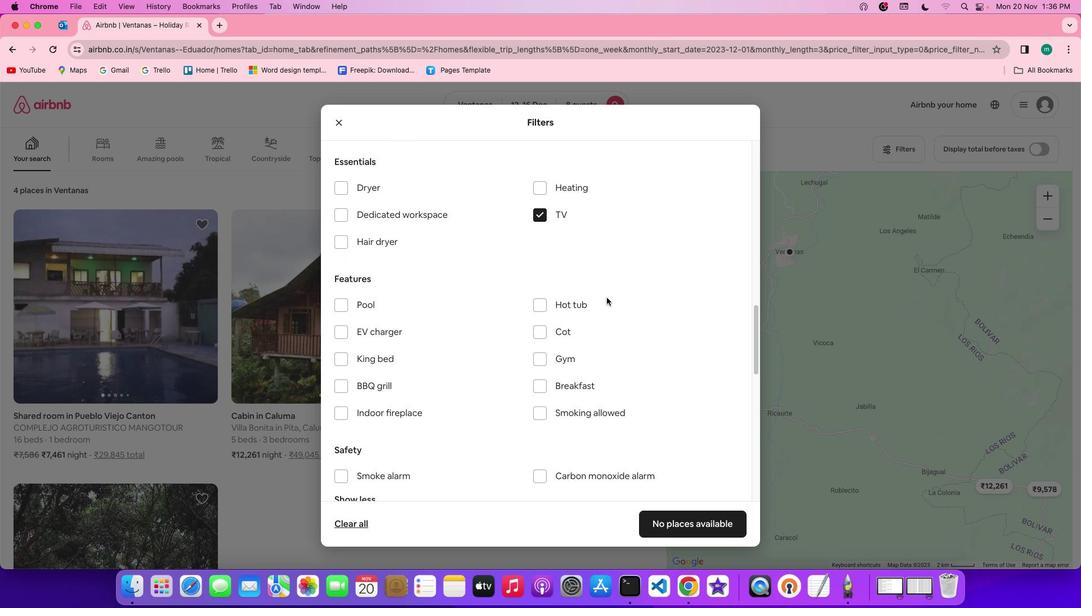 
Action: Mouse scrolled (606, 297) with delta (0, 0)
Screenshot: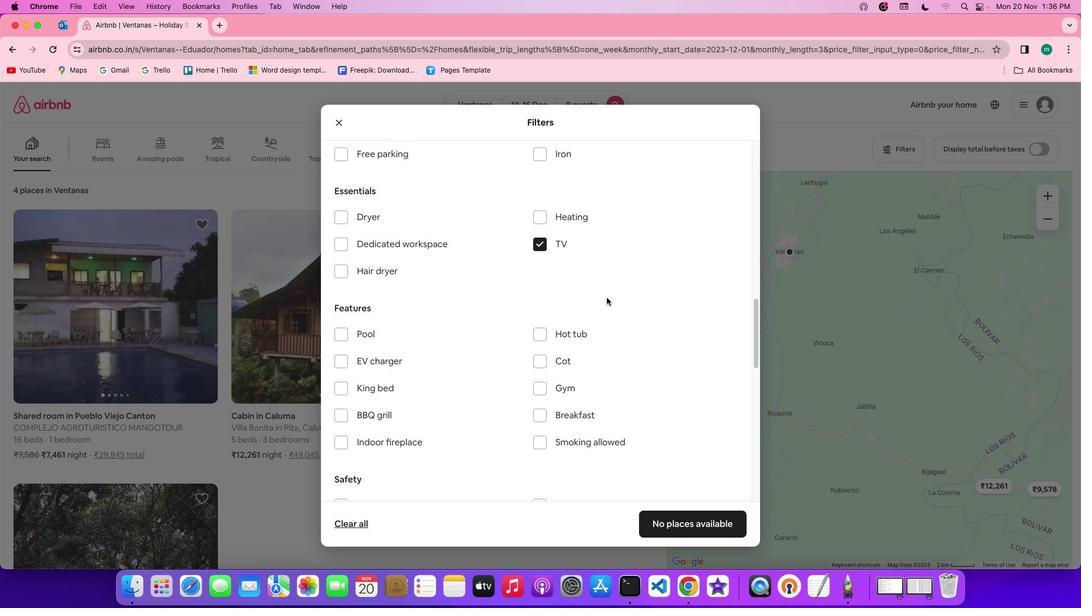 
Action: Mouse scrolled (606, 297) with delta (0, 0)
Screenshot: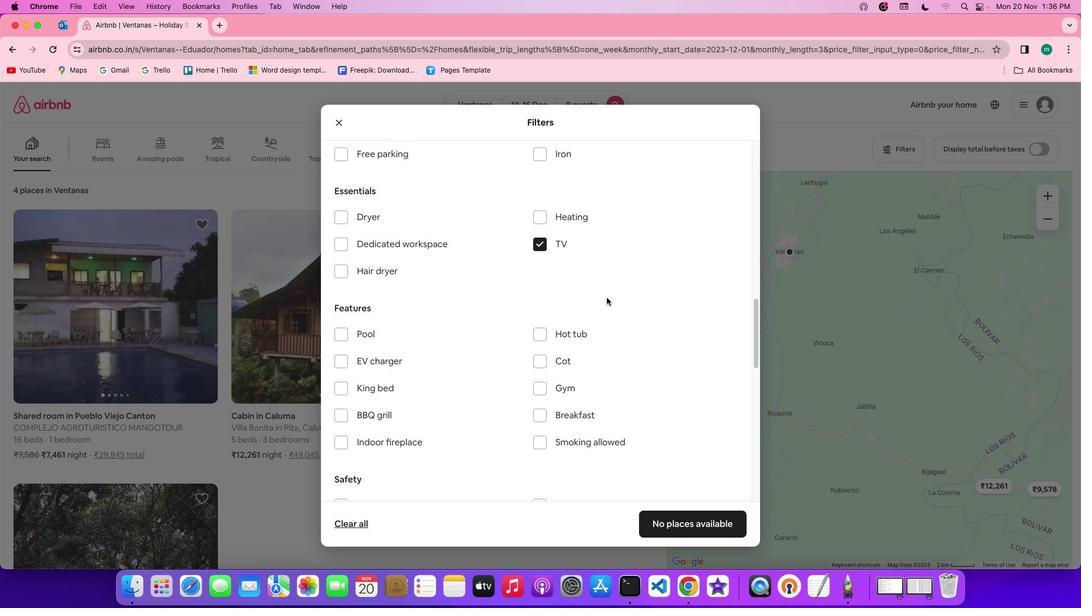 
Action: Mouse scrolled (606, 297) with delta (0, 1)
Screenshot: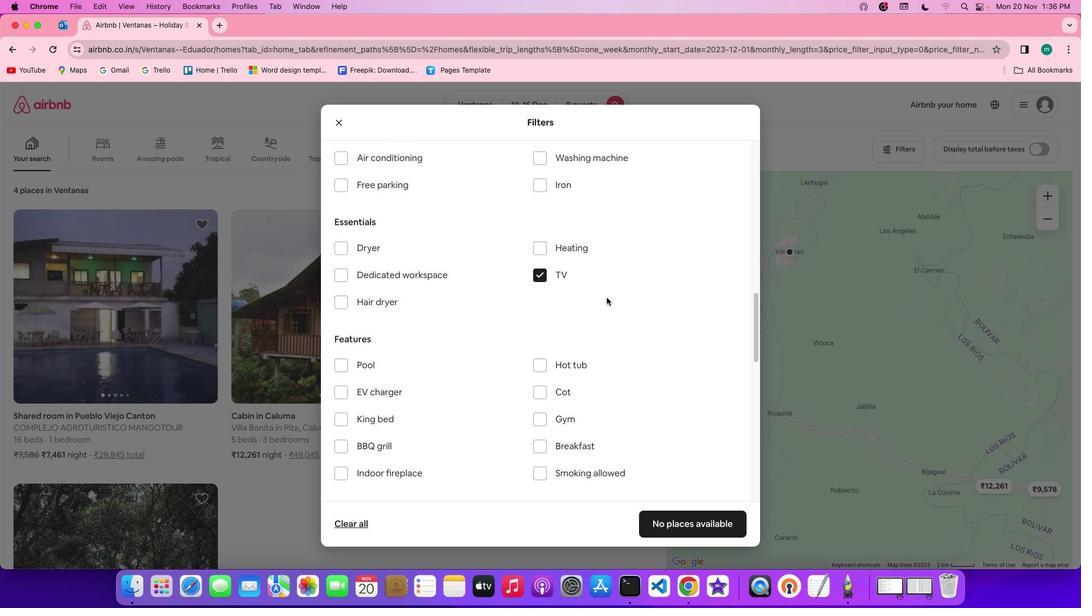 
Action: Mouse moved to (359, 225)
Screenshot: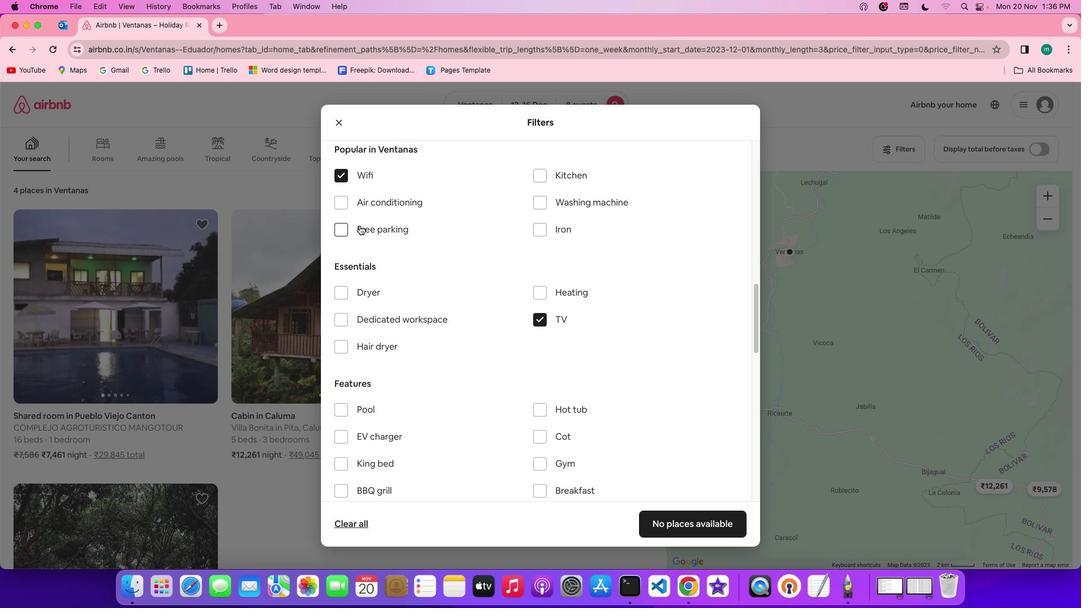 
Action: Mouse pressed left at (359, 225)
Screenshot: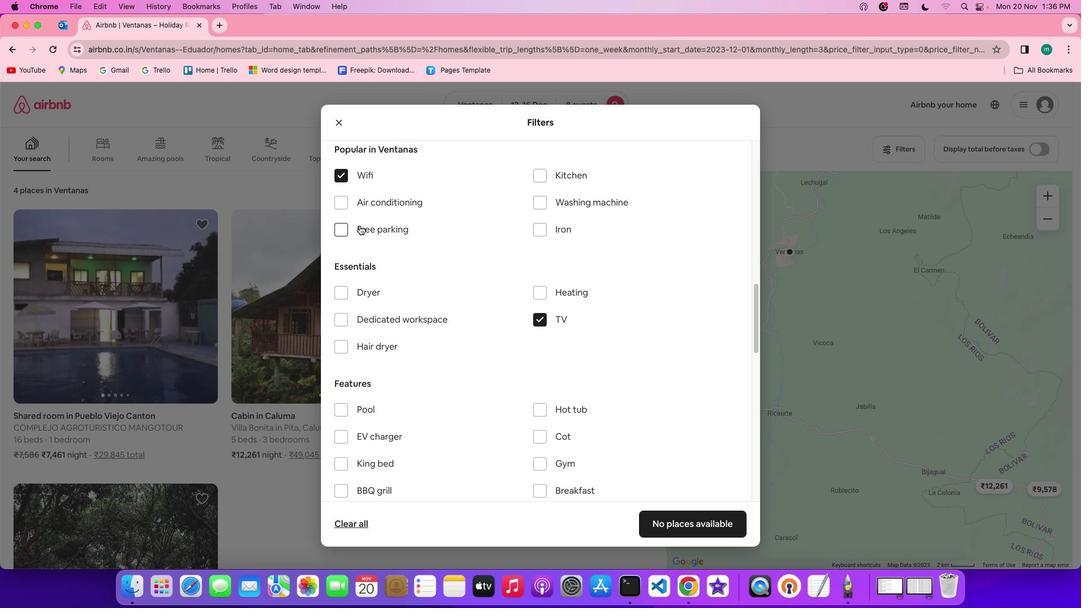 
Action: Mouse moved to (509, 312)
Screenshot: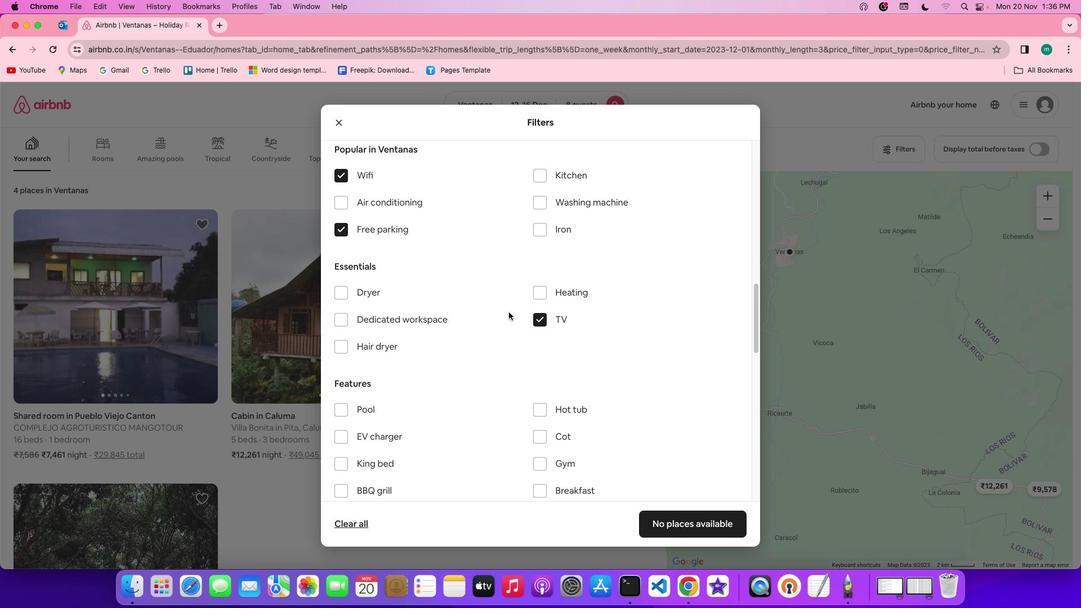 
Action: Mouse scrolled (509, 312) with delta (0, 0)
Screenshot: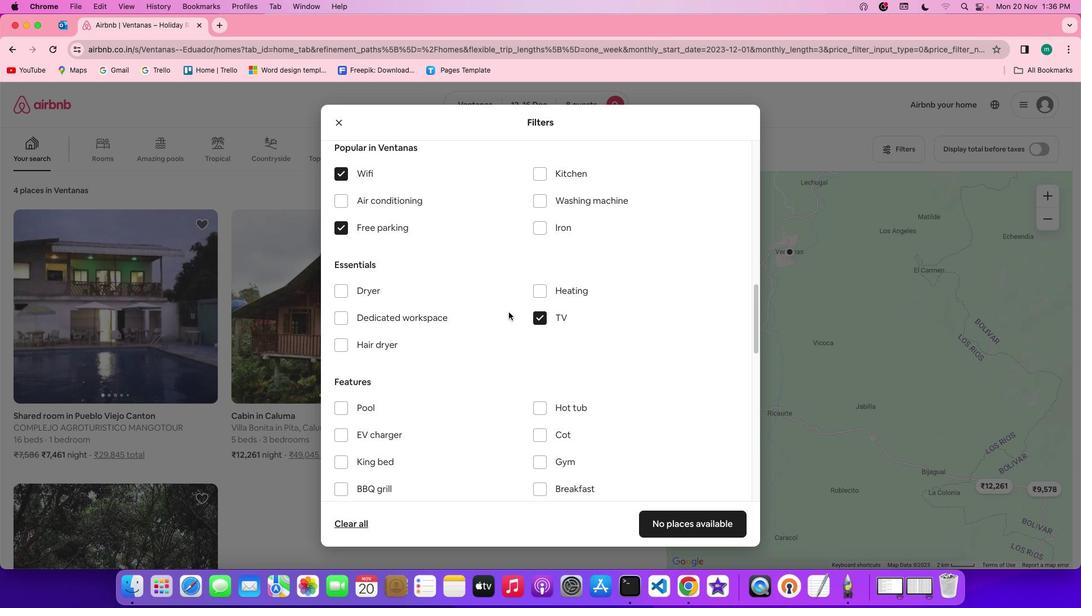 
Action: Mouse scrolled (509, 312) with delta (0, 0)
Screenshot: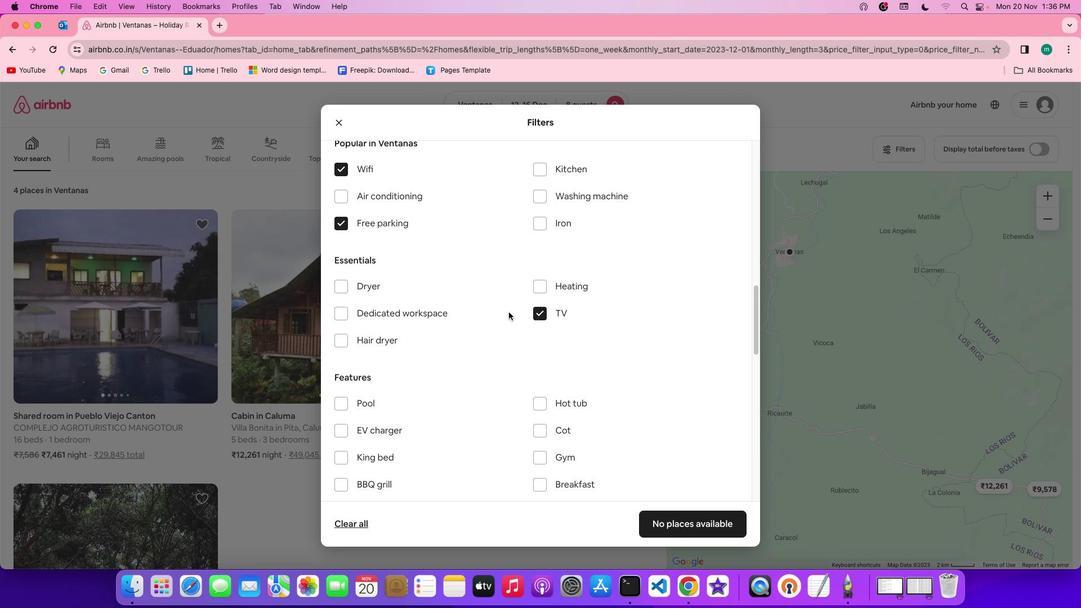 
Action: Mouse scrolled (509, 312) with delta (0, 0)
Screenshot: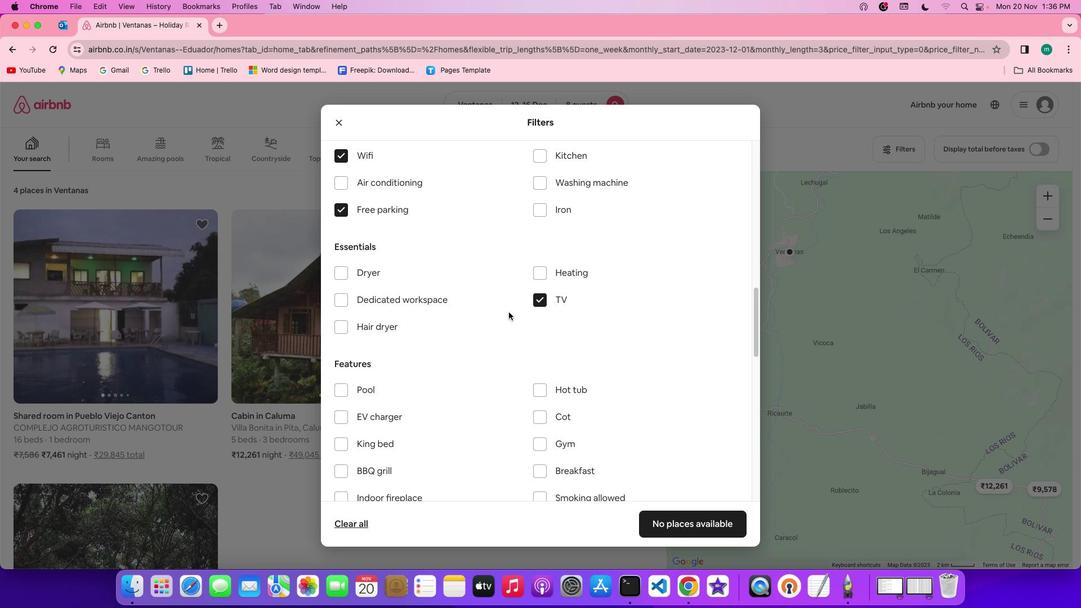 
Action: Mouse scrolled (509, 312) with delta (0, 0)
Screenshot: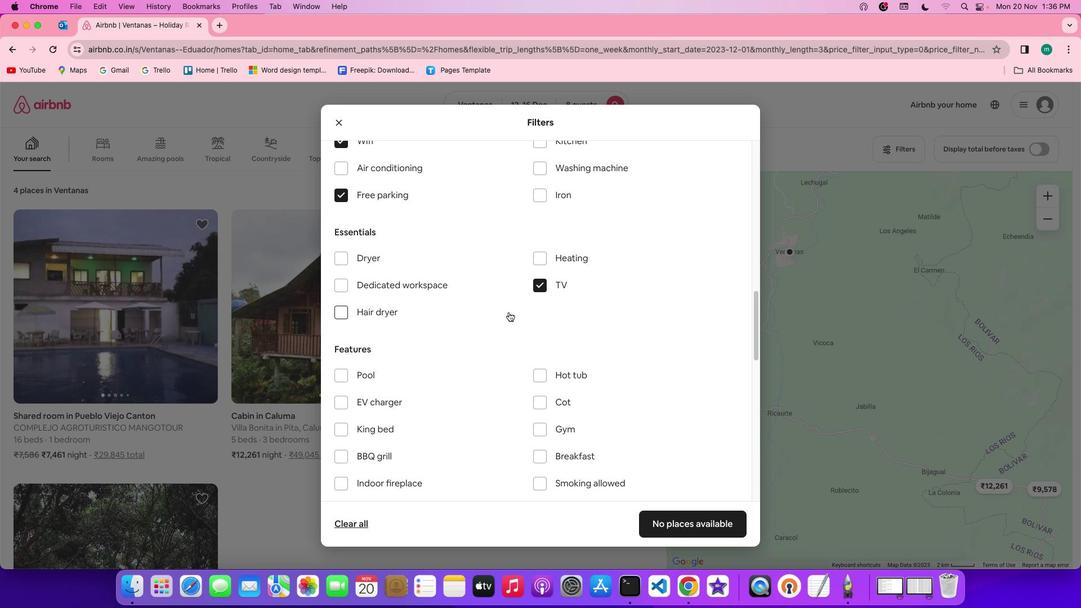 
Action: Mouse scrolled (509, 312) with delta (0, 0)
Screenshot: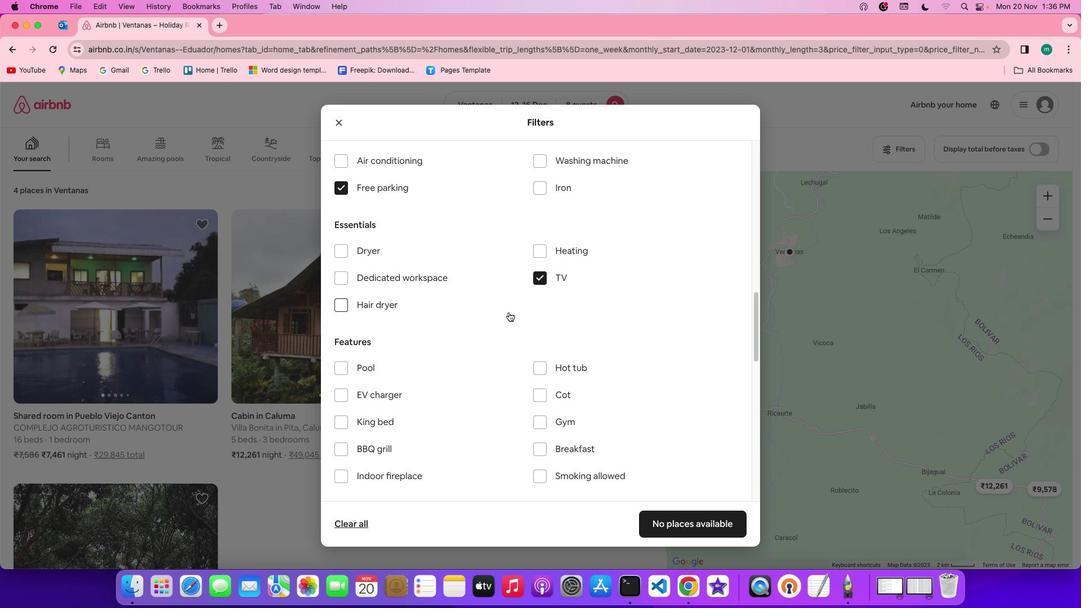 
Action: Mouse scrolled (509, 312) with delta (0, 0)
Screenshot: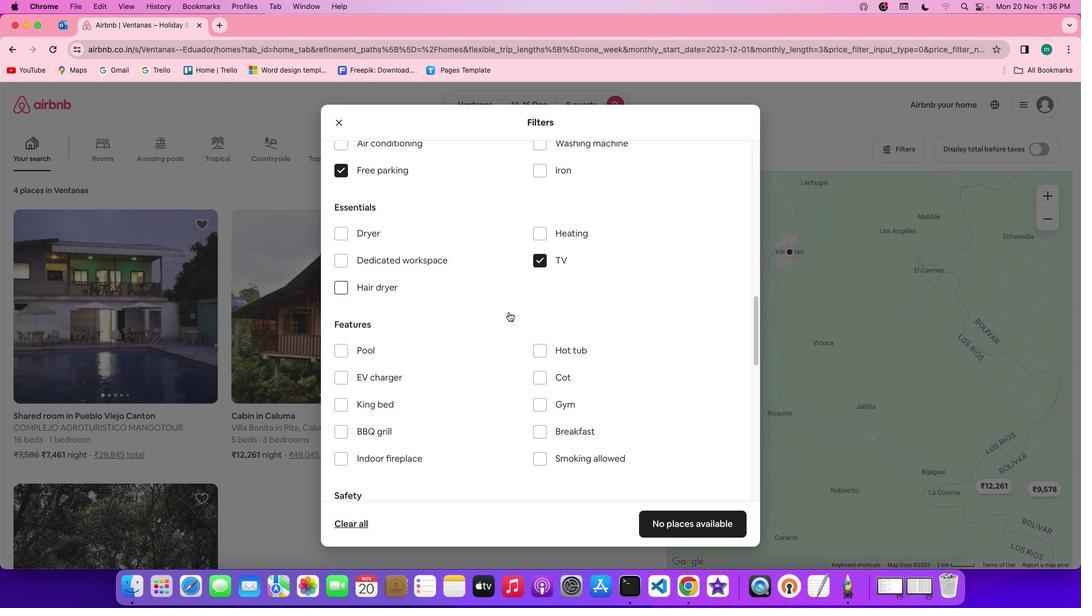 
Action: Mouse scrolled (509, 312) with delta (0, 0)
Screenshot: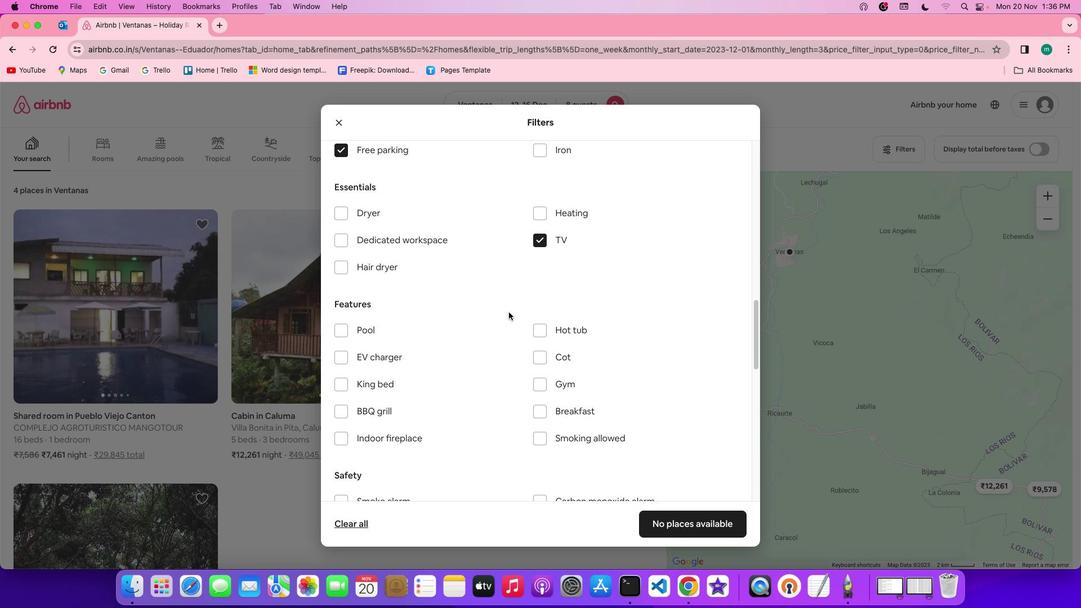 
Action: Mouse scrolled (509, 312) with delta (0, 0)
Screenshot: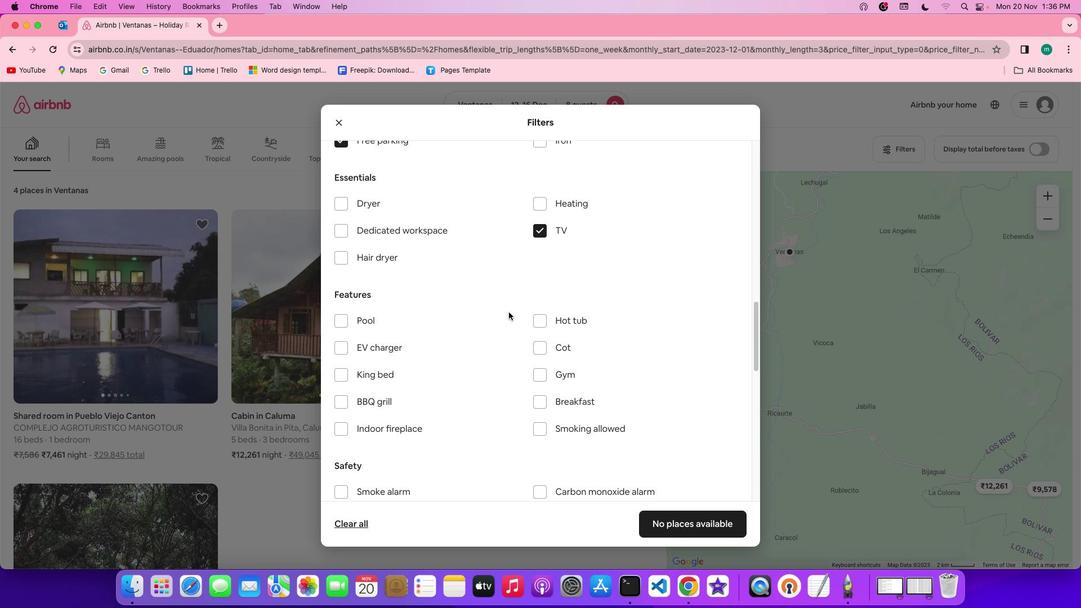 
Action: Mouse scrolled (509, 312) with delta (0, 0)
Screenshot: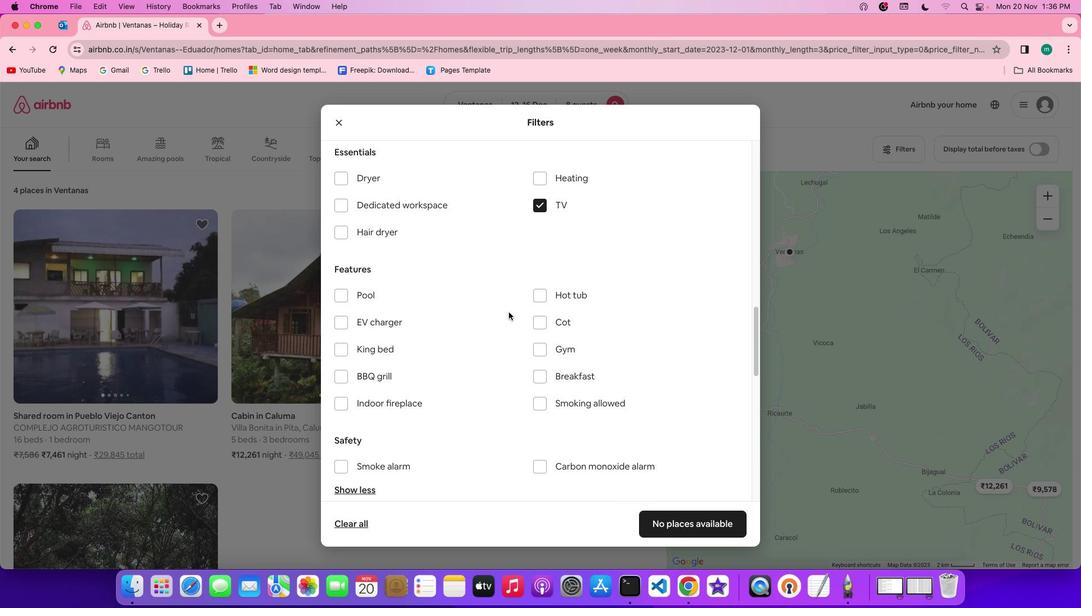 
Action: Mouse moved to (547, 326)
Screenshot: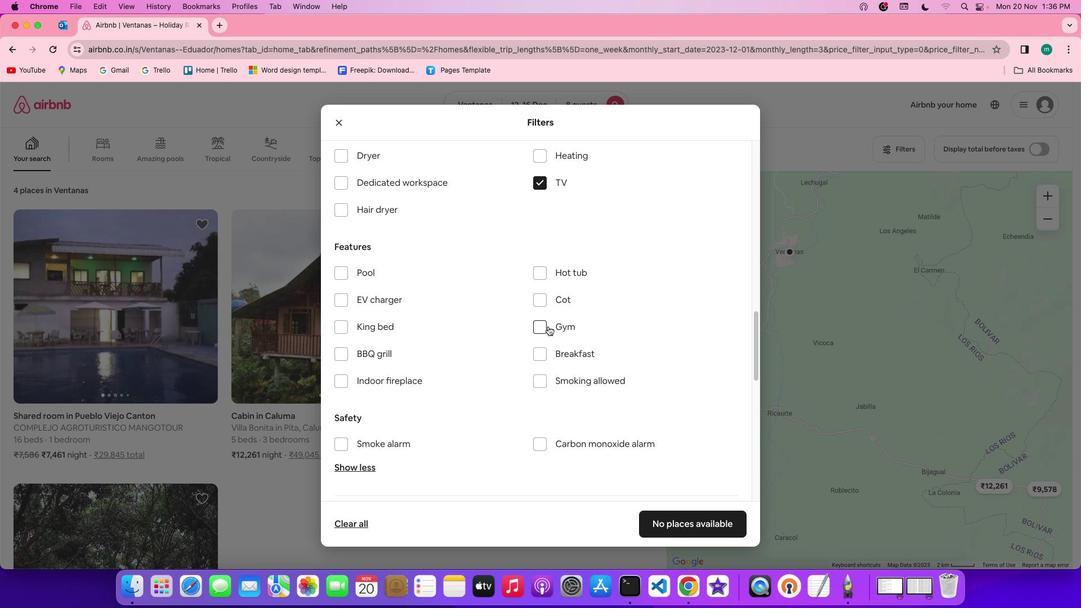 
Action: Mouse pressed left at (547, 326)
Screenshot: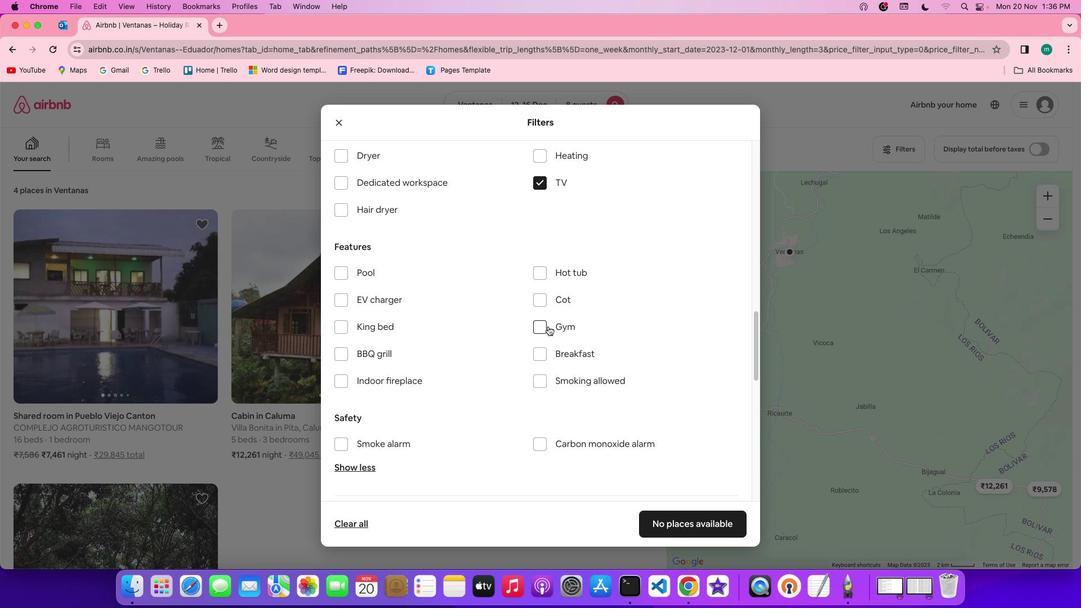 
Action: Mouse moved to (548, 353)
Screenshot: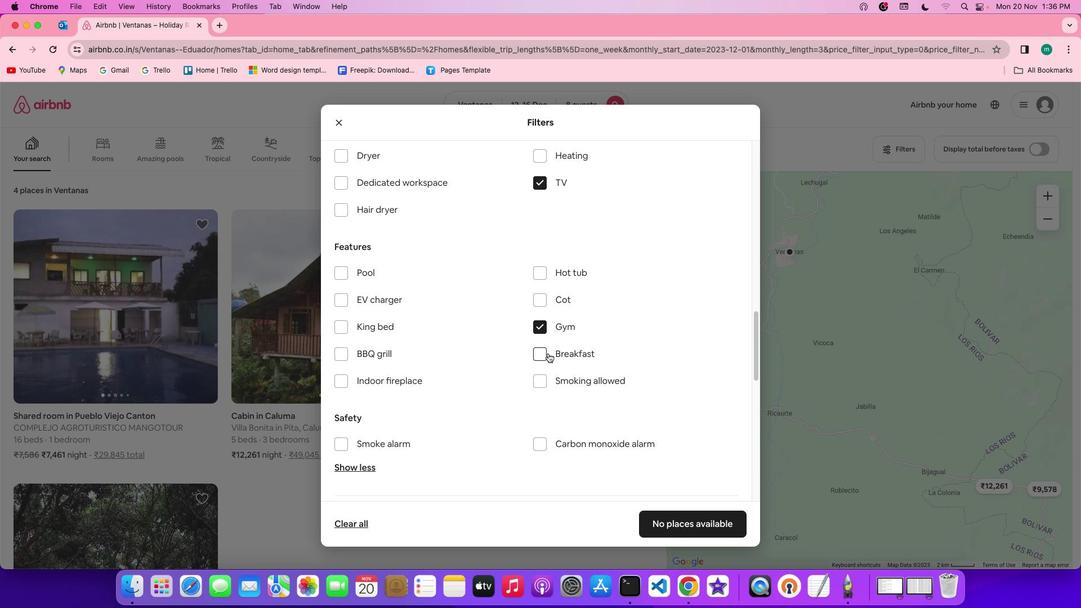 
Action: Mouse pressed left at (548, 353)
Screenshot: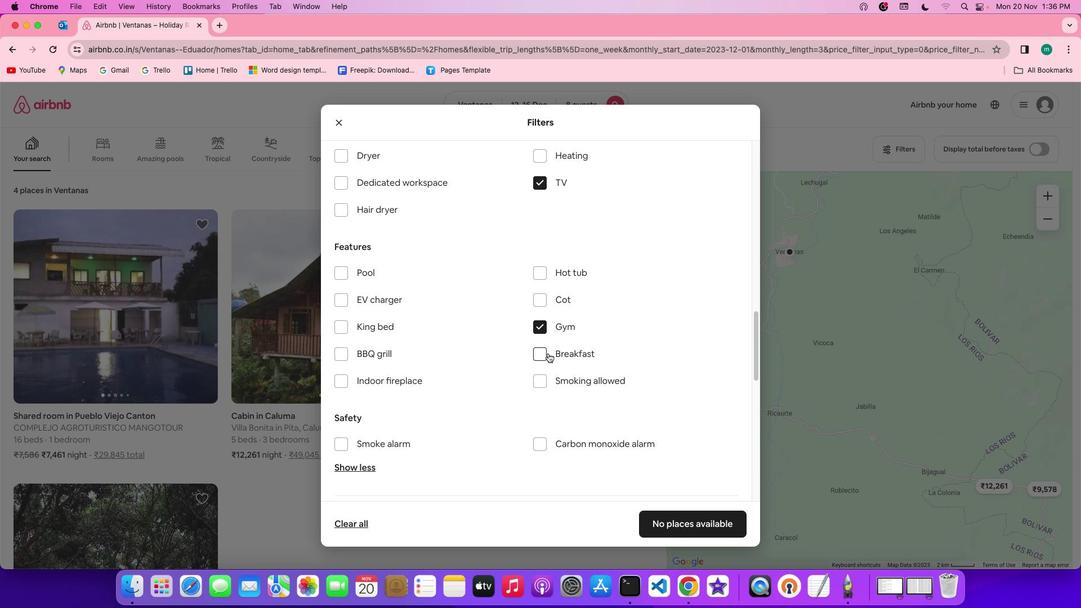 
Action: Mouse moved to (636, 366)
Screenshot: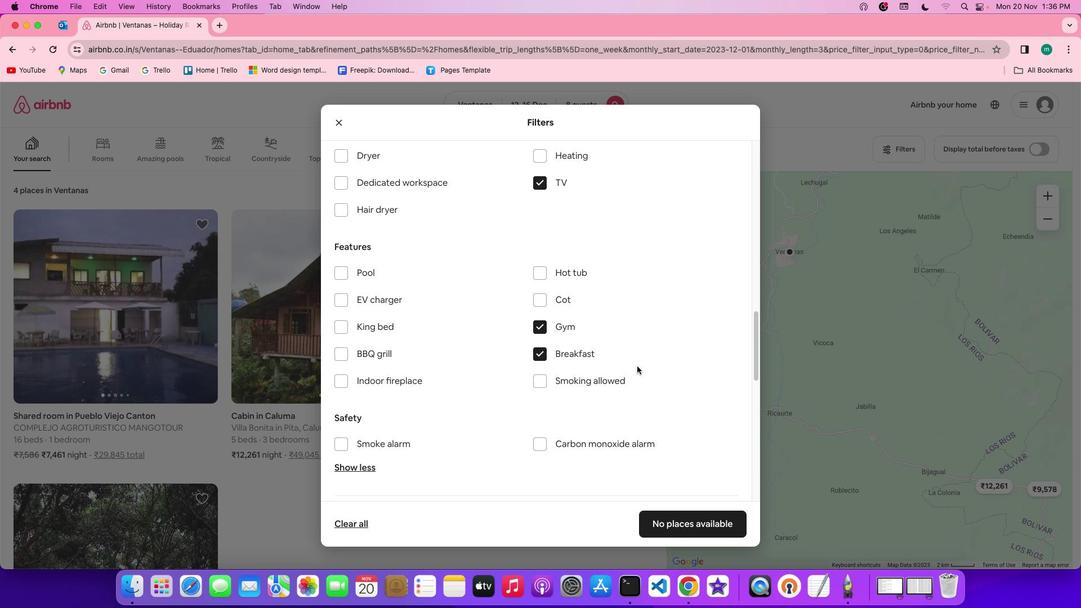 
Action: Mouse scrolled (636, 366) with delta (0, 0)
Screenshot: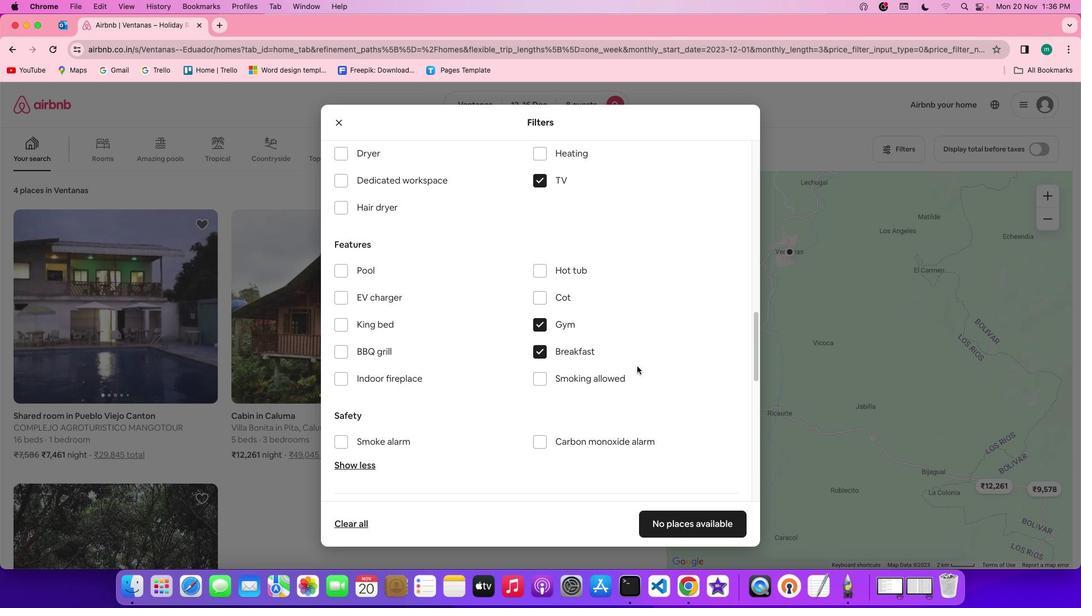 
Action: Mouse scrolled (636, 366) with delta (0, 0)
Screenshot: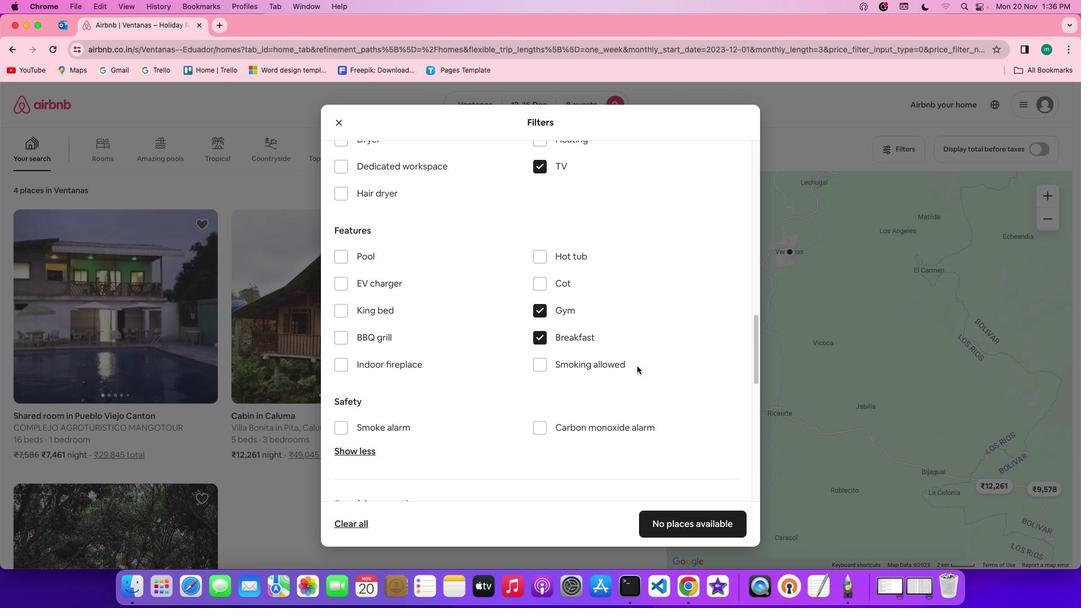 
Action: Mouse scrolled (636, 366) with delta (0, -1)
Screenshot: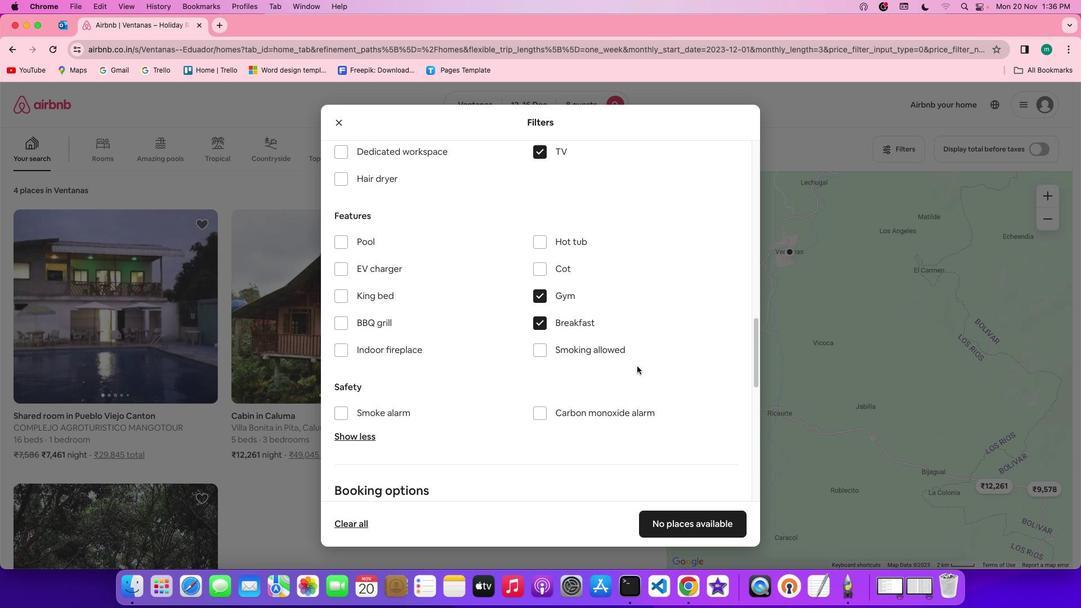 
Action: Mouse scrolled (636, 366) with delta (0, 0)
Screenshot: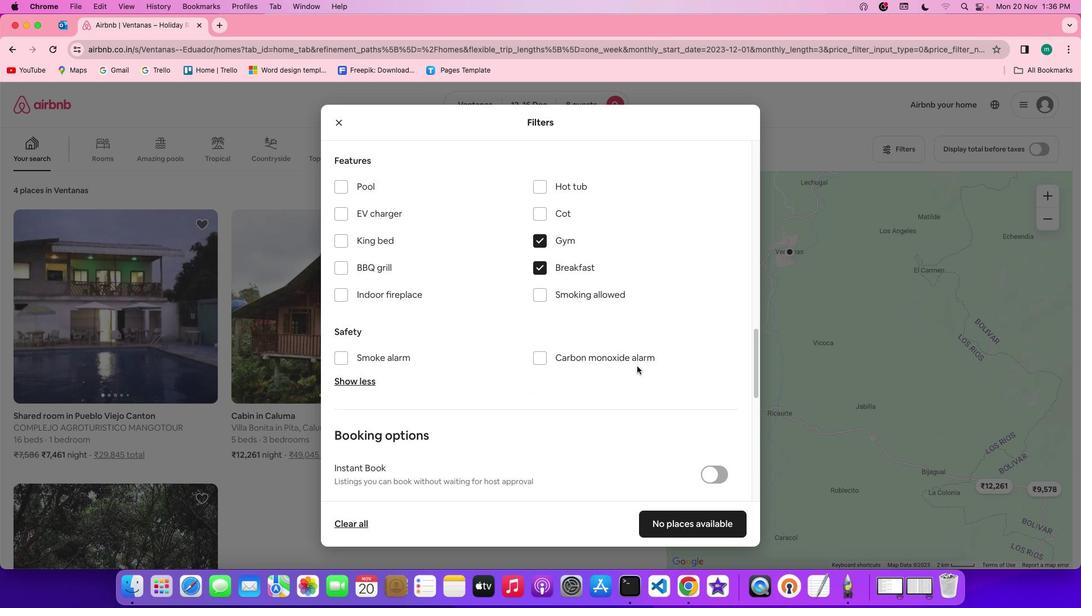 
Action: Mouse scrolled (636, 366) with delta (0, 0)
Screenshot: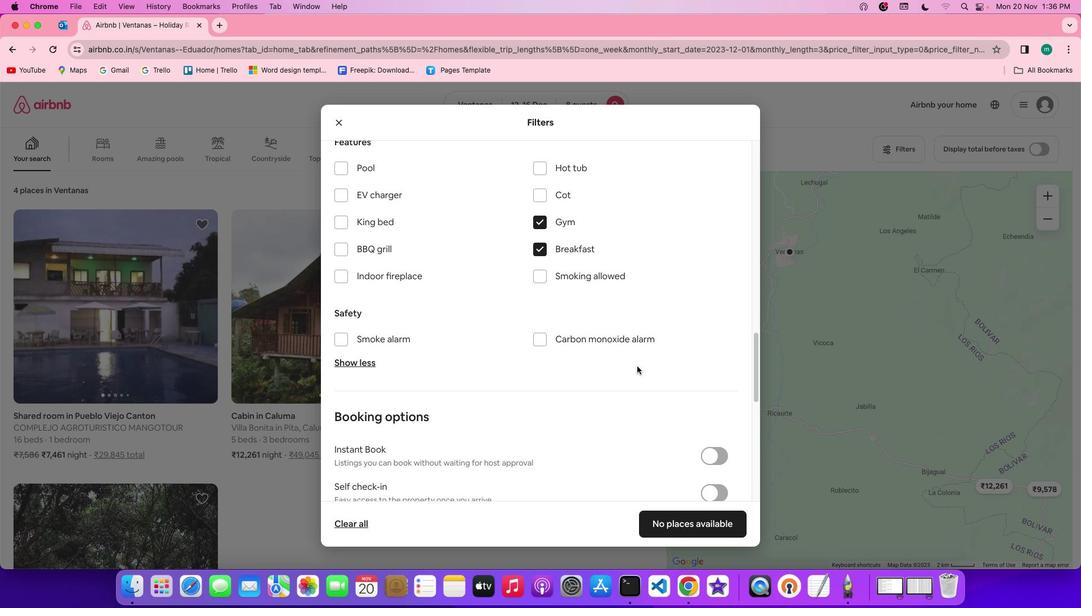 
Action: Mouse scrolled (636, 366) with delta (0, 0)
Screenshot: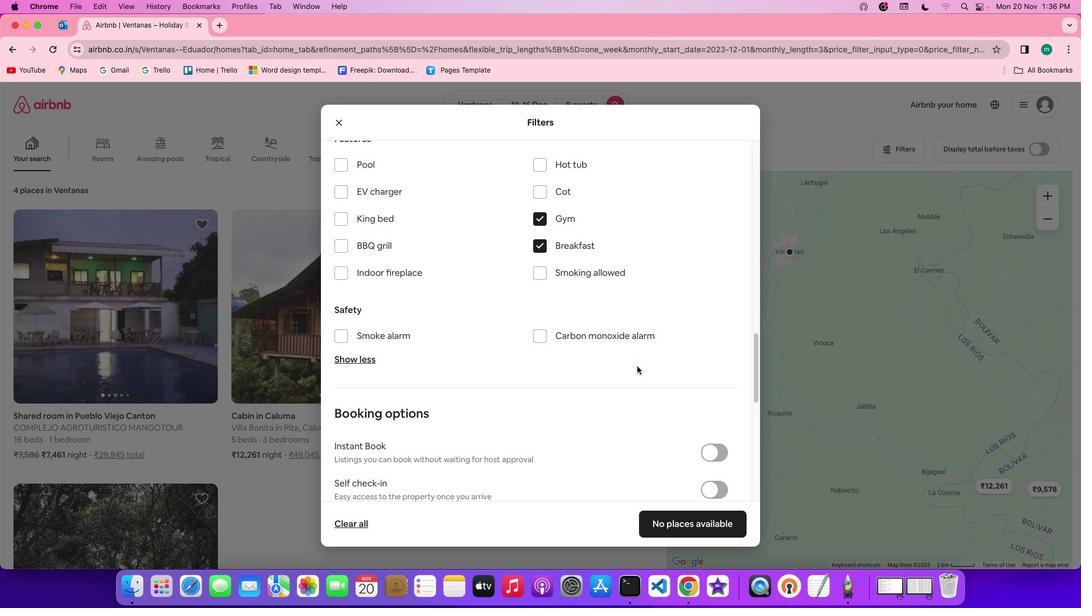 
Action: Mouse scrolled (636, 366) with delta (0, 0)
Screenshot: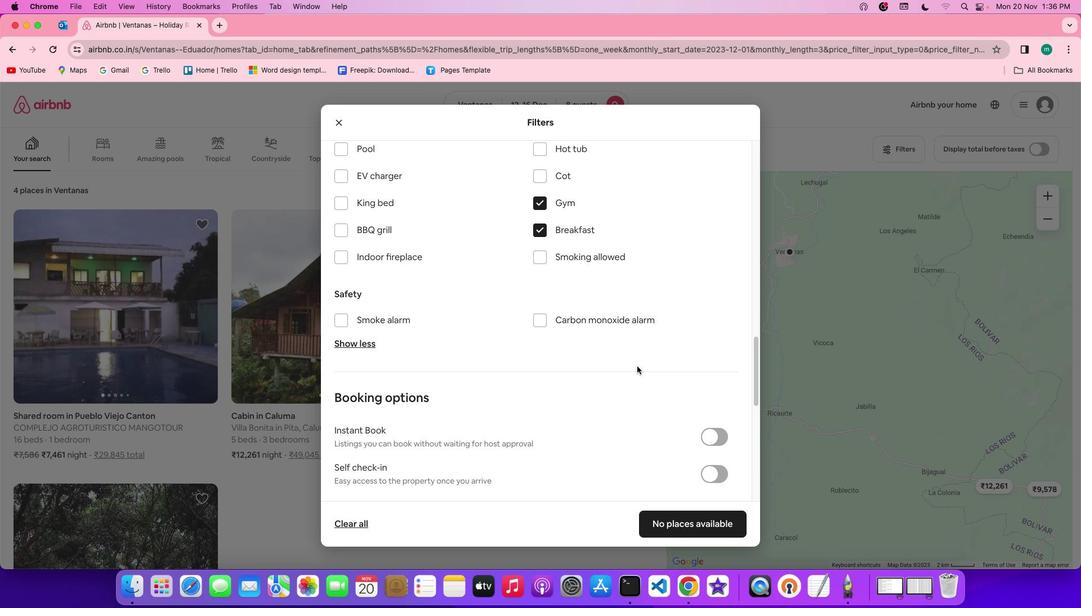 
Action: Mouse scrolled (636, 366) with delta (0, 0)
Screenshot: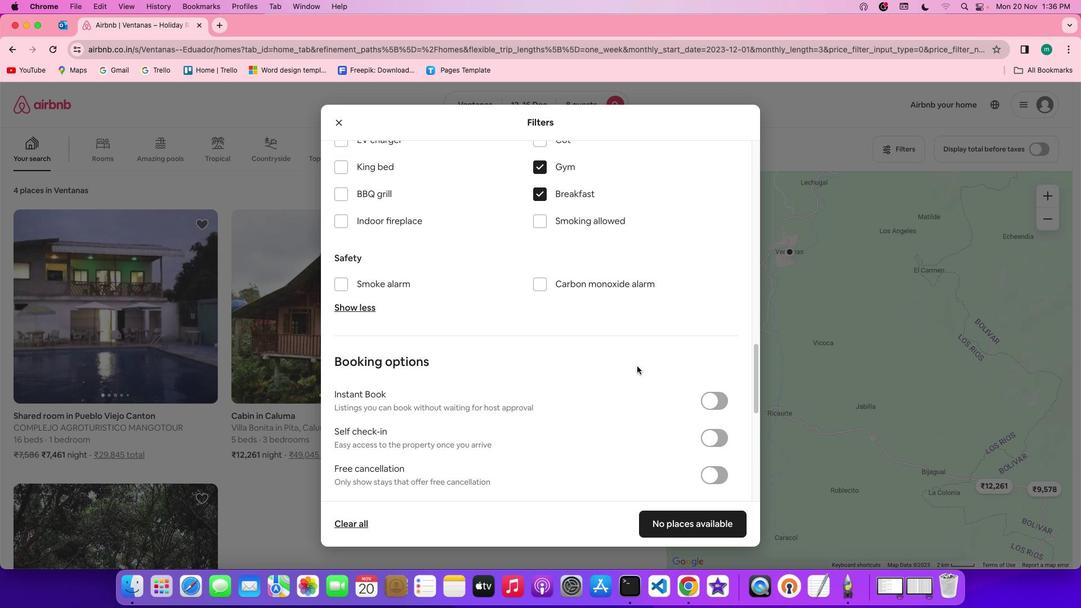 
Action: Mouse scrolled (636, 366) with delta (0, 0)
Screenshot: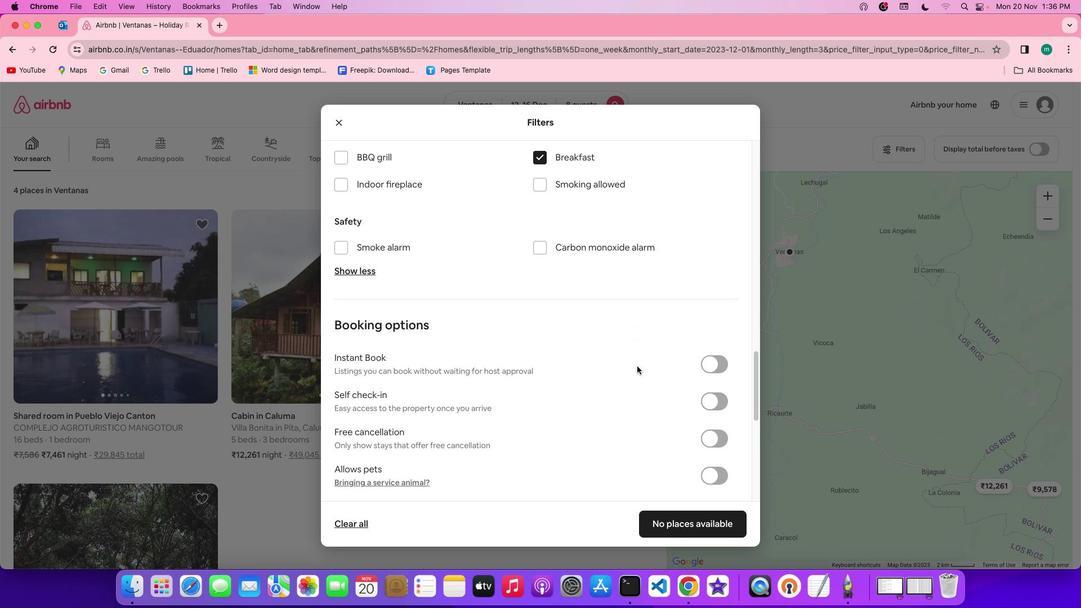 
Action: Mouse scrolled (636, 366) with delta (0, 0)
Screenshot: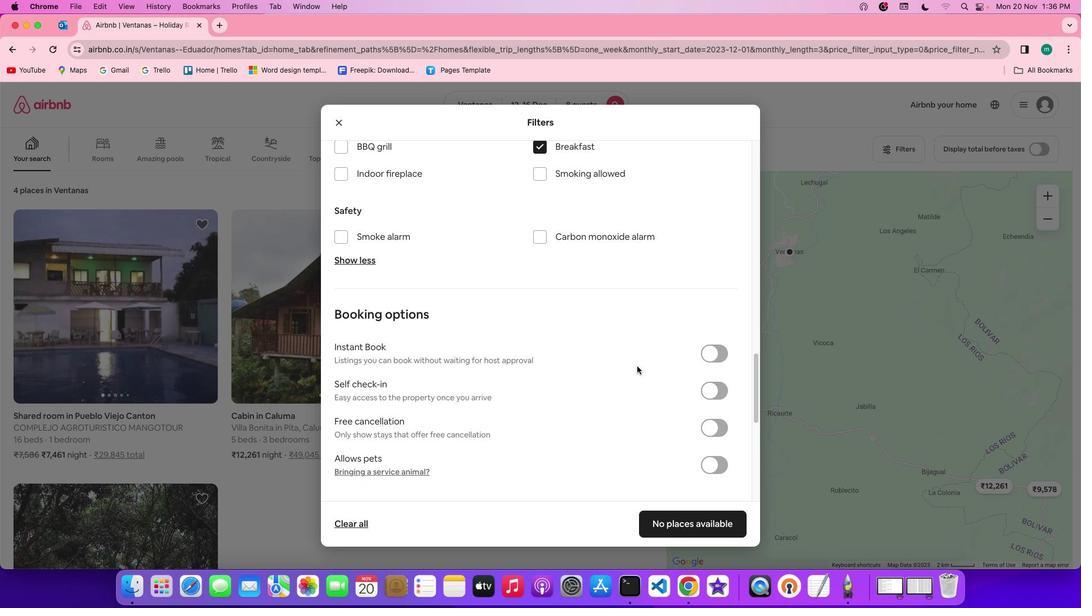 
Action: Mouse scrolled (636, 366) with delta (0, 0)
Screenshot: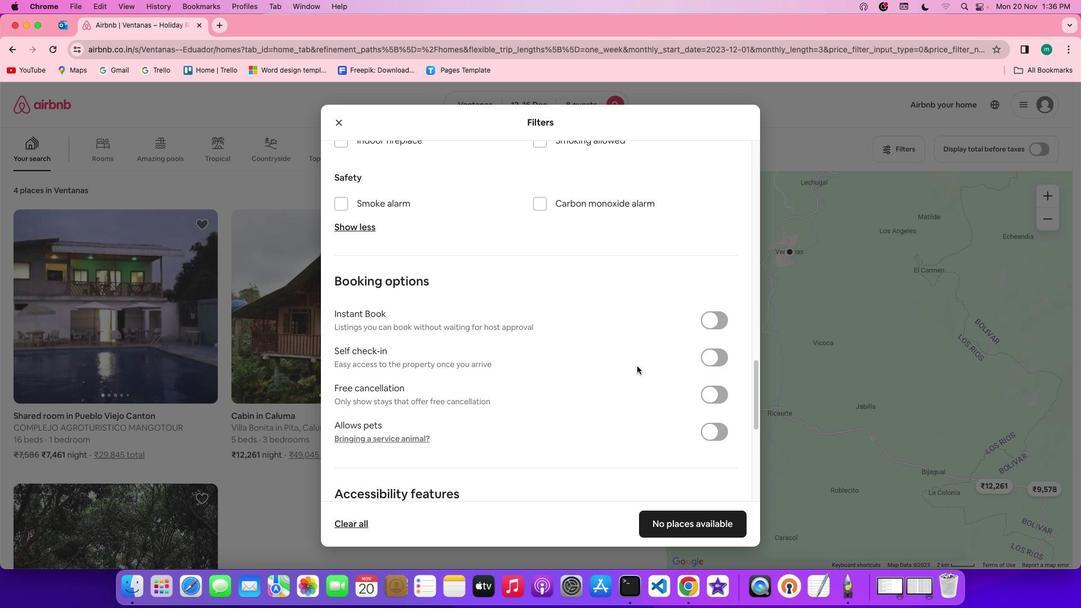 
Action: Mouse scrolled (636, 366) with delta (0, -1)
Screenshot: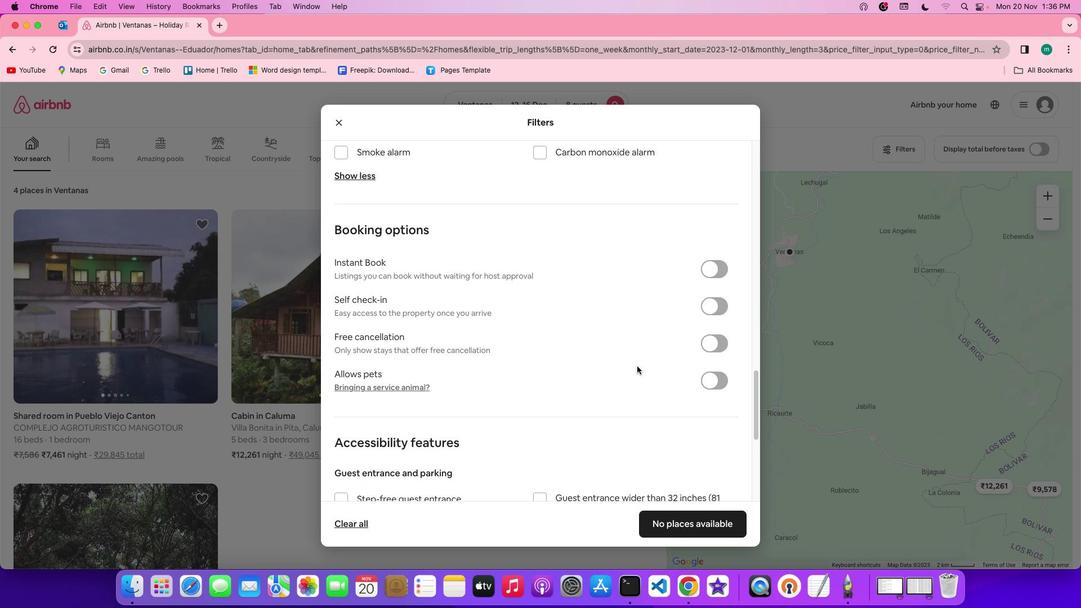 
Action: Mouse scrolled (636, 366) with delta (0, -2)
Screenshot: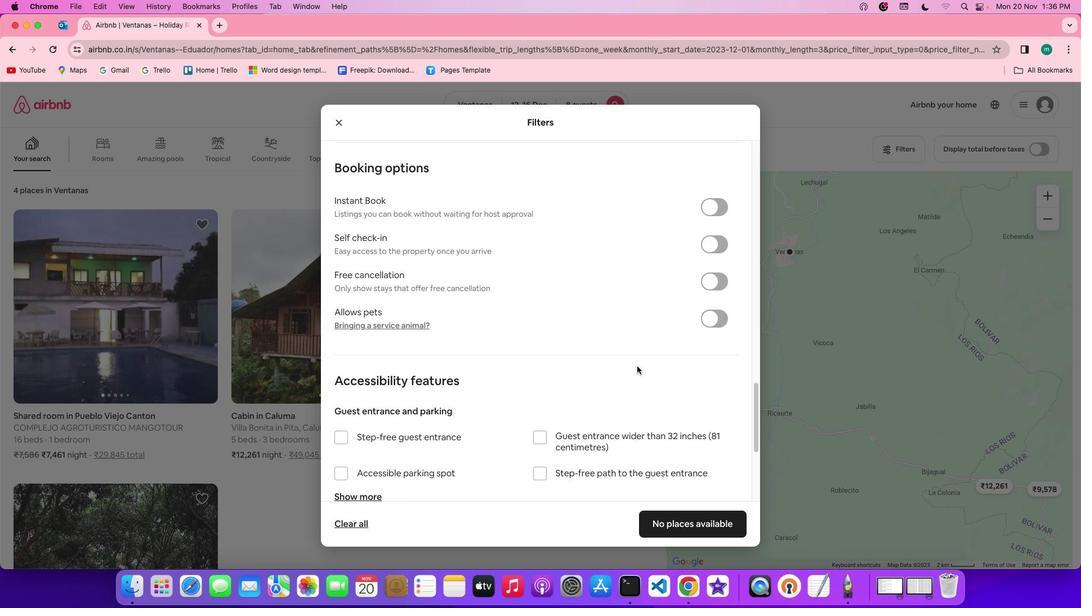 
Action: Mouse scrolled (636, 366) with delta (0, -2)
Screenshot: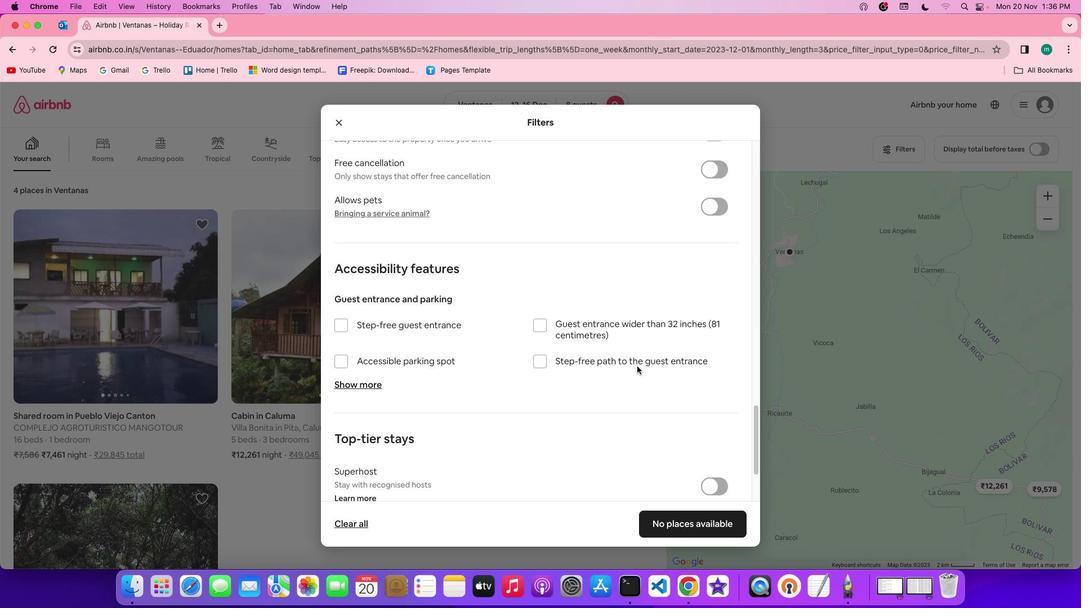
Action: Mouse scrolled (636, 366) with delta (0, 0)
Screenshot: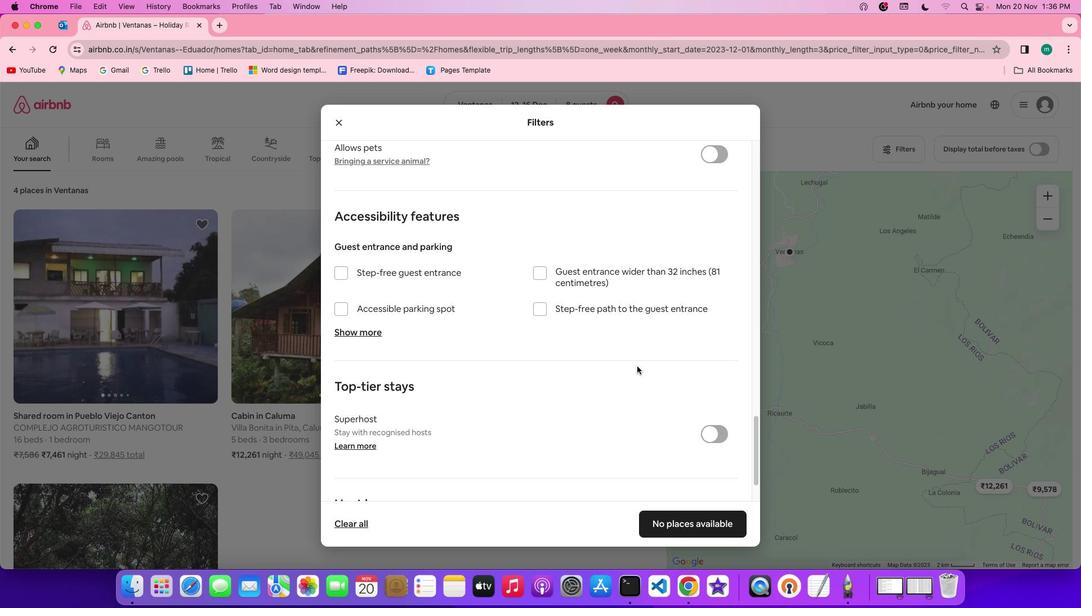 
Action: Mouse scrolled (636, 366) with delta (0, 0)
Screenshot: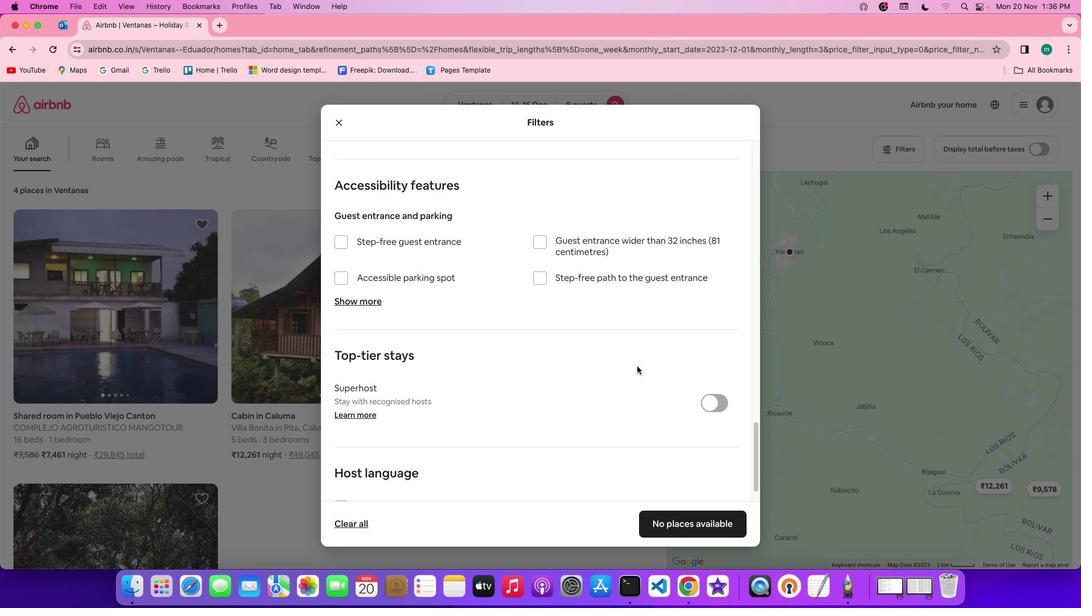 
Action: Mouse scrolled (636, 366) with delta (0, -1)
Screenshot: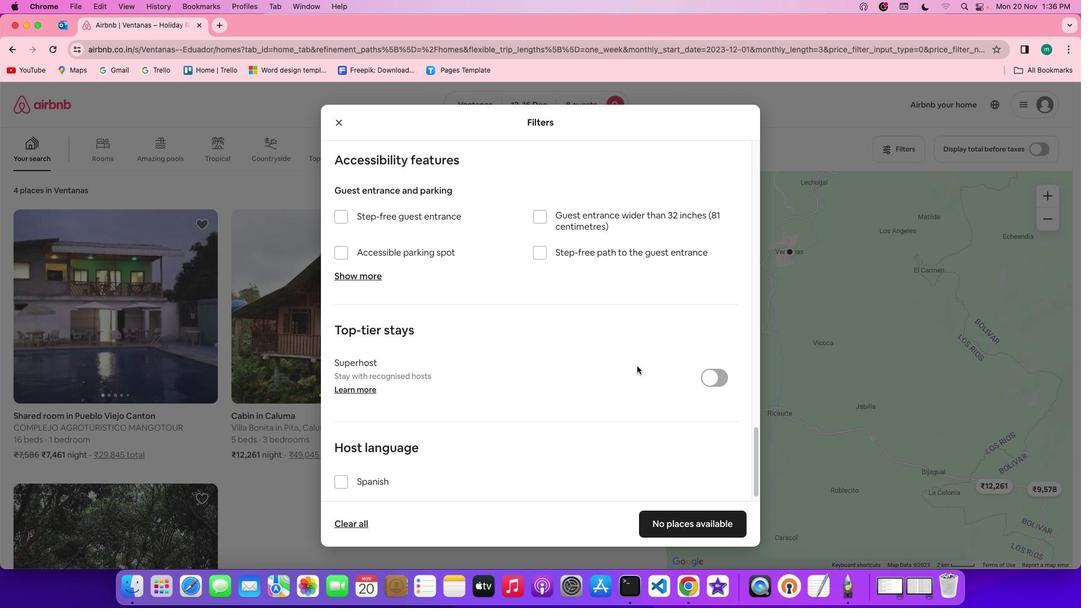 
Action: Mouse scrolled (636, 366) with delta (0, -2)
Screenshot: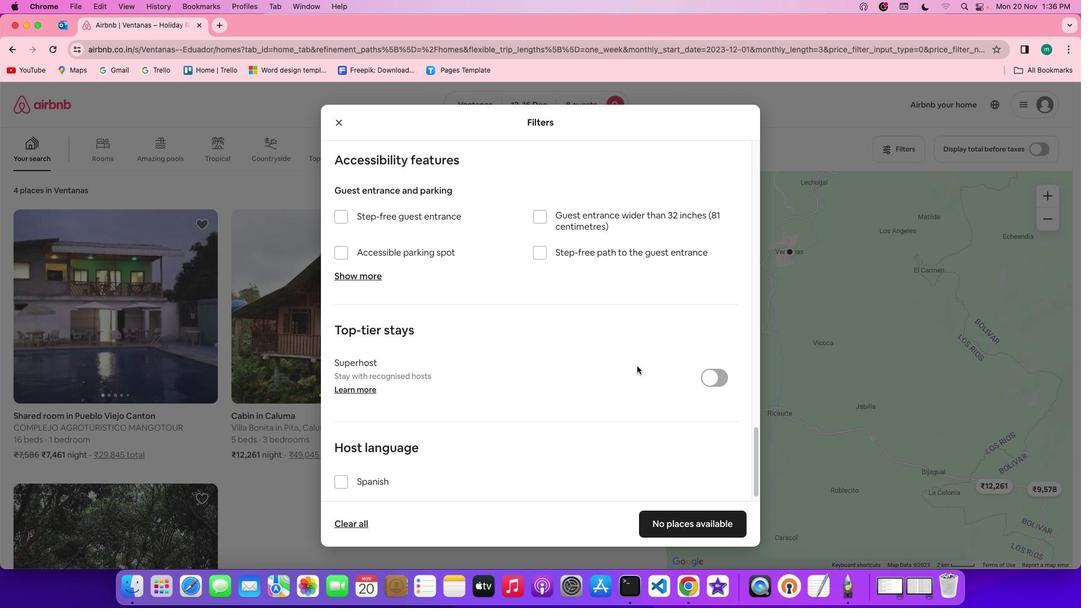 
Action: Mouse scrolled (636, 366) with delta (0, -3)
Screenshot: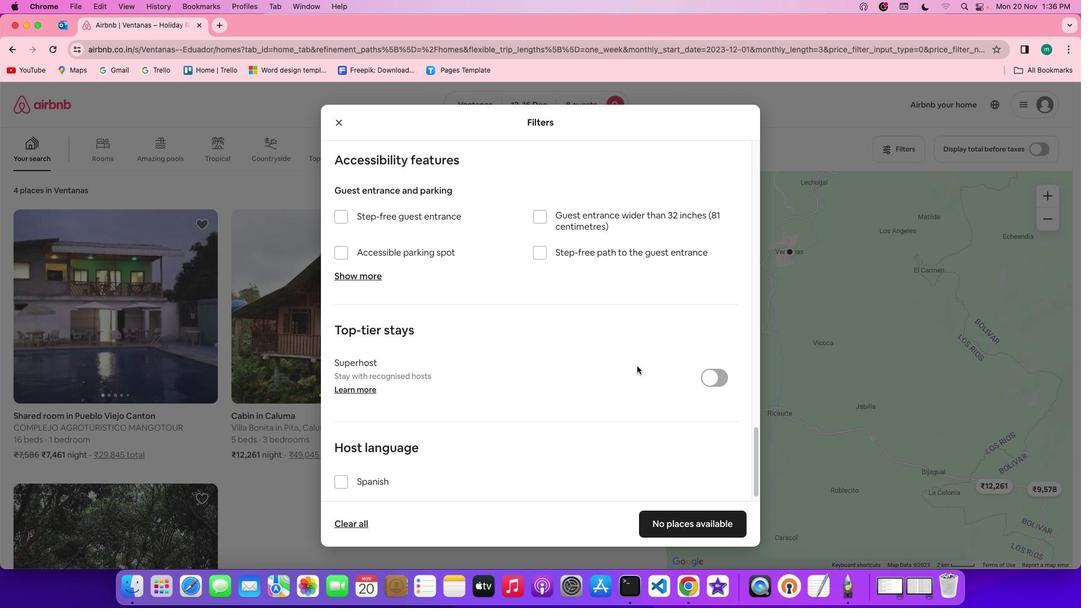 
Action: Mouse scrolled (636, 366) with delta (0, -3)
Screenshot: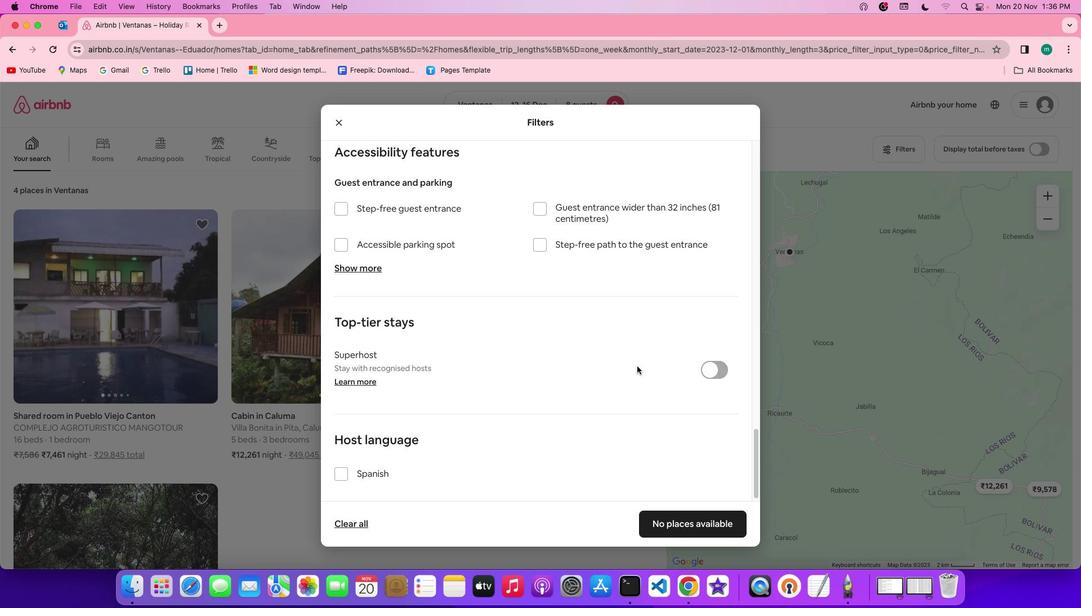 
Action: Mouse scrolled (636, 366) with delta (0, 0)
Screenshot: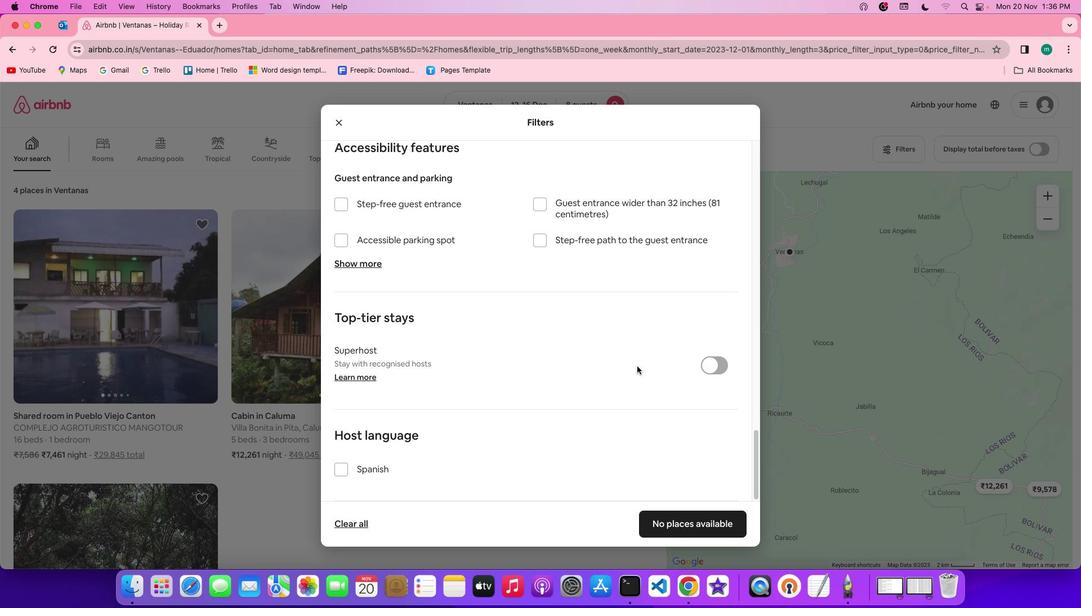 
Action: Mouse scrolled (636, 366) with delta (0, 0)
Screenshot: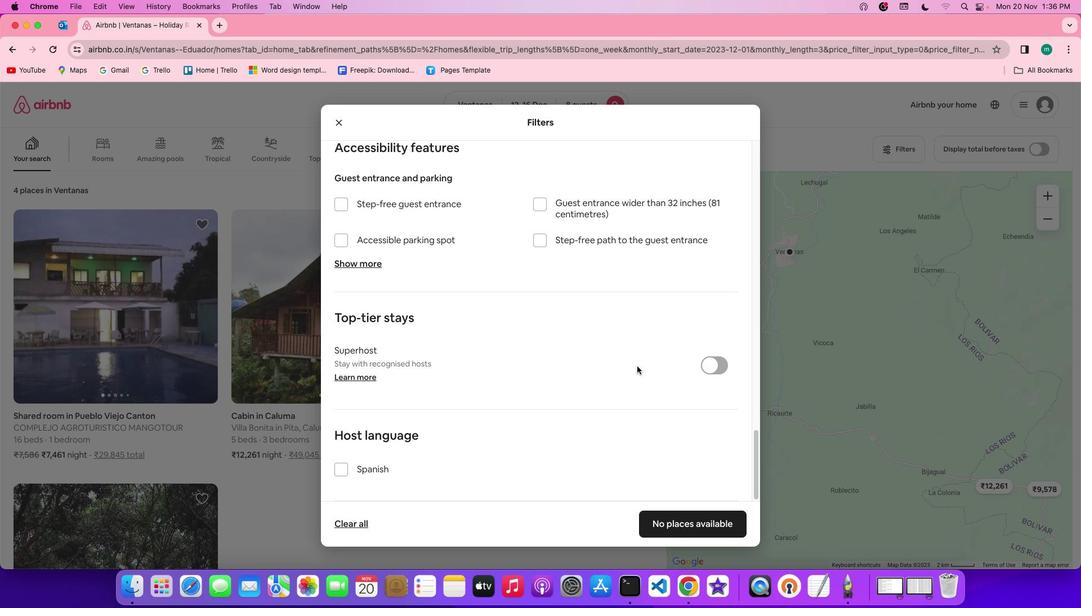 
Action: Mouse scrolled (636, 366) with delta (0, -1)
Screenshot: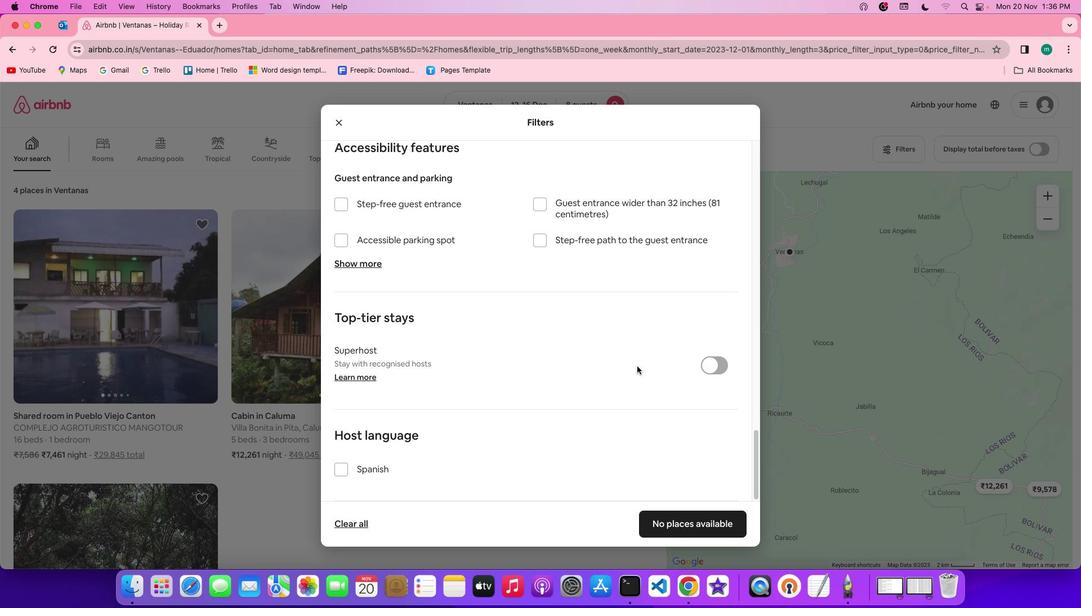 
Action: Mouse scrolled (636, 366) with delta (0, -2)
Screenshot: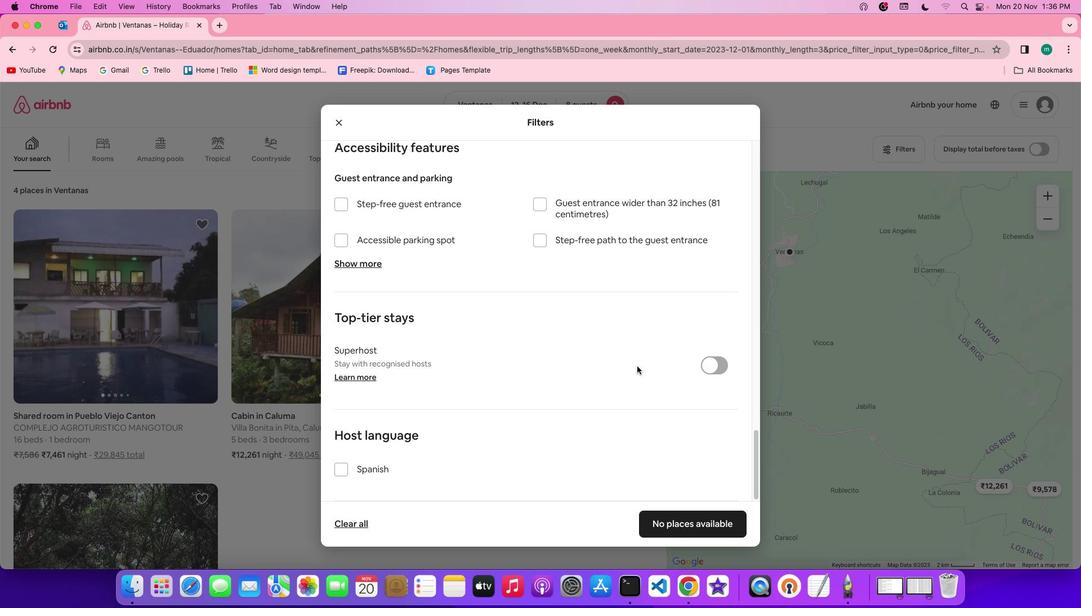 
Action: Mouse scrolled (636, 366) with delta (0, -3)
Screenshot: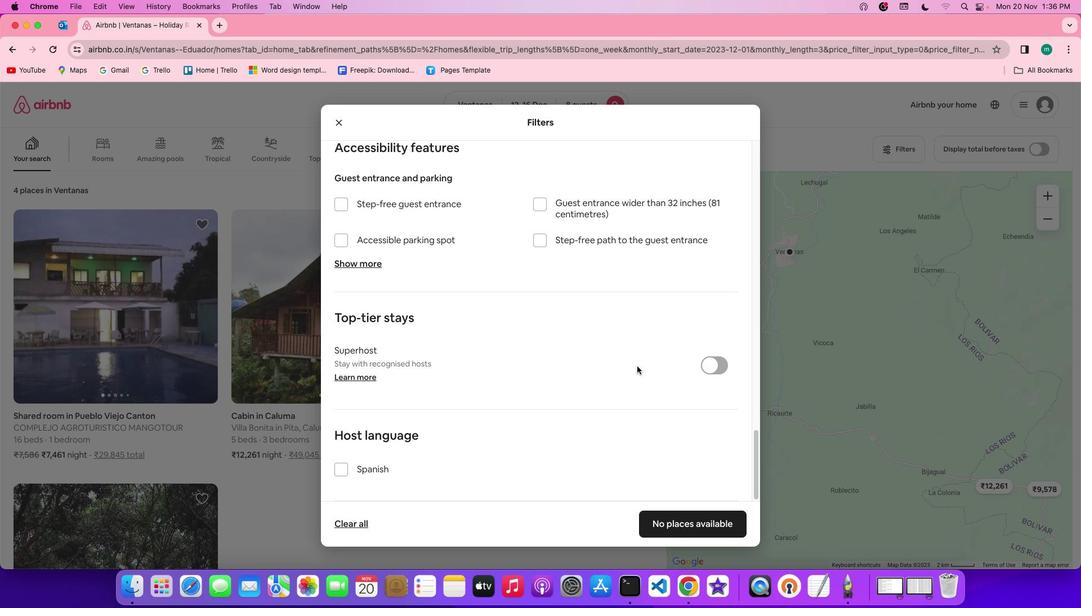 
Action: Mouse scrolled (636, 366) with delta (0, -3)
Screenshot: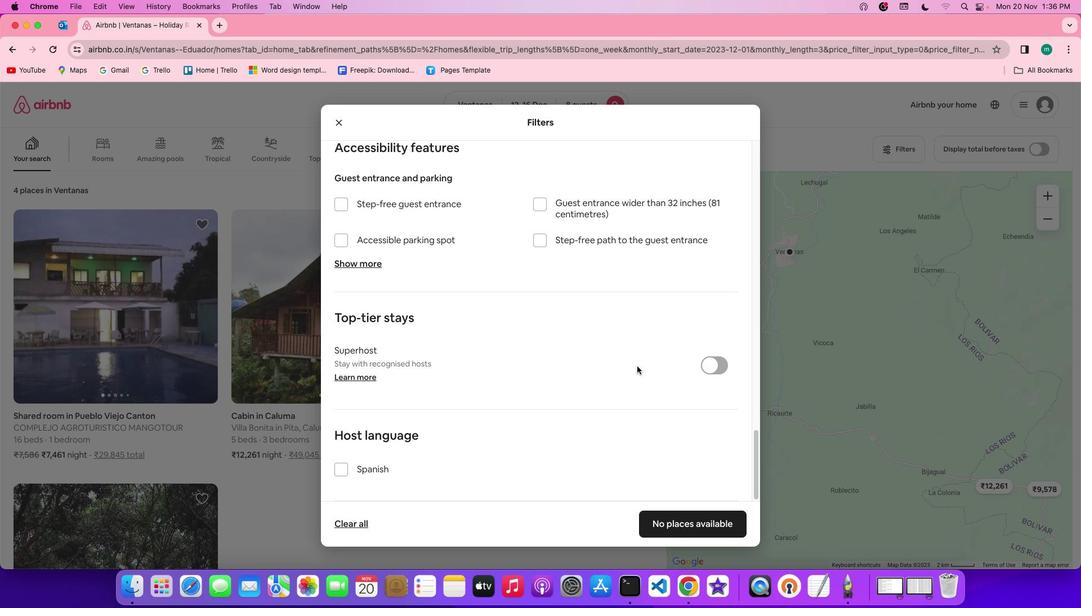 
Action: Mouse moved to (680, 514)
Screenshot: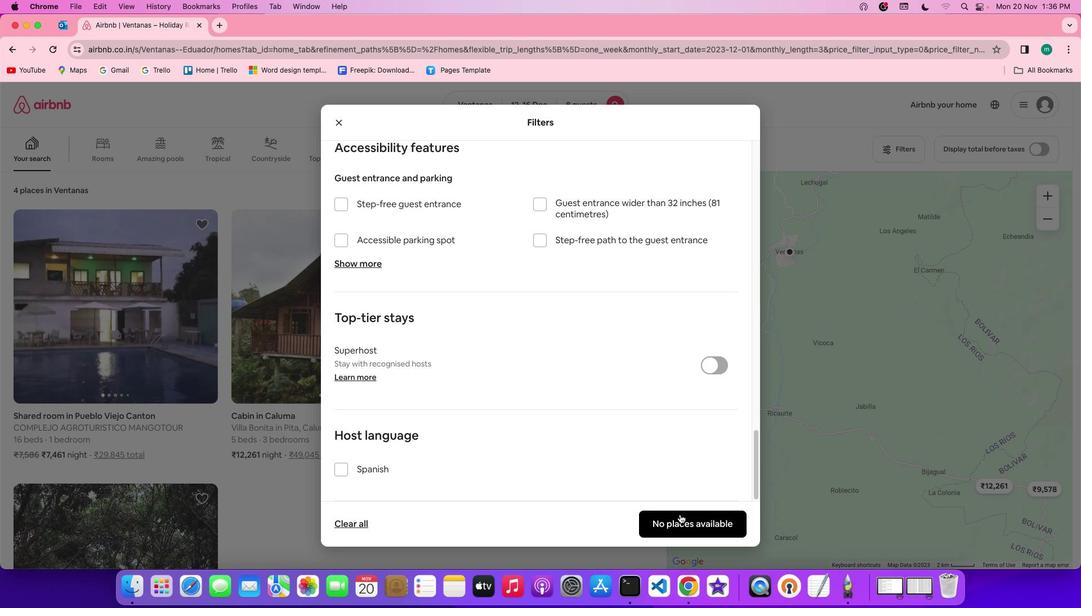 
Action: Mouse pressed left at (680, 514)
Screenshot: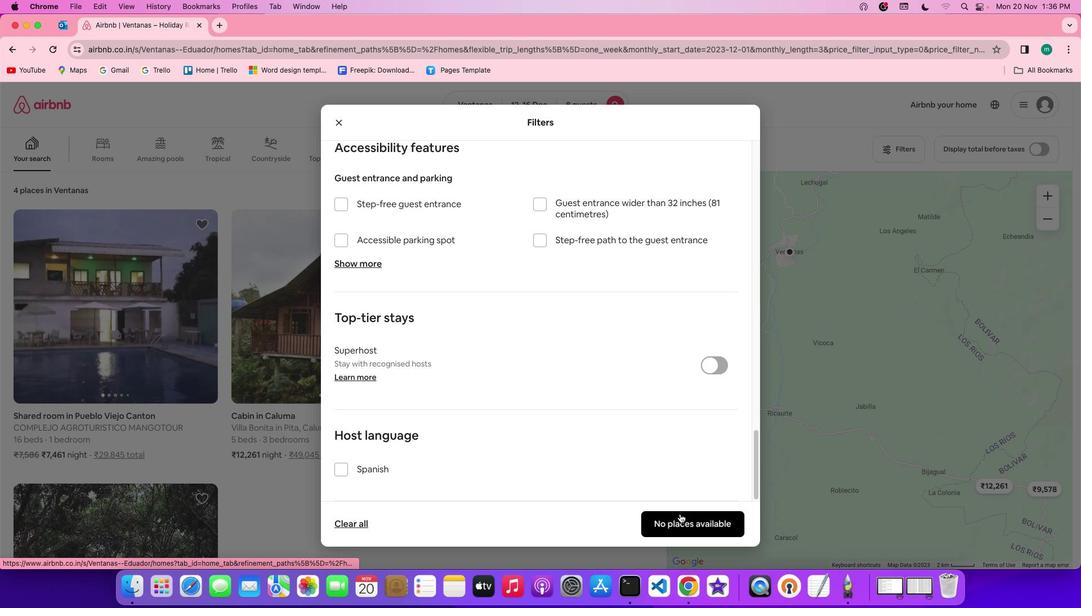 
Action: Mouse moved to (299, 345)
Screenshot: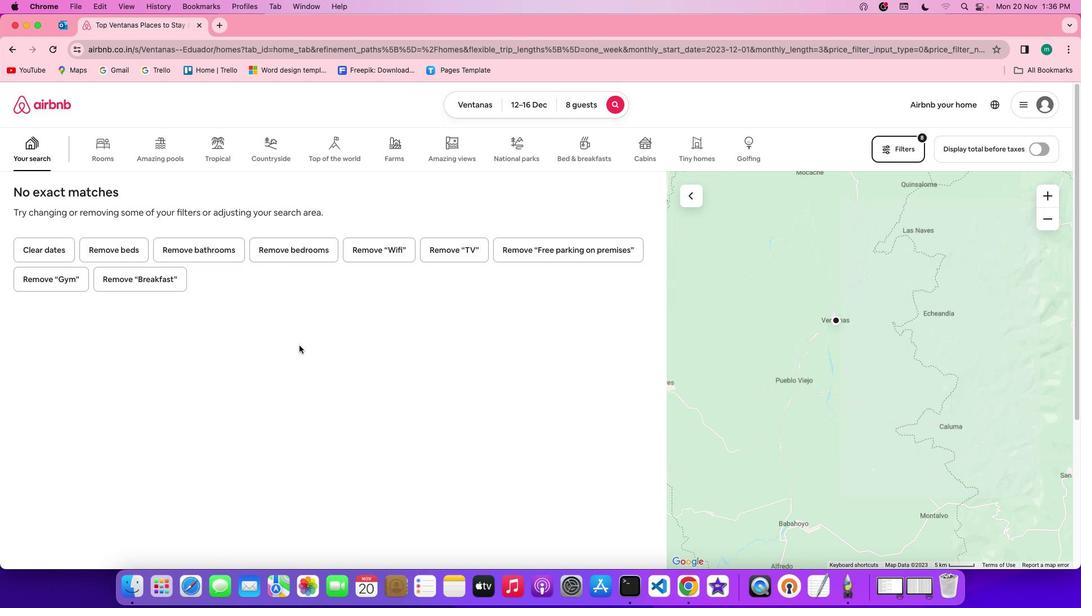 
